 Task: Look for space in Ustka, Poland from 3rd August, 2023 to 17th August, 2023 for 3 adults, 1 child in price range Rs.3000 to Rs.15000. Place can be entire place with 3 bedrooms having 4 beds and 2 bathrooms. Property type can be house, flat, guest house. Amenities needed are: wifi, washing machine. Booking option can be shelf check-in. Required host language is English.
Action: Mouse pressed left at (428, 77)
Screenshot: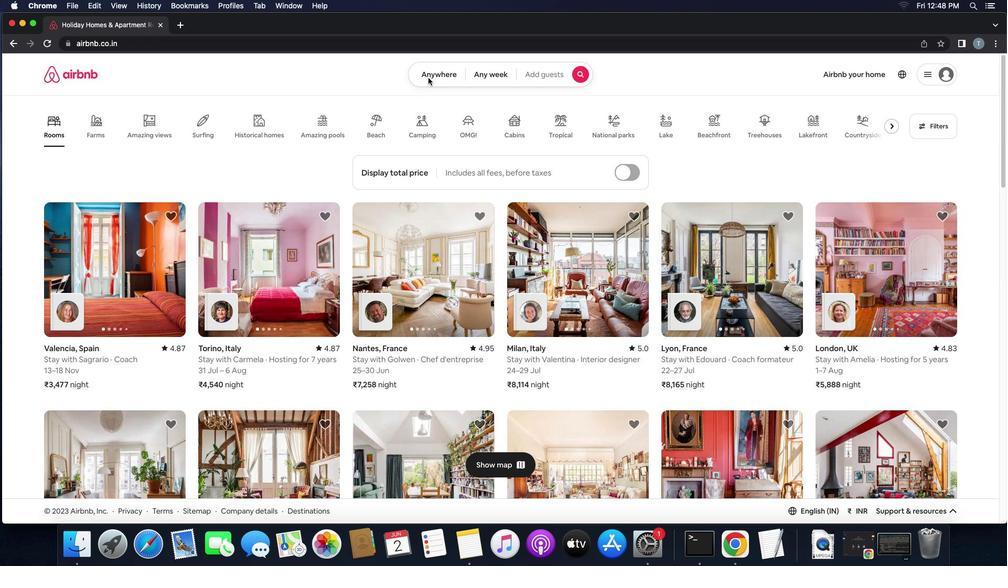 
Action: Mouse pressed left at (428, 77)
Screenshot: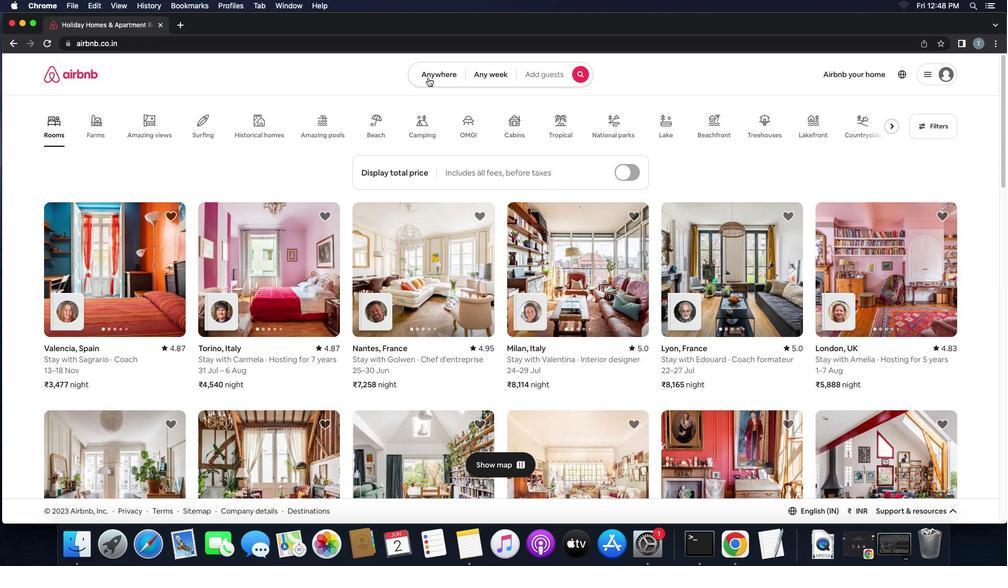 
Action: Mouse moved to (341, 119)
Screenshot: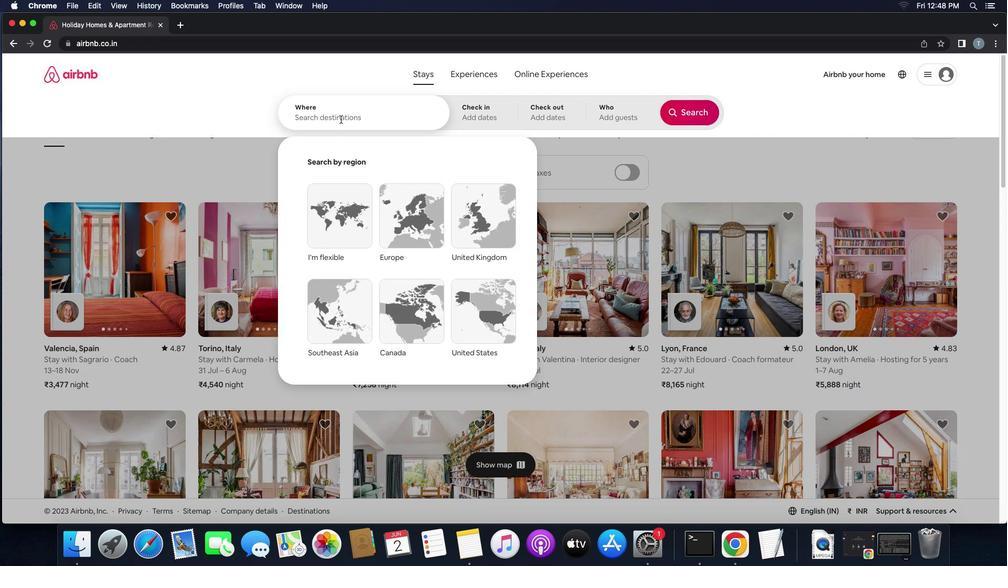 
Action: Mouse pressed left at (341, 119)
Screenshot: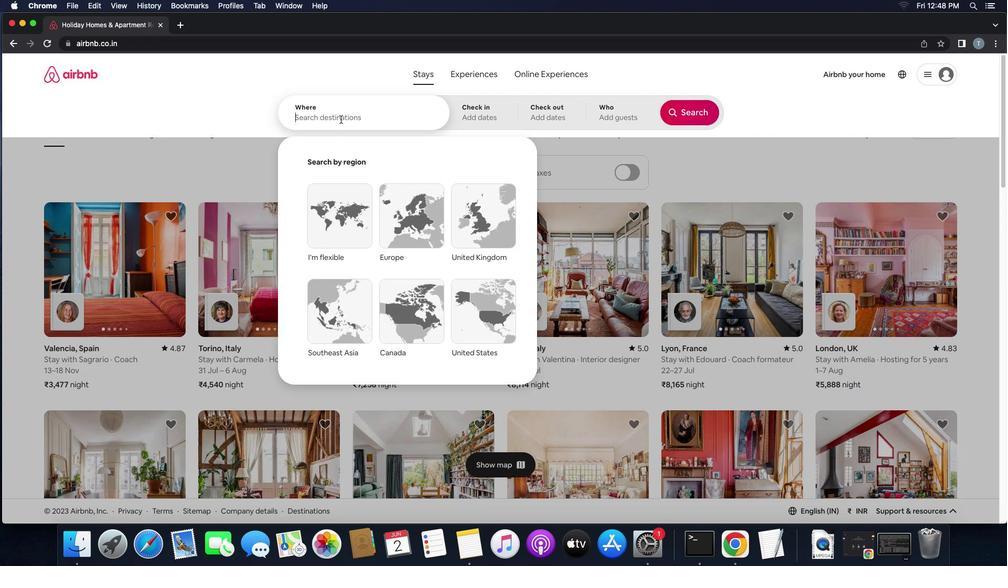 
Action: Key pressed 'u''a''t''k''a'',''p''o''l''a''n''d'
Screenshot: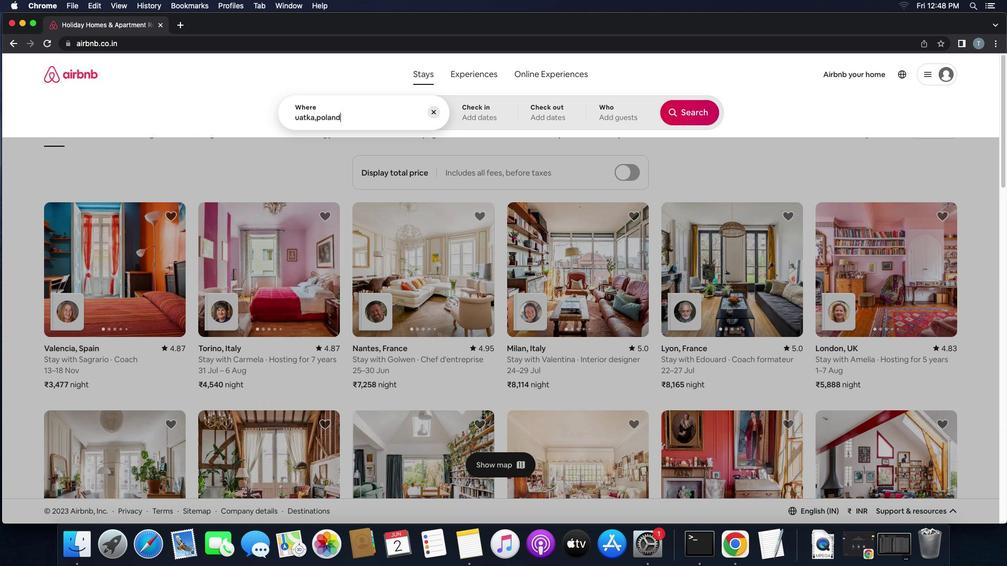 
Action: Mouse moved to (343, 166)
Screenshot: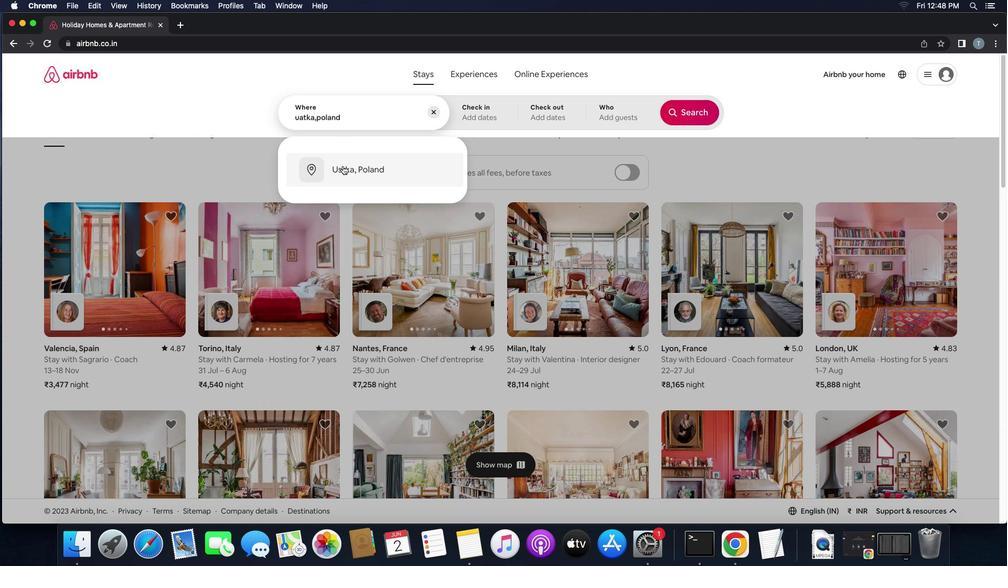 
Action: Mouse pressed left at (343, 166)
Screenshot: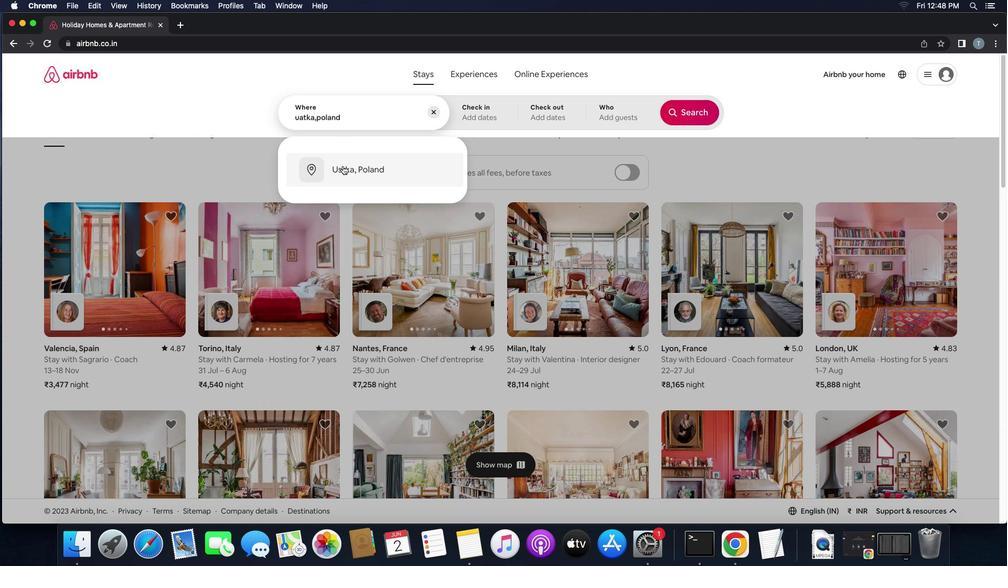 
Action: Mouse moved to (686, 196)
Screenshot: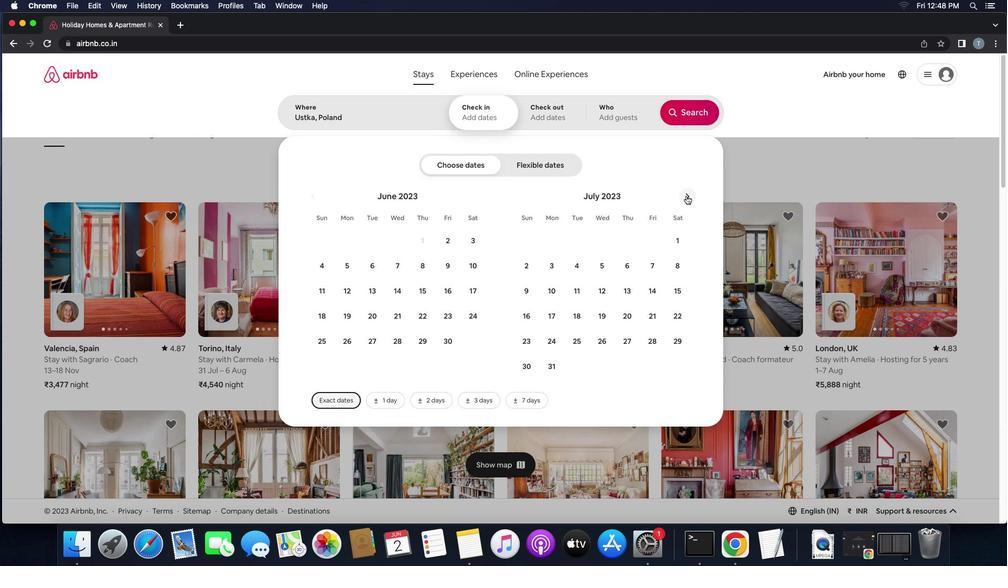 
Action: Mouse pressed left at (686, 196)
Screenshot: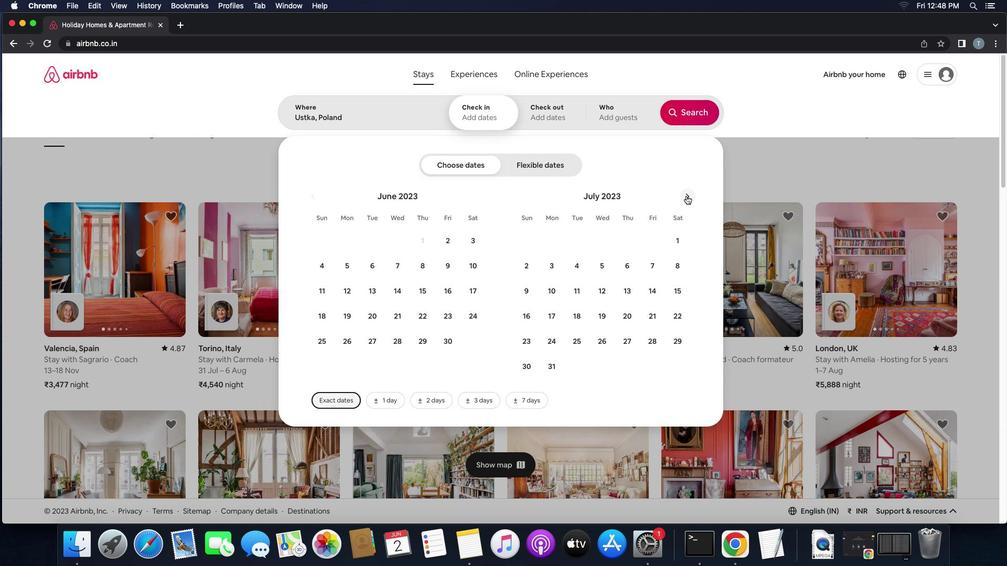 
Action: Mouse pressed left at (686, 196)
Screenshot: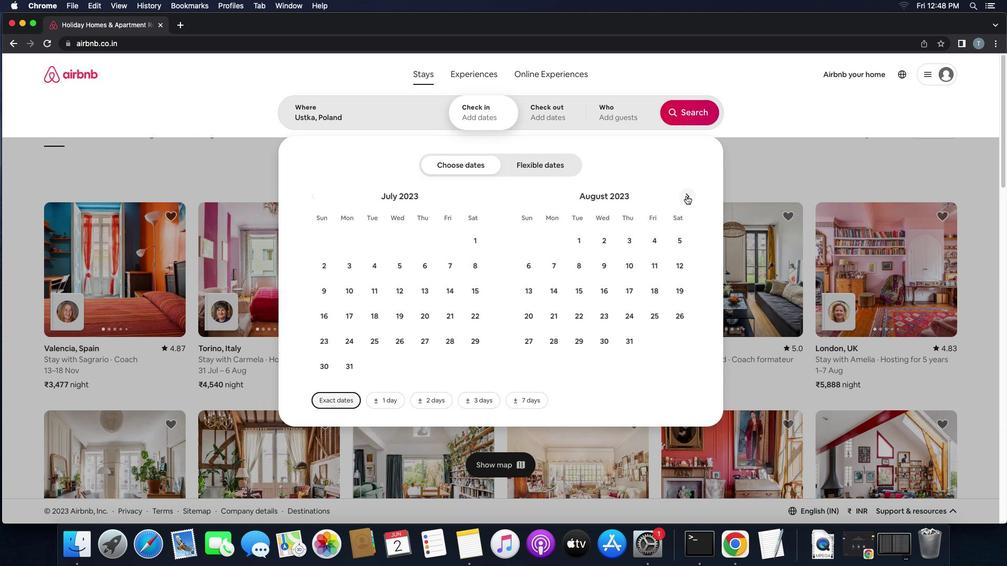 
Action: Mouse moved to (421, 240)
Screenshot: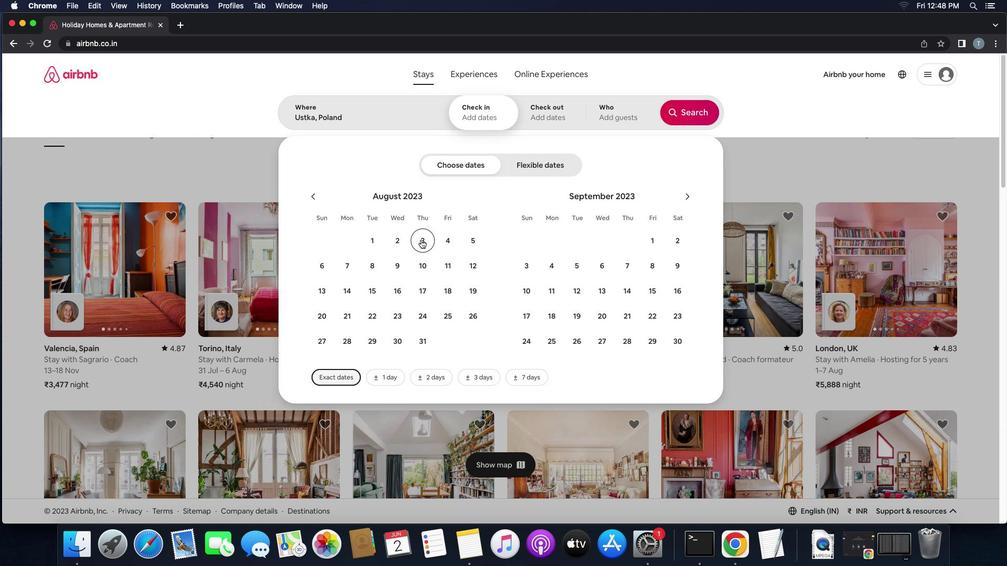 
Action: Mouse pressed left at (421, 240)
Screenshot: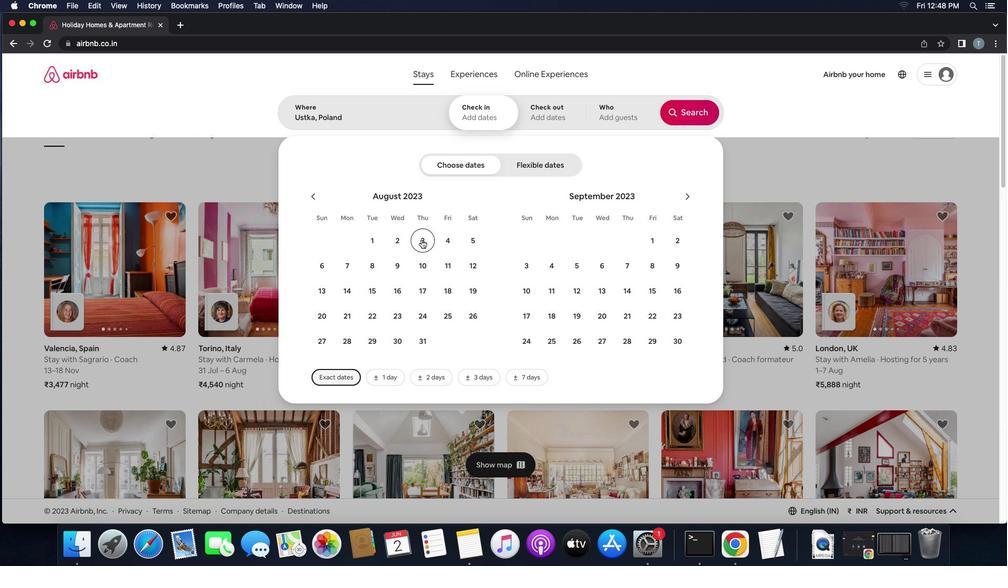 
Action: Mouse moved to (430, 289)
Screenshot: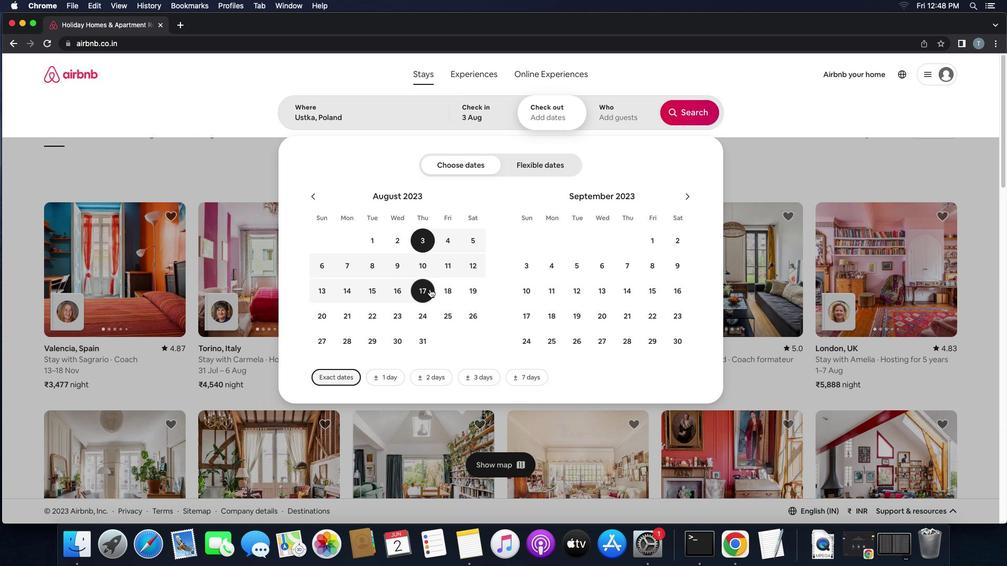 
Action: Mouse pressed left at (430, 289)
Screenshot: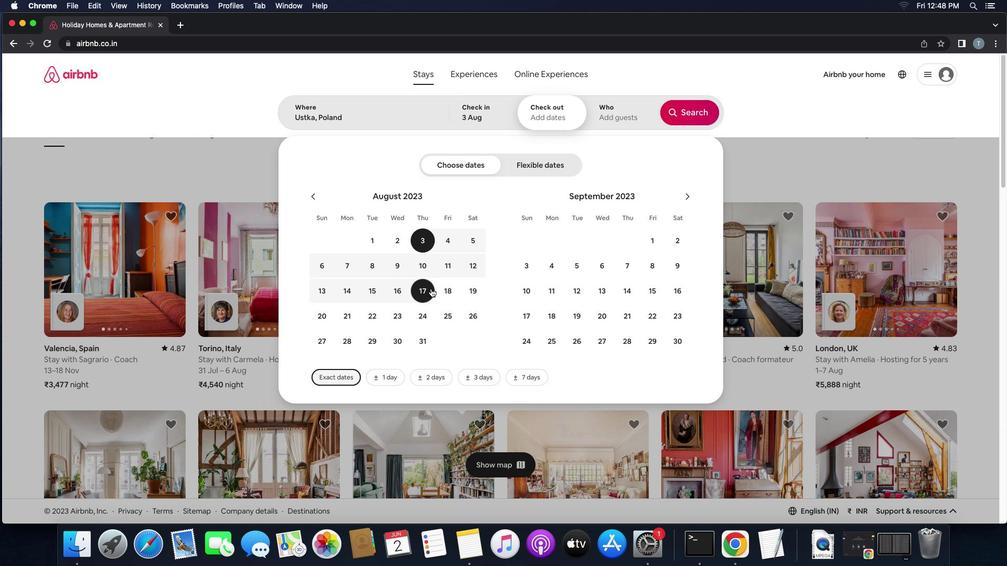
Action: Mouse moved to (617, 111)
Screenshot: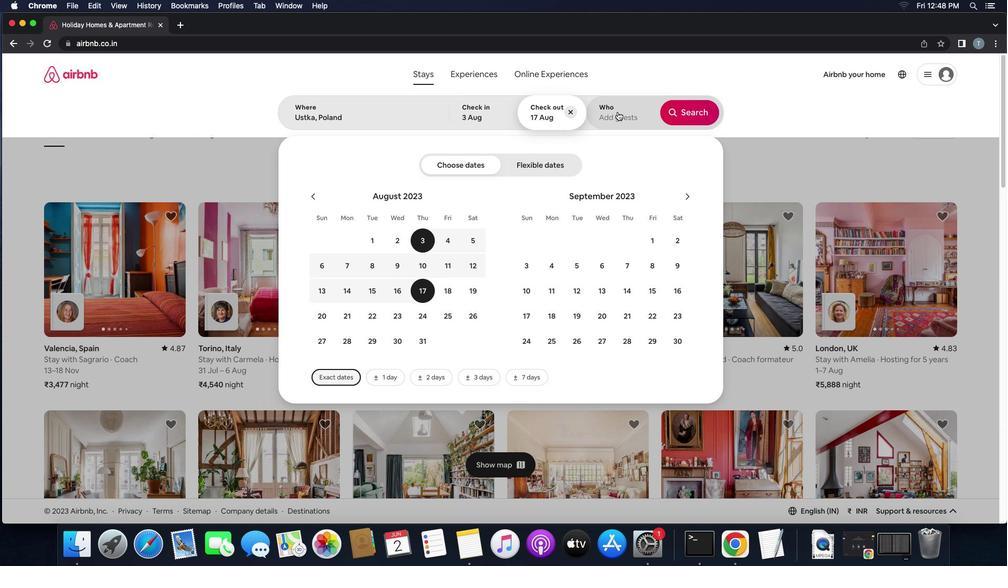 
Action: Mouse pressed left at (617, 111)
Screenshot: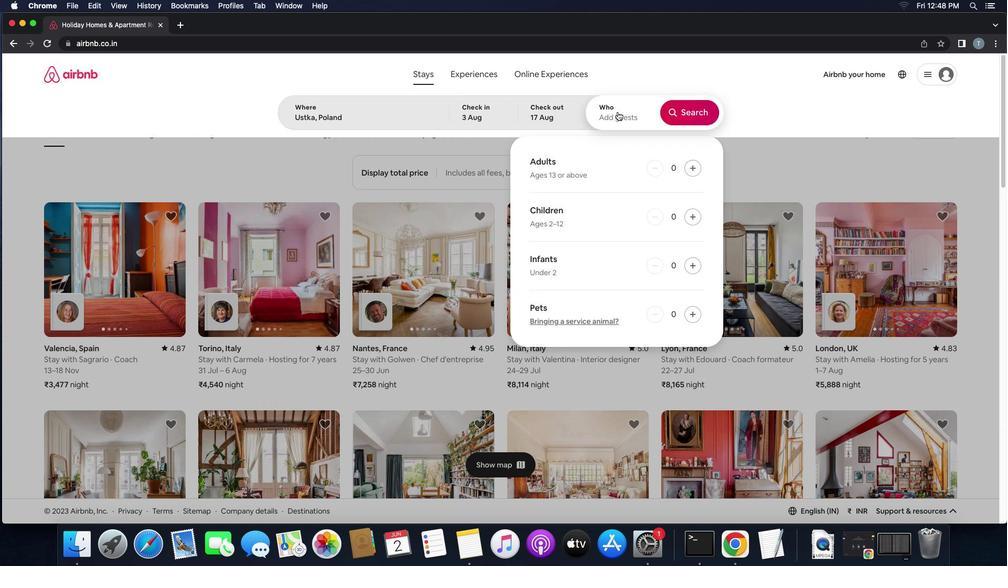
Action: Mouse moved to (690, 167)
Screenshot: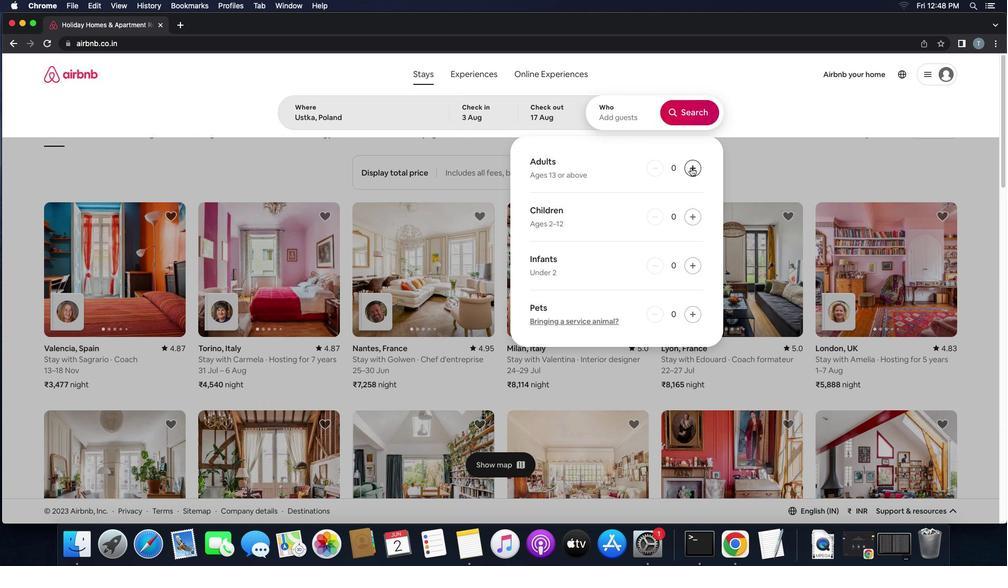 
Action: Mouse pressed left at (690, 167)
Screenshot: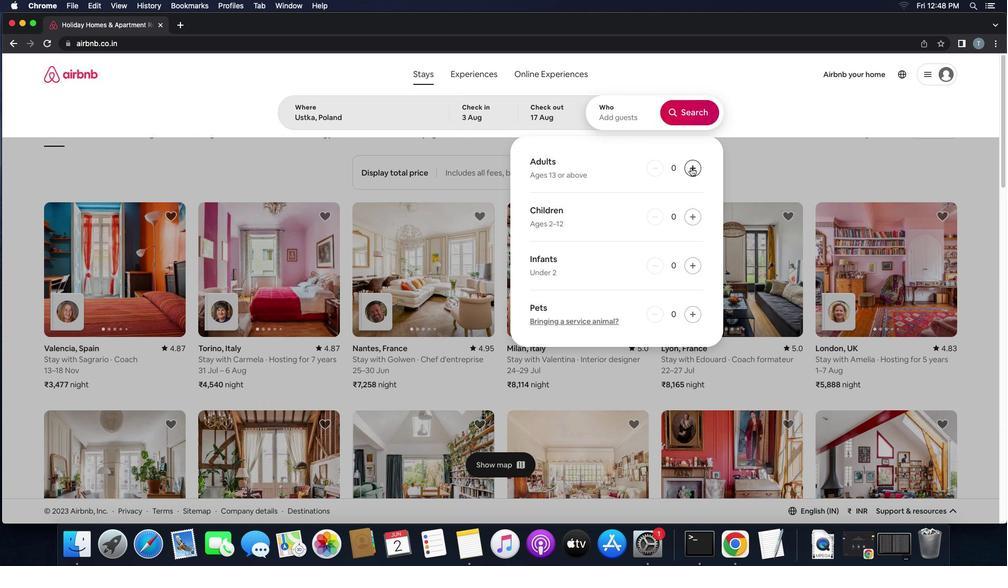 
Action: Mouse pressed left at (690, 167)
Screenshot: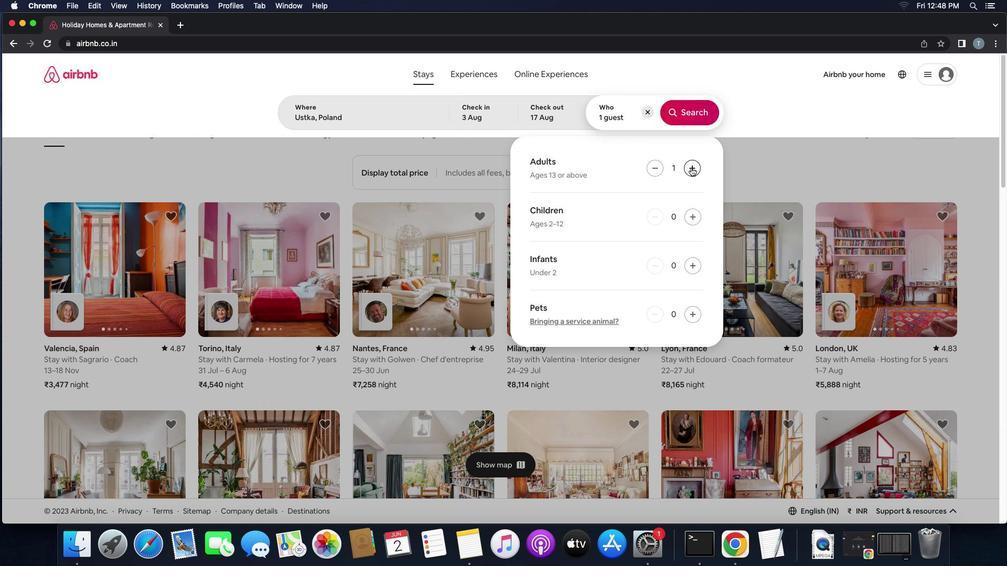 
Action: Mouse pressed left at (690, 167)
Screenshot: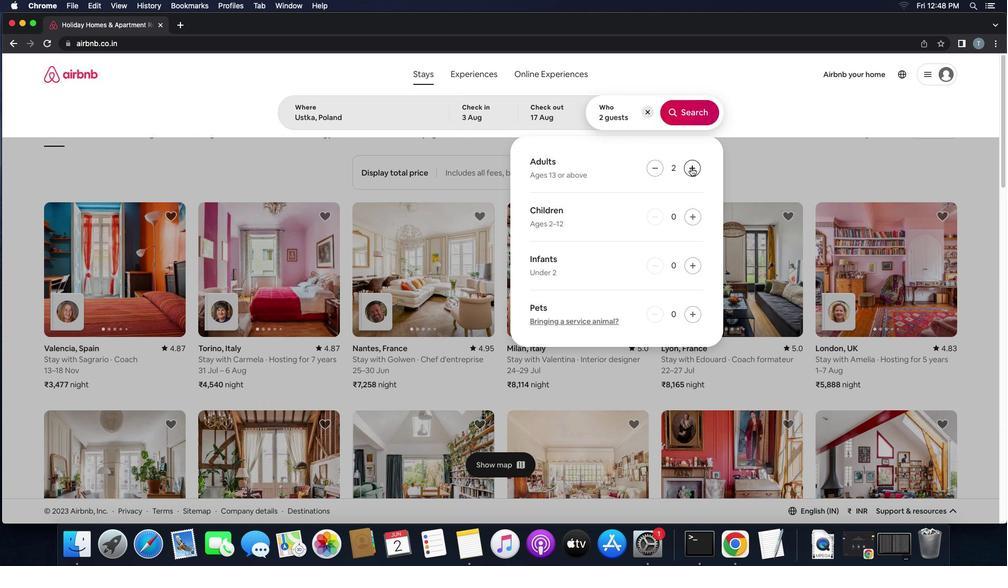 
Action: Mouse moved to (689, 221)
Screenshot: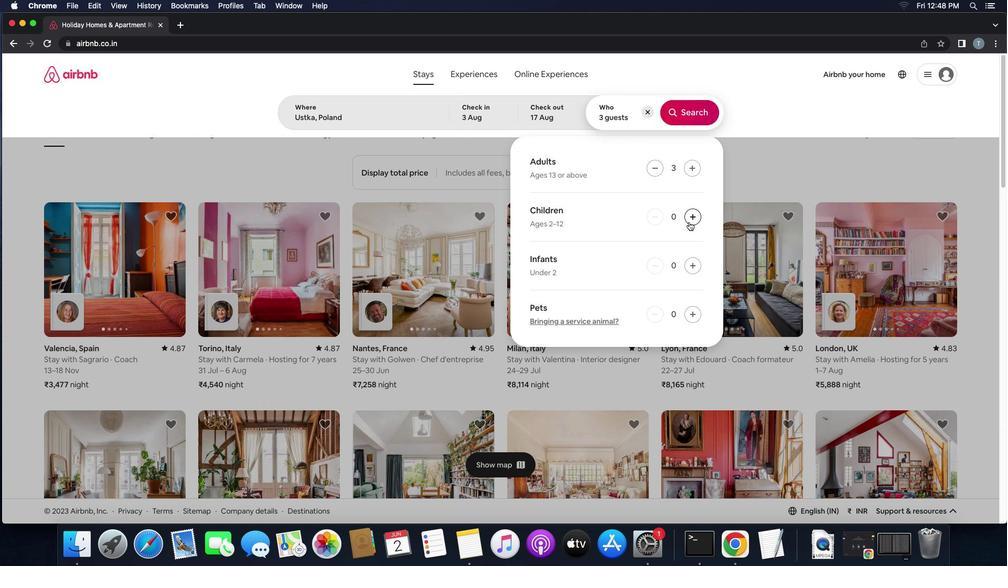 
Action: Mouse pressed left at (689, 221)
Screenshot: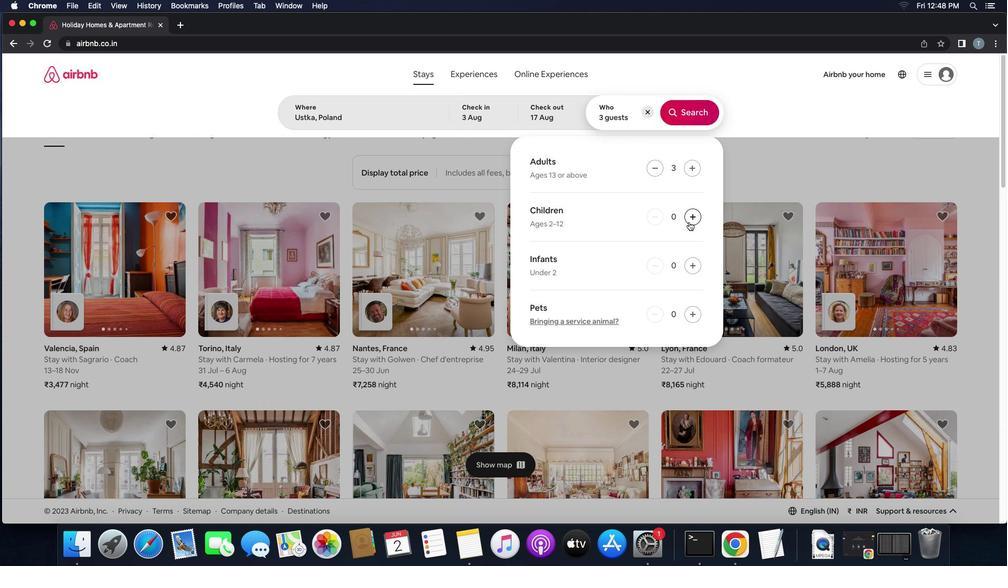 
Action: Mouse moved to (694, 125)
Screenshot: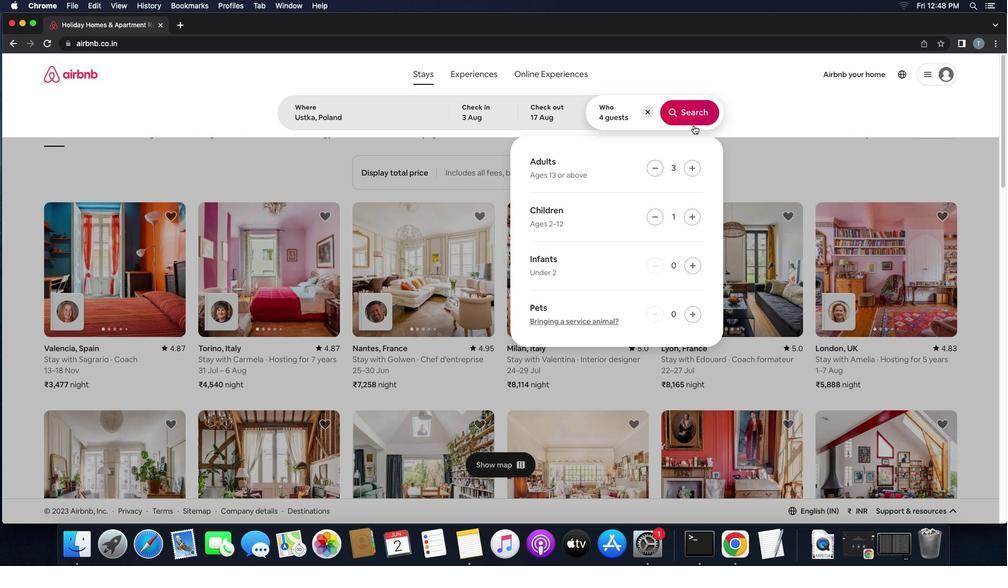 
Action: Mouse pressed left at (694, 125)
Screenshot: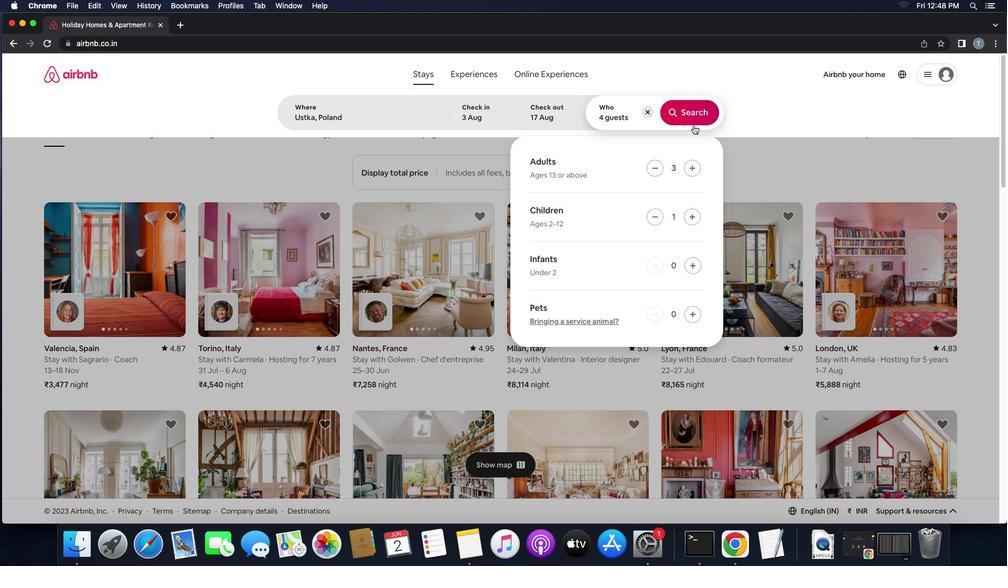 
Action: Mouse moved to (694, 115)
Screenshot: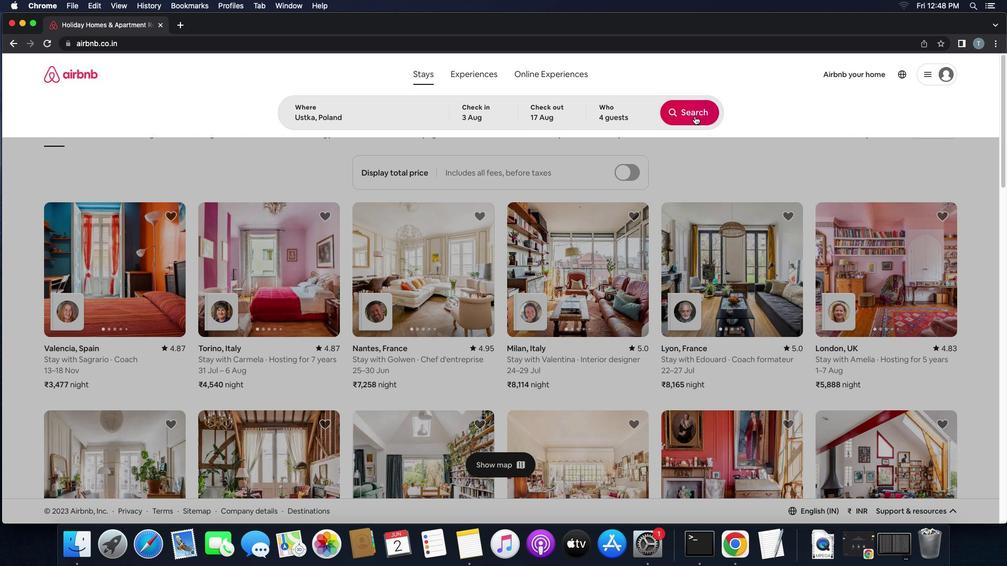 
Action: Mouse pressed left at (694, 115)
Screenshot: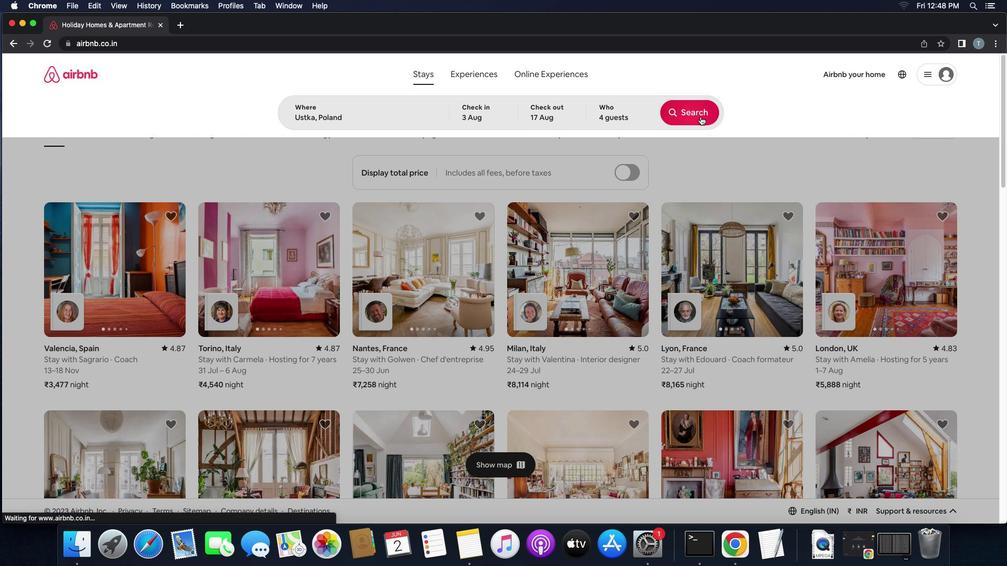 
Action: Mouse moved to (972, 121)
Screenshot: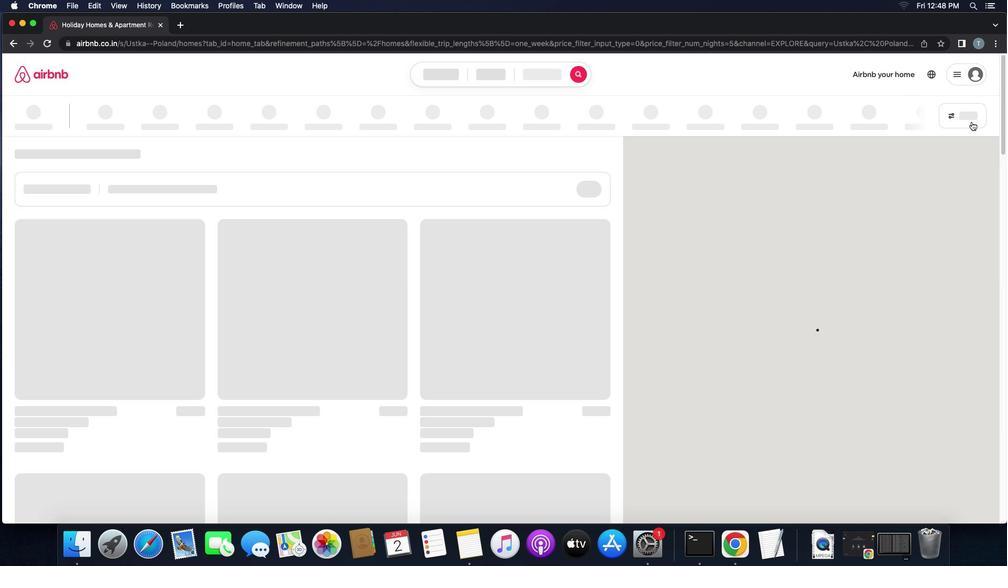 
Action: Mouse pressed left at (972, 121)
Screenshot: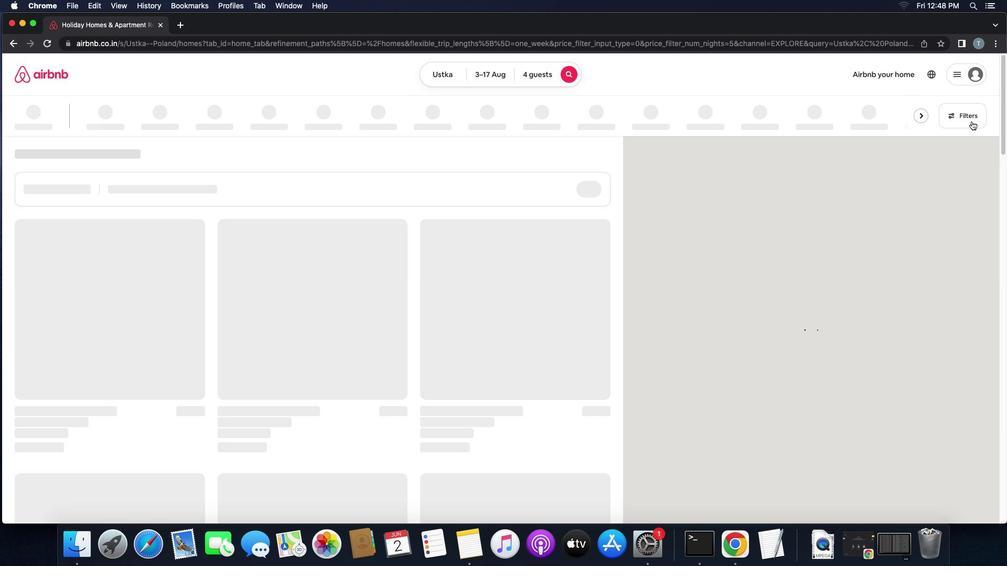 
Action: Mouse moved to (423, 380)
Screenshot: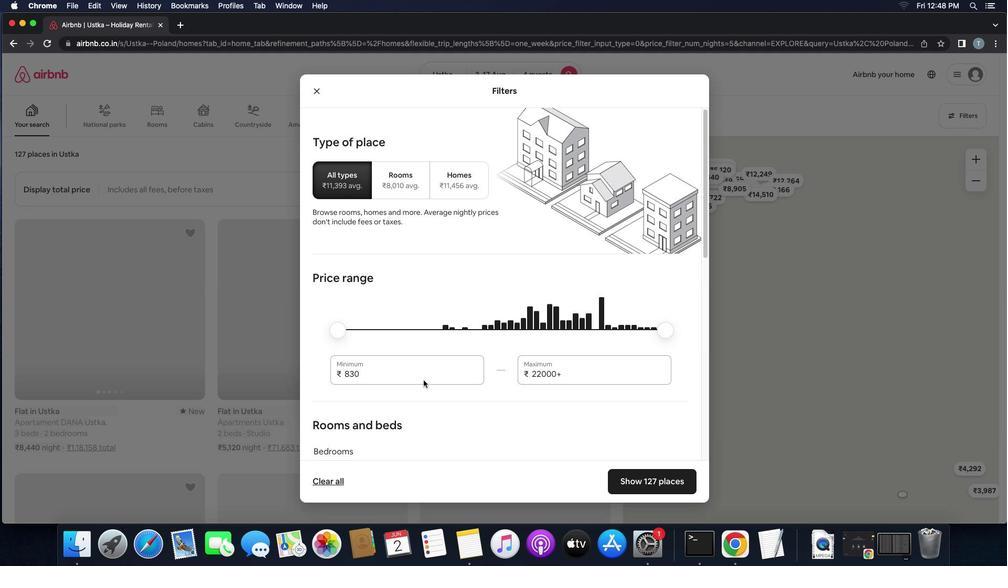 
Action: Mouse pressed left at (423, 380)
Screenshot: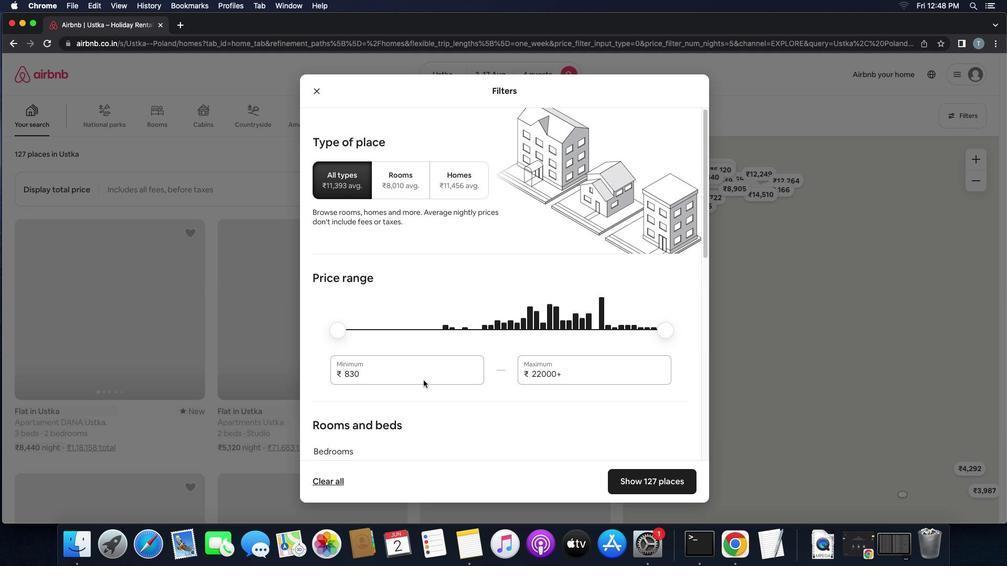 
Action: Key pressed Key.backspaceKey.backspaceKey.backspace'3''0''0''0'
Screenshot: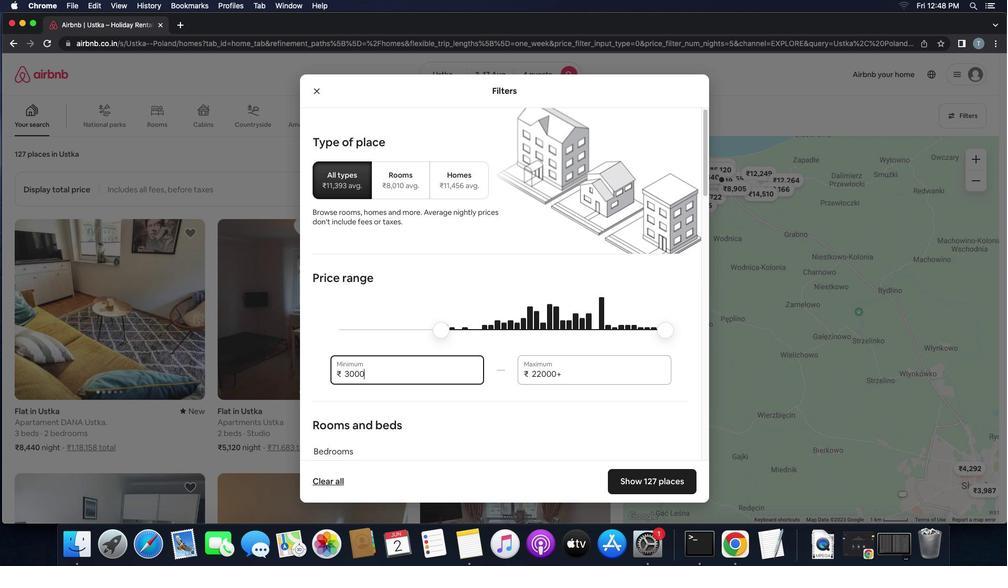 
Action: Mouse moved to (590, 372)
Screenshot: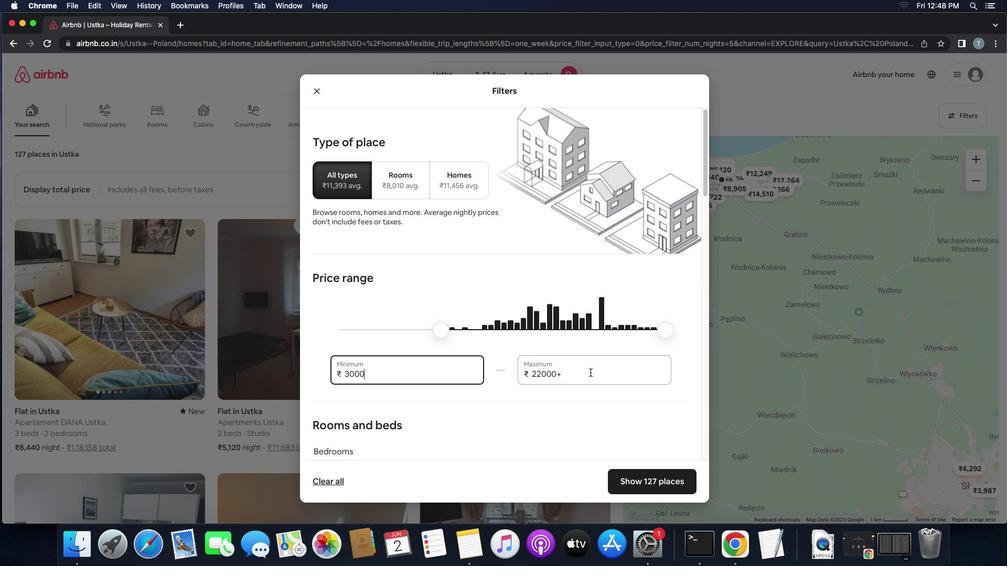 
Action: Mouse pressed left at (590, 372)
Screenshot: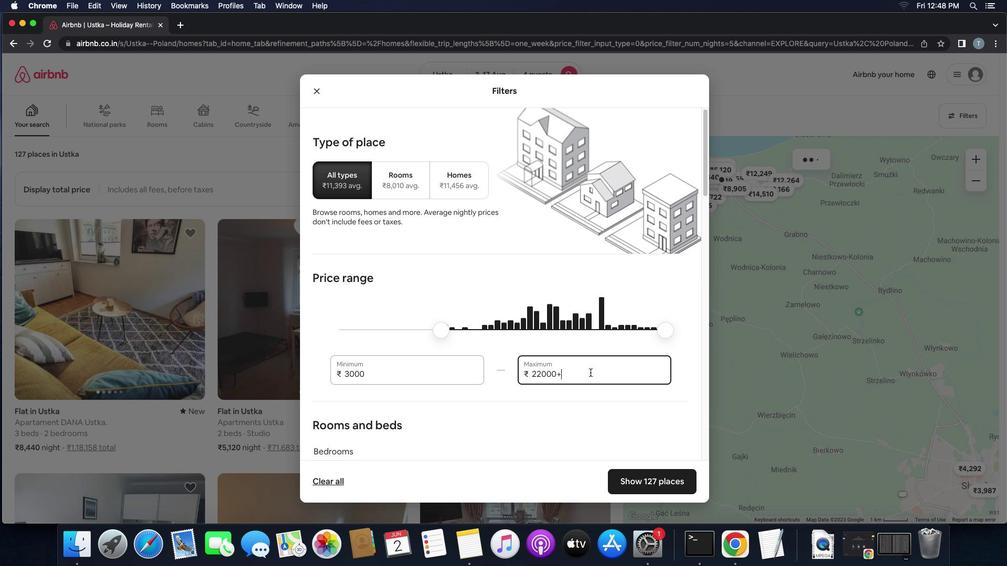 
Action: Key pressed Key.backspaceKey.backspaceKey.backspaceKey.backspaceKey.backspaceKey.backspace'1''5'
Screenshot: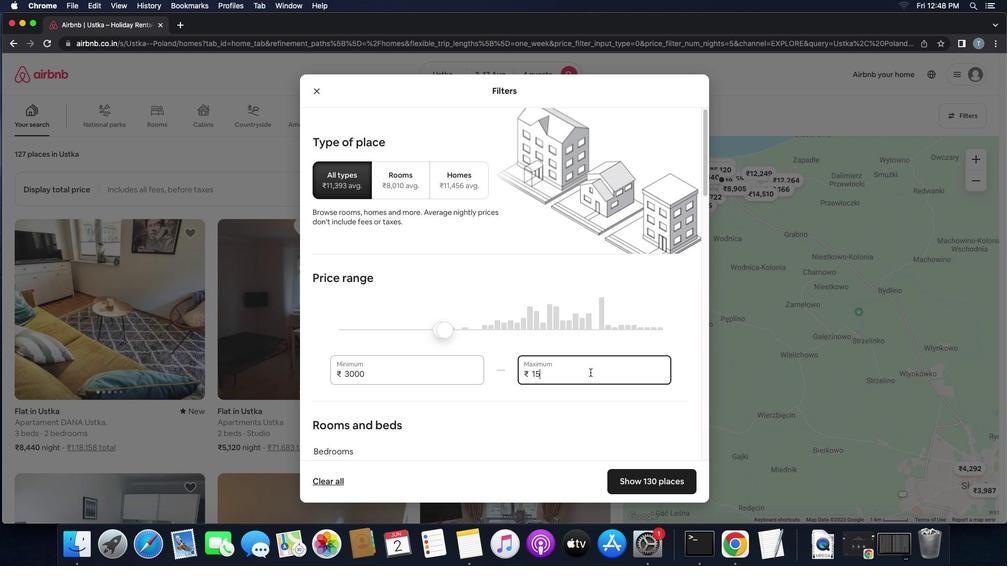 
Action: Mouse moved to (590, 373)
Screenshot: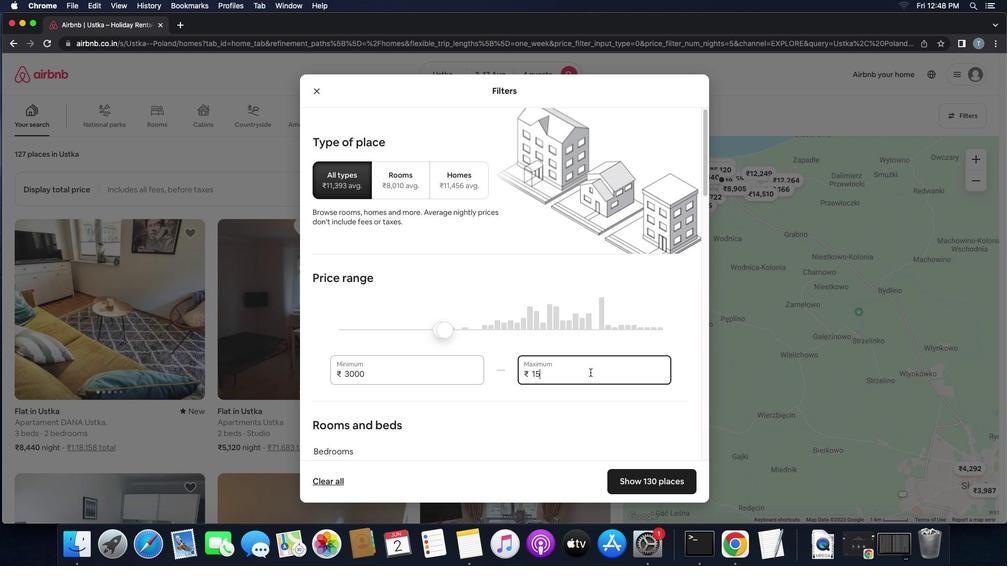 
Action: Key pressed '0''0''0'
Screenshot: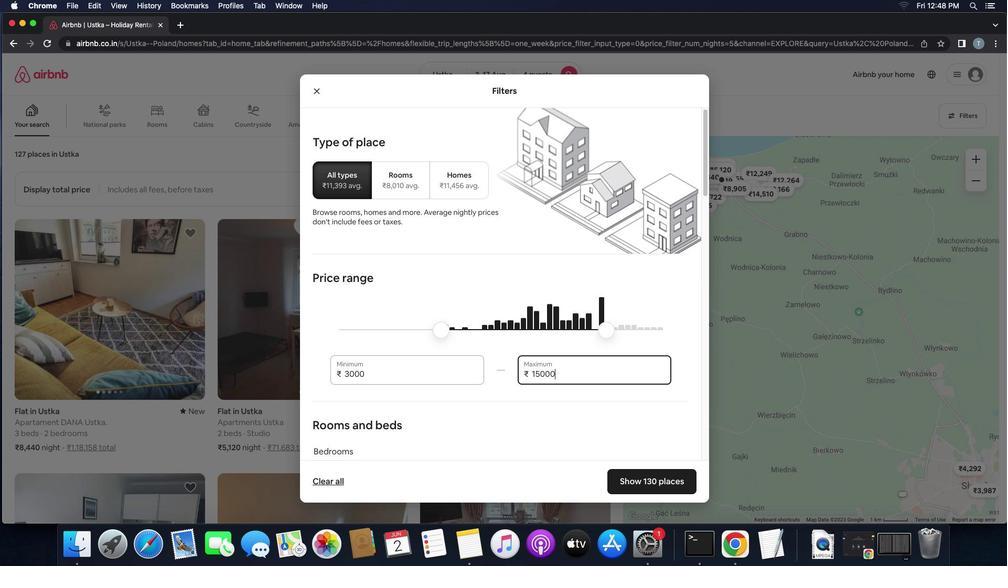 
Action: Mouse moved to (587, 364)
Screenshot: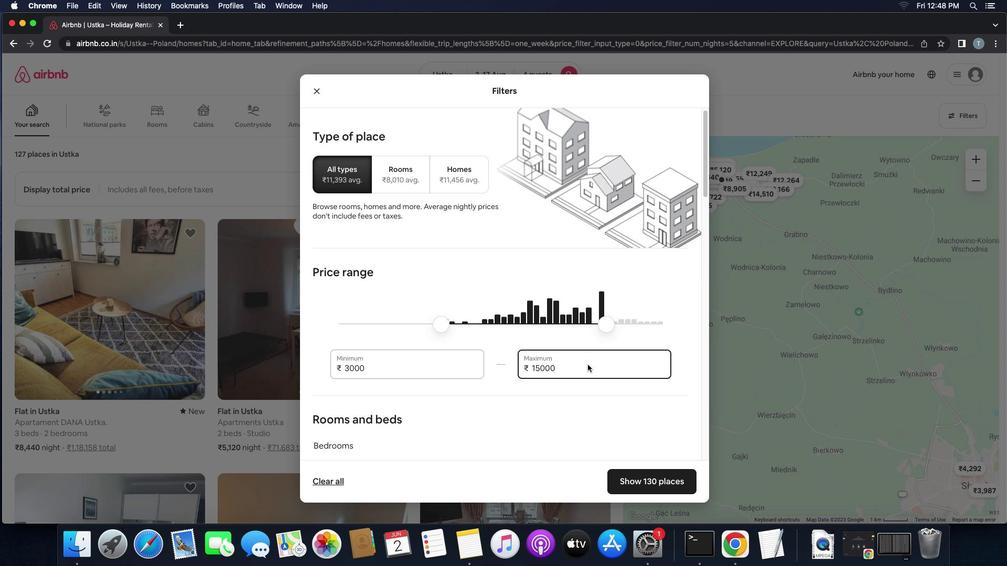 
Action: Mouse scrolled (587, 364) with delta (0, 0)
Screenshot: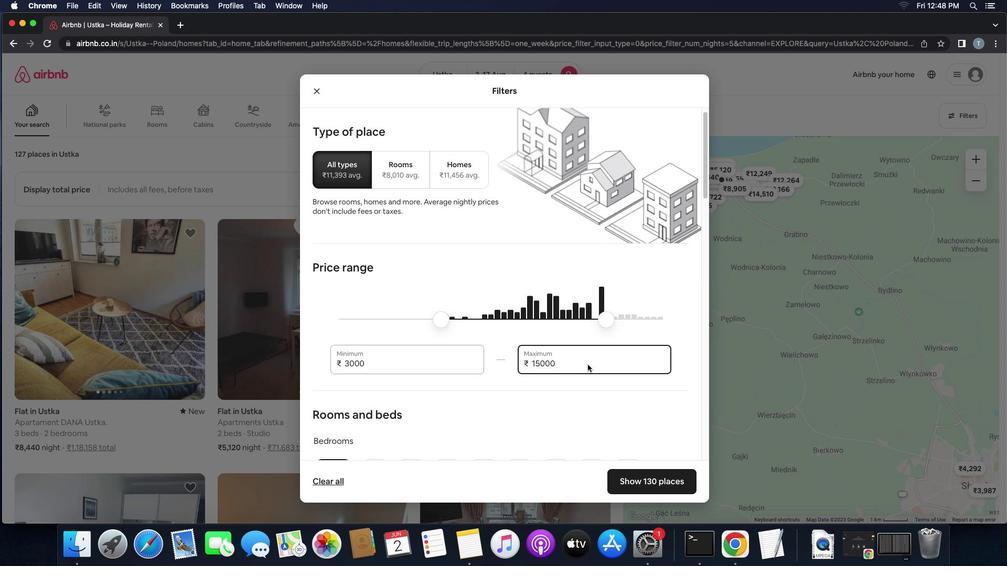 
Action: Mouse scrolled (587, 364) with delta (0, 0)
Screenshot: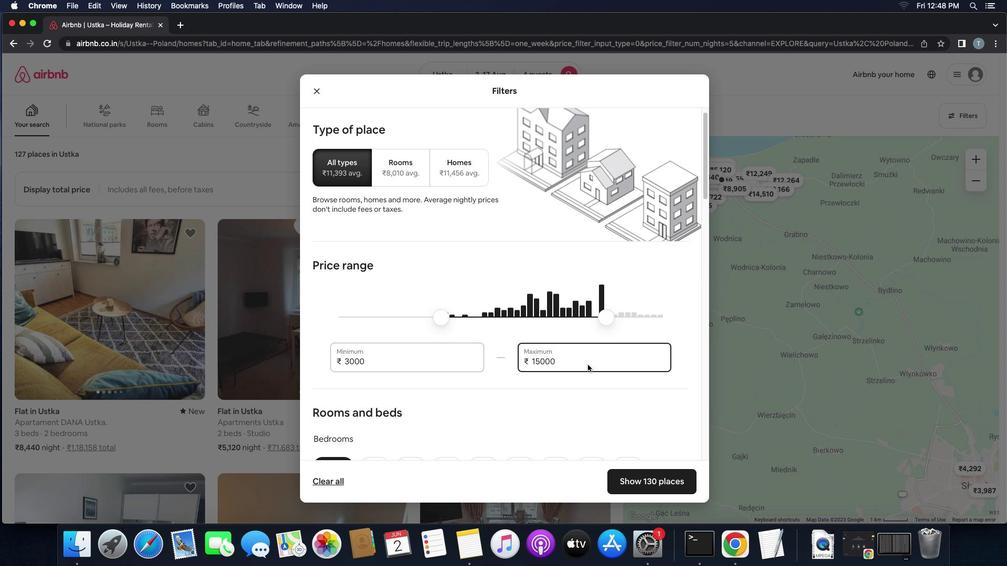 
Action: Mouse scrolled (587, 364) with delta (0, 0)
Screenshot: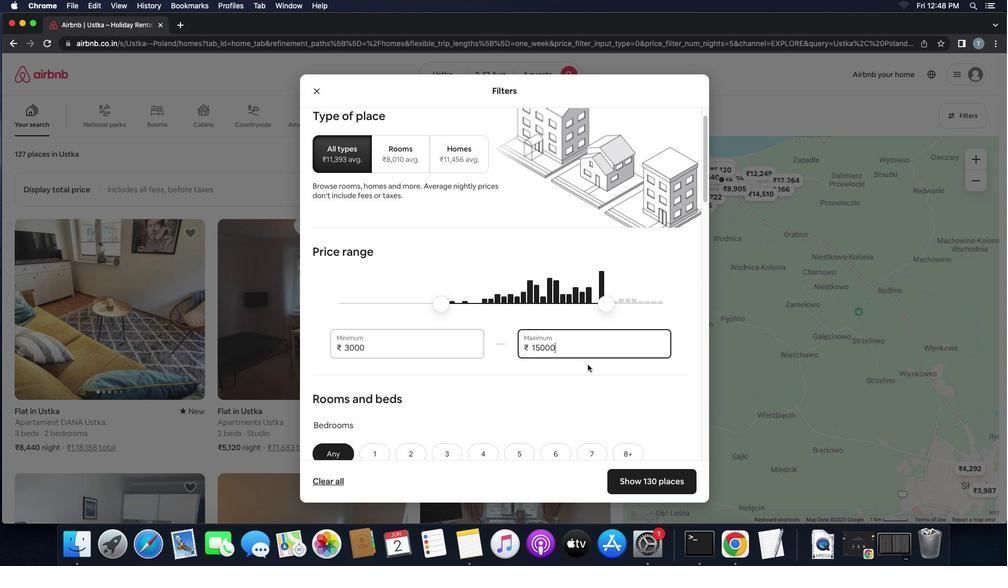 
Action: Mouse scrolled (587, 364) with delta (0, 0)
Screenshot: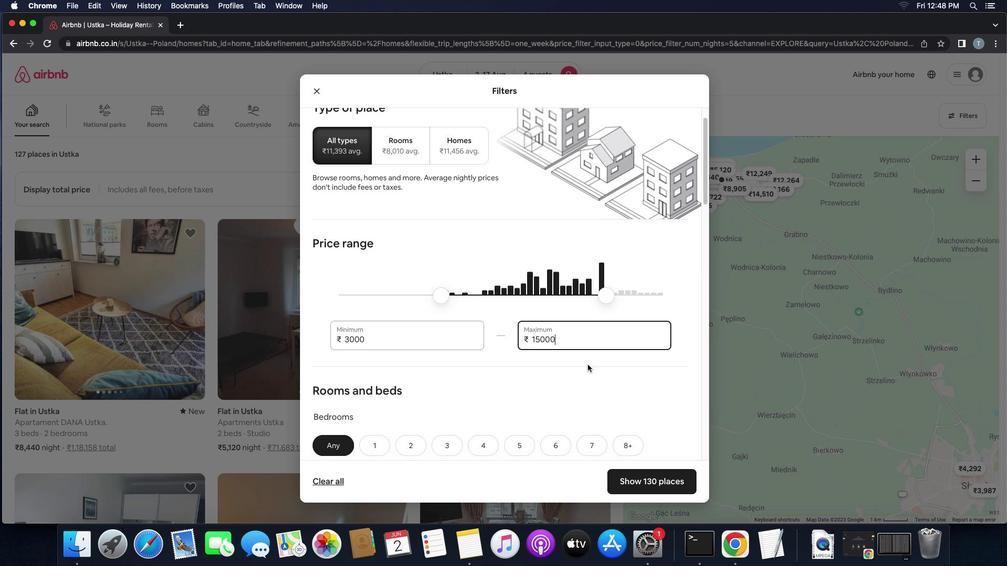 
Action: Mouse scrolled (587, 364) with delta (0, 0)
Screenshot: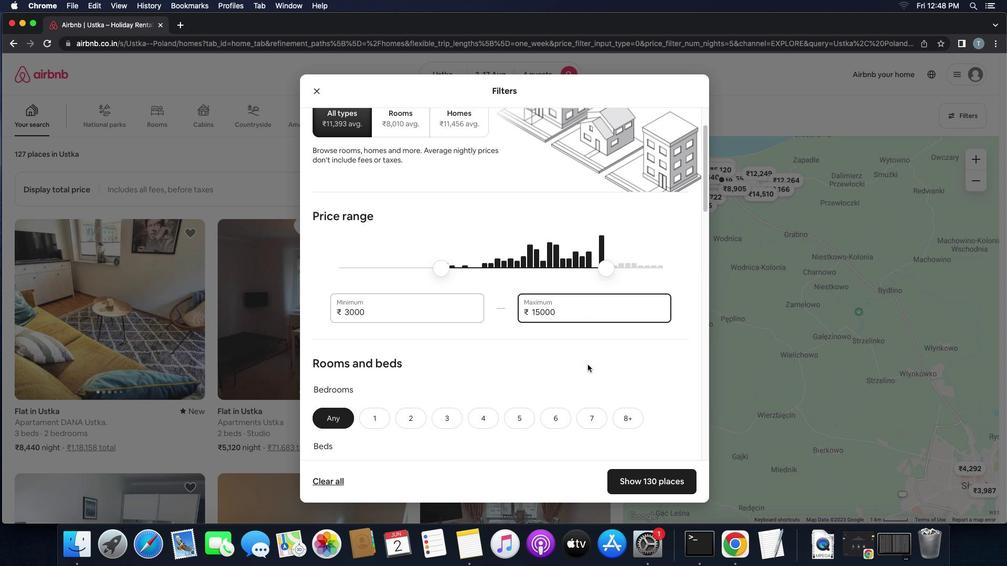 
Action: Mouse moved to (585, 363)
Screenshot: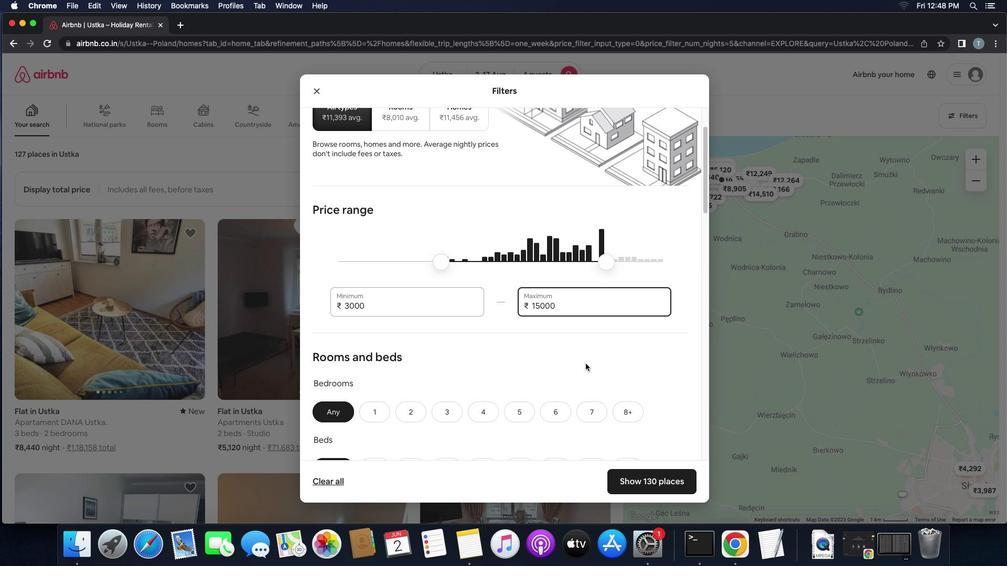 
Action: Mouse scrolled (585, 363) with delta (0, 0)
Screenshot: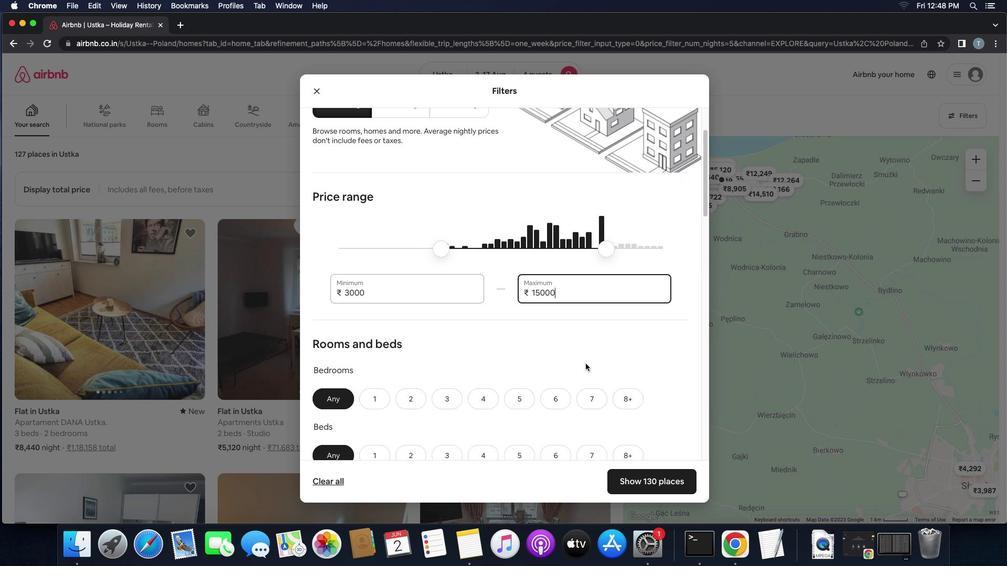 
Action: Mouse scrolled (585, 363) with delta (0, 0)
Screenshot: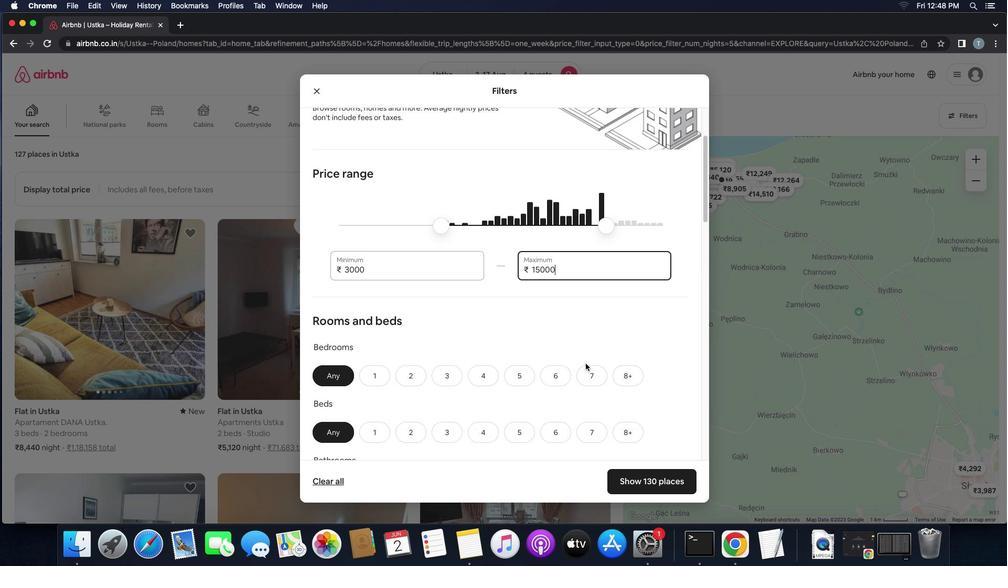 
Action: Mouse scrolled (585, 363) with delta (0, -1)
Screenshot: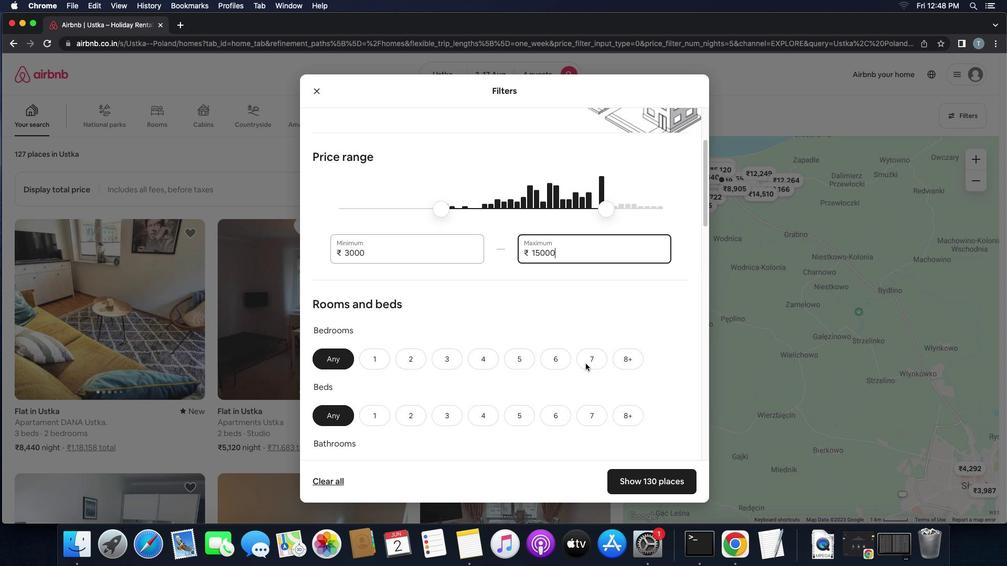 
Action: Mouse scrolled (585, 363) with delta (0, 0)
Screenshot: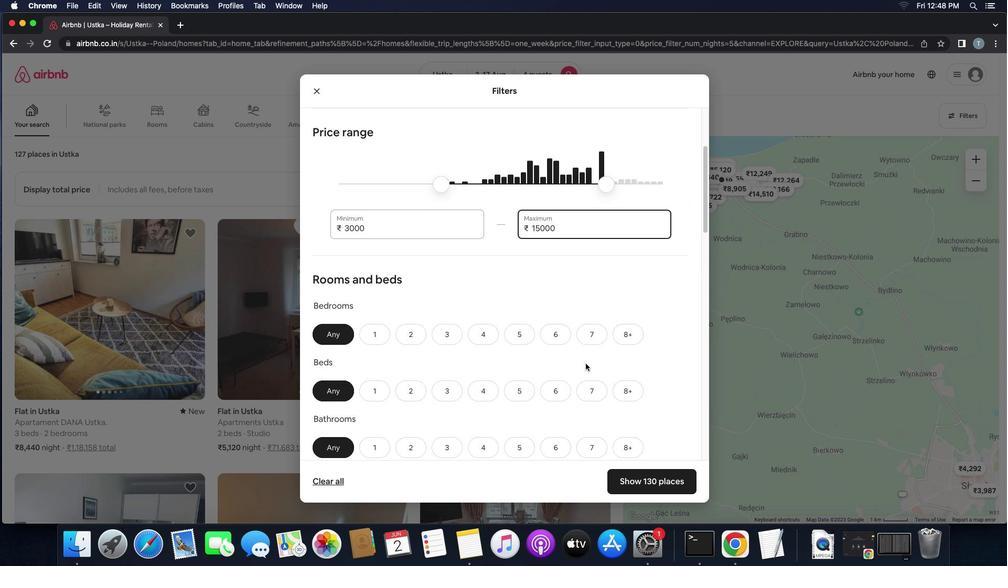
Action: Mouse scrolled (585, 363) with delta (0, 0)
Screenshot: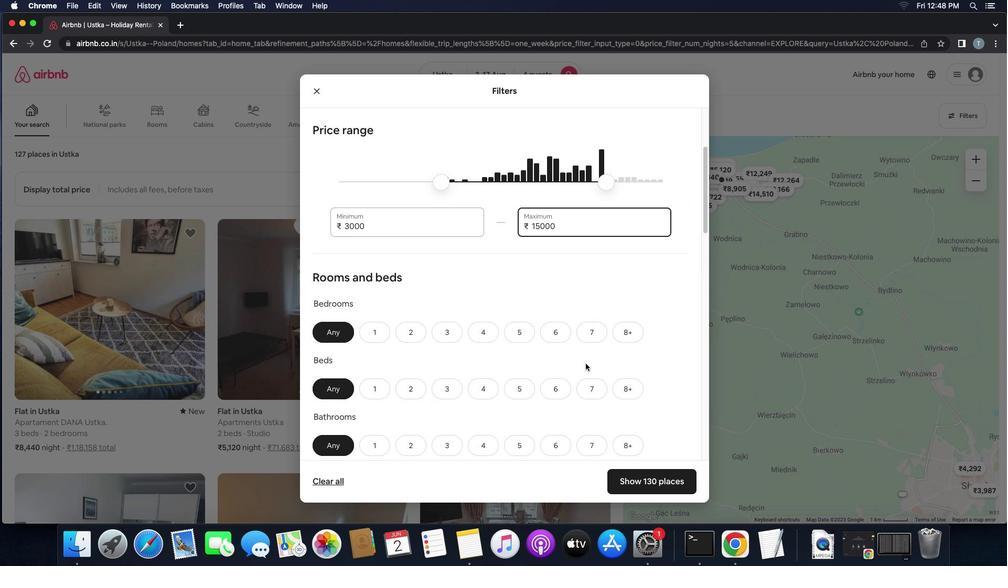 
Action: Mouse scrolled (585, 363) with delta (0, 0)
Screenshot: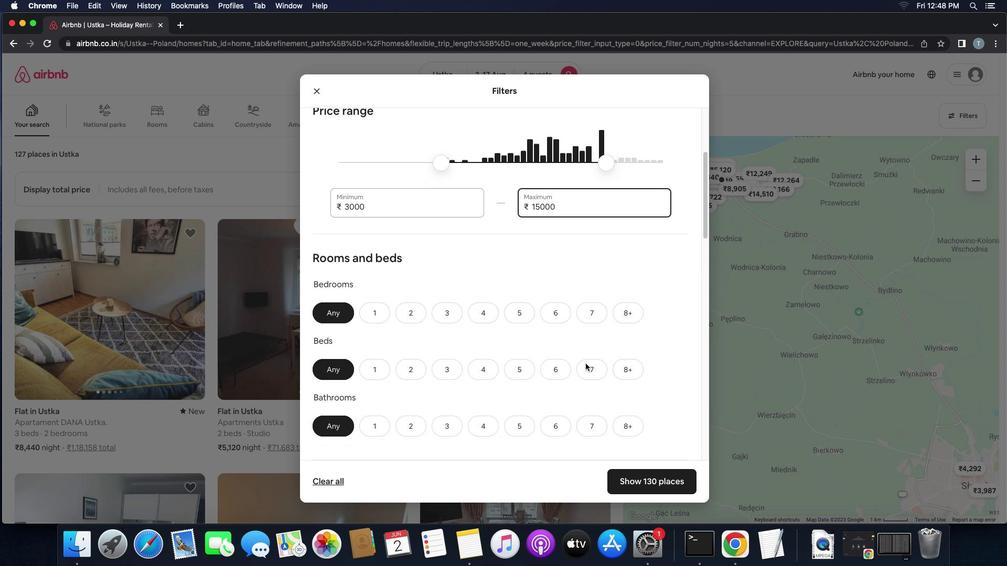 
Action: Mouse scrolled (585, 363) with delta (0, 0)
Screenshot: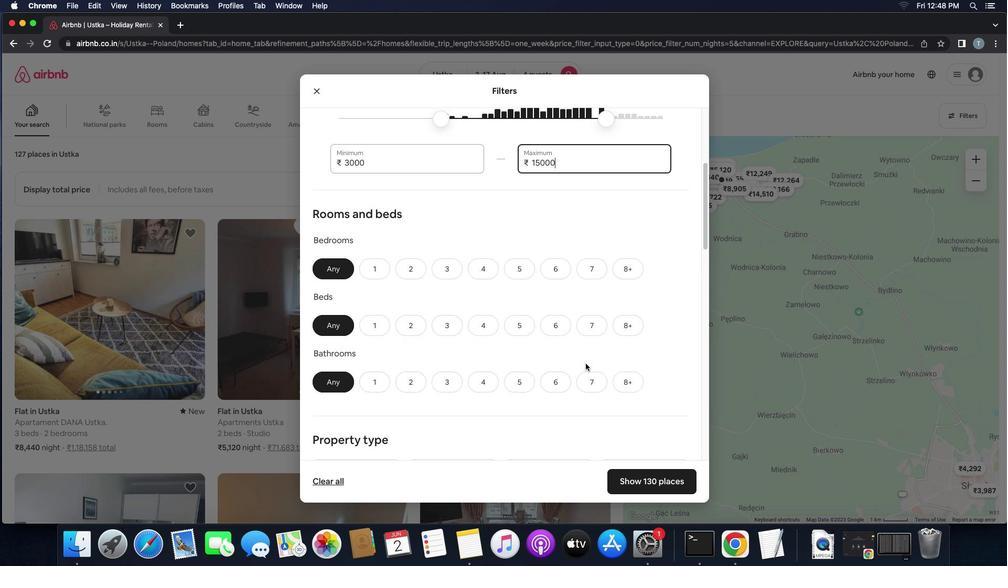
Action: Mouse scrolled (585, 363) with delta (0, 0)
Screenshot: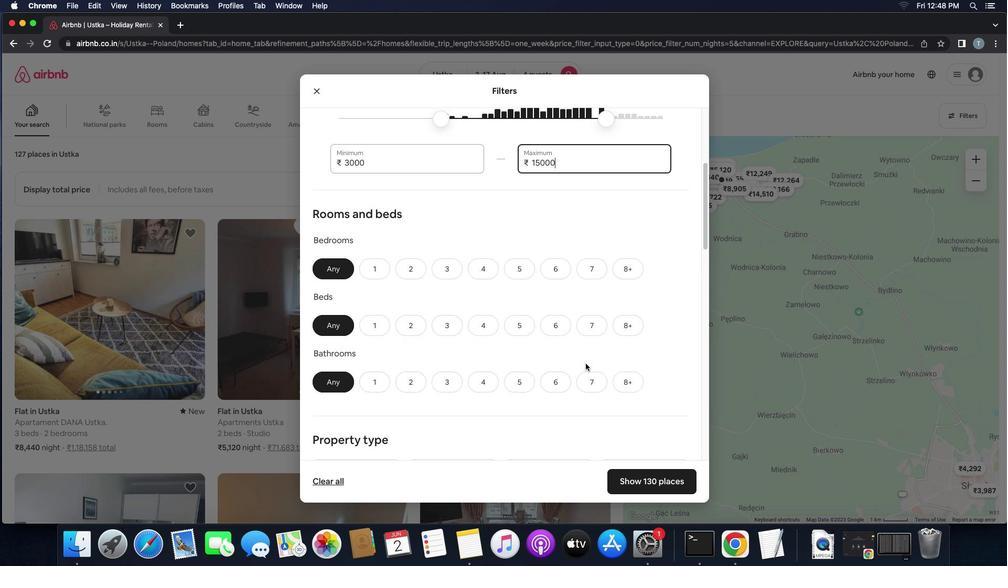 
Action: Mouse scrolled (585, 363) with delta (0, -1)
Screenshot: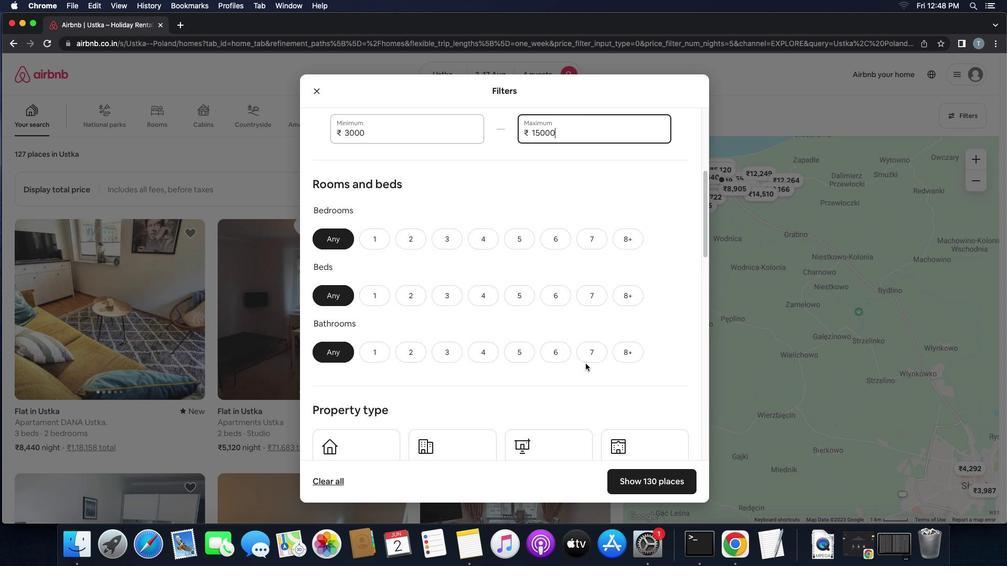 
Action: Mouse scrolled (585, 363) with delta (0, 0)
Screenshot: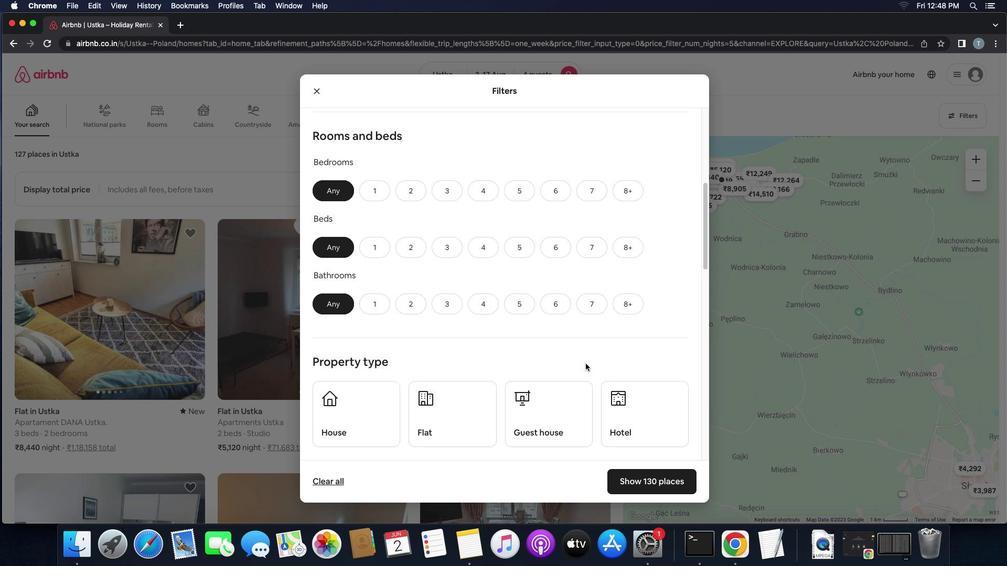 
Action: Mouse scrolled (585, 363) with delta (0, 0)
Screenshot: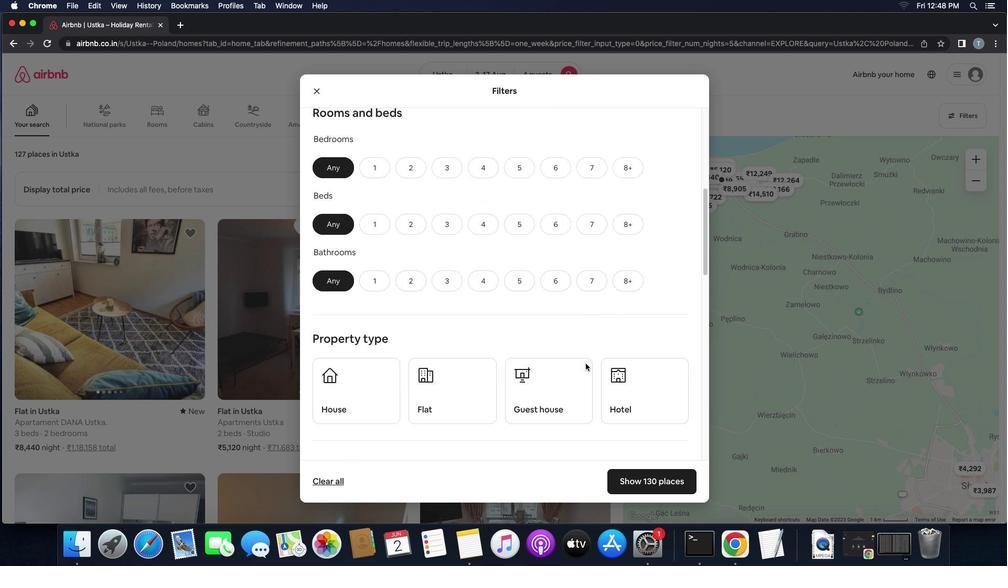 
Action: Mouse scrolled (585, 363) with delta (0, -1)
Screenshot: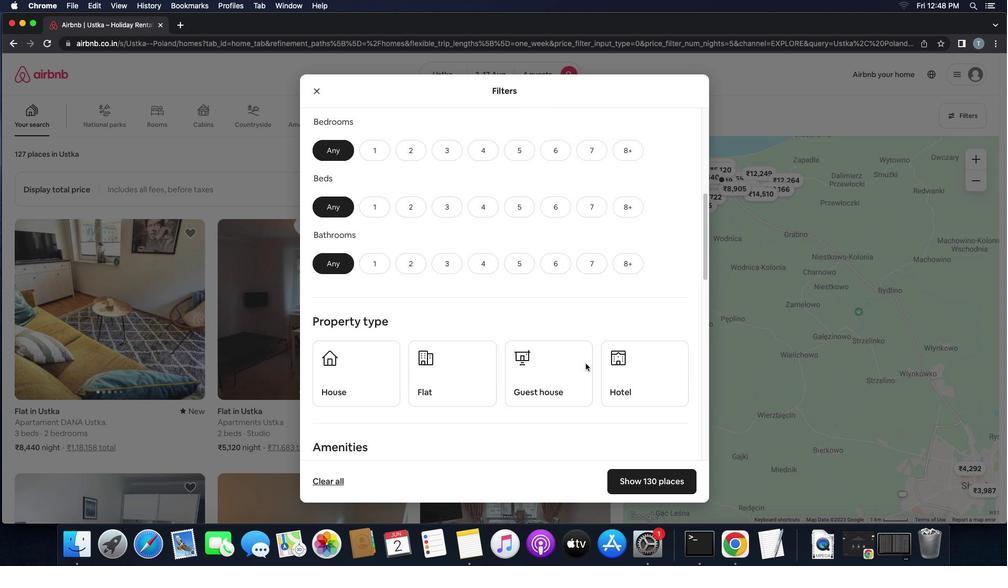 
Action: Mouse scrolled (585, 363) with delta (0, 0)
Screenshot: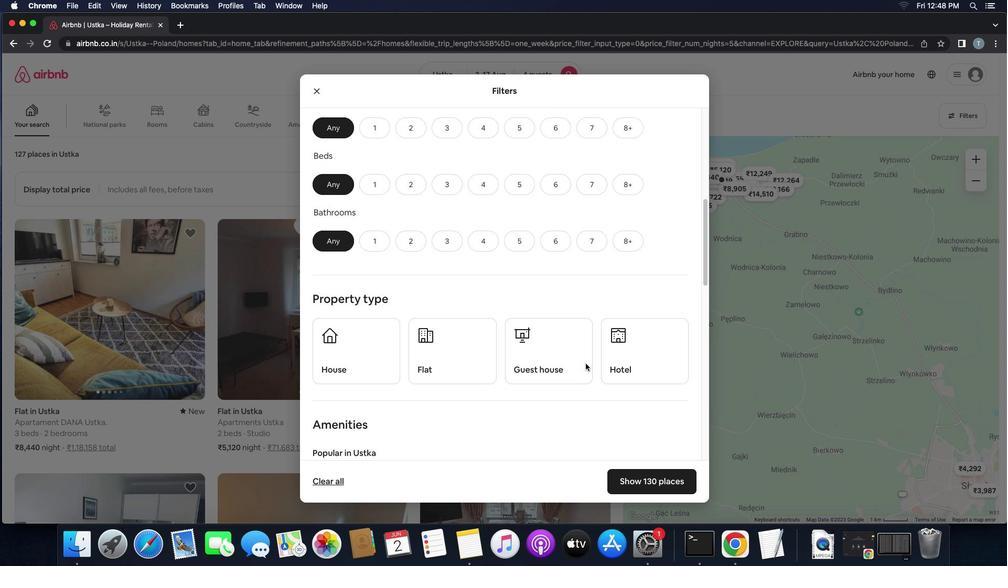 
Action: Mouse scrolled (585, 363) with delta (0, 0)
Screenshot: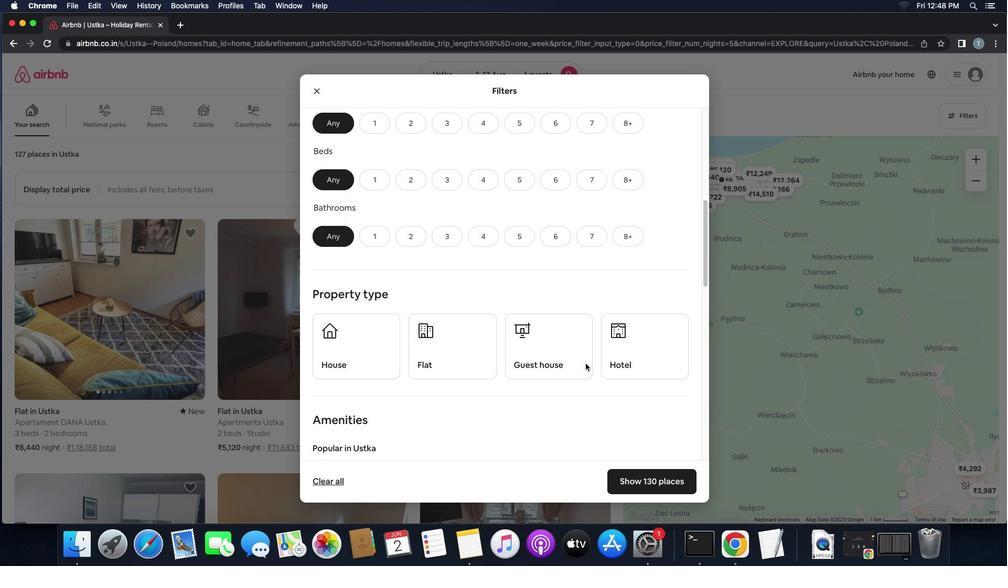 
Action: Mouse moved to (445, 119)
Screenshot: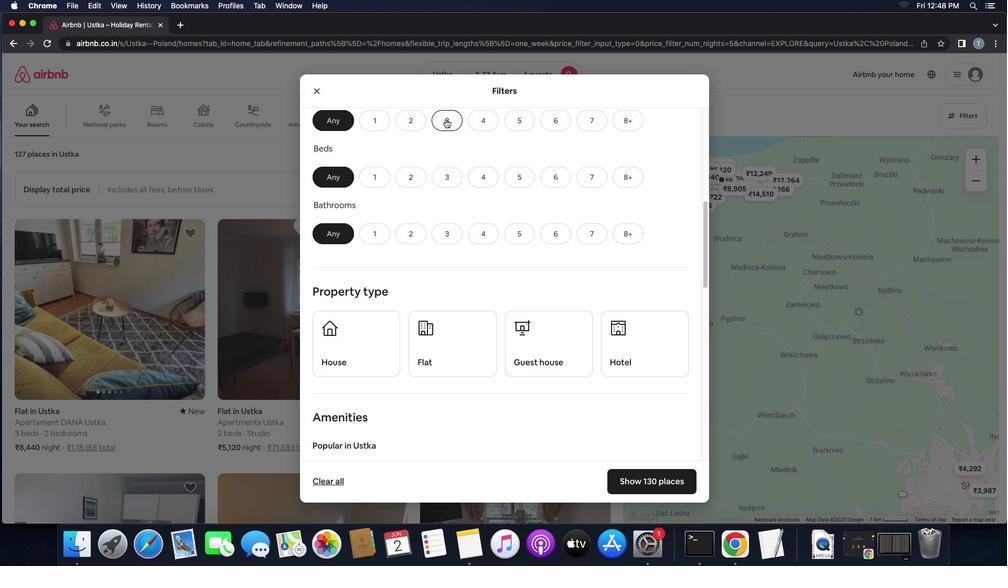 
Action: Mouse pressed left at (445, 119)
Screenshot: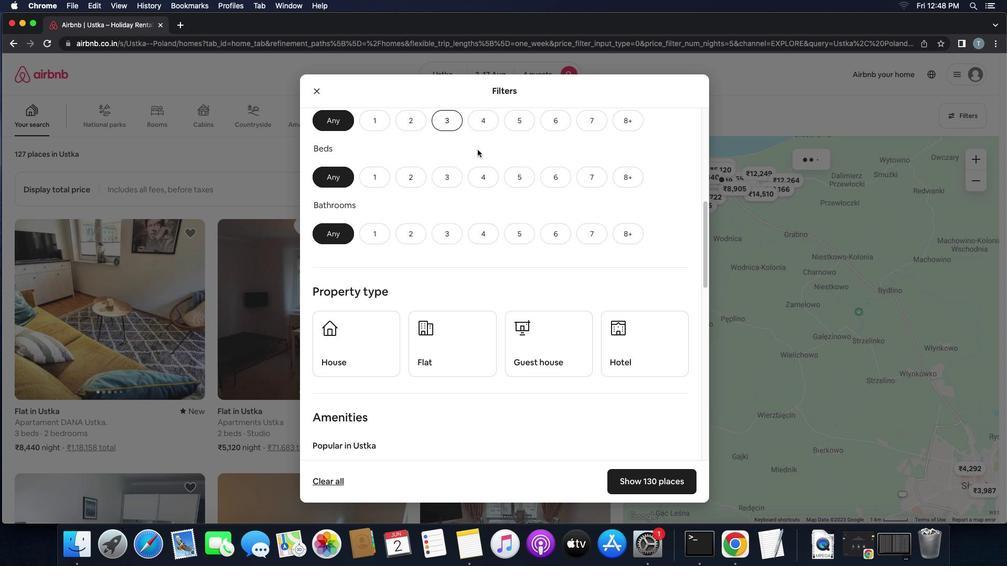 
Action: Mouse moved to (490, 174)
Screenshot: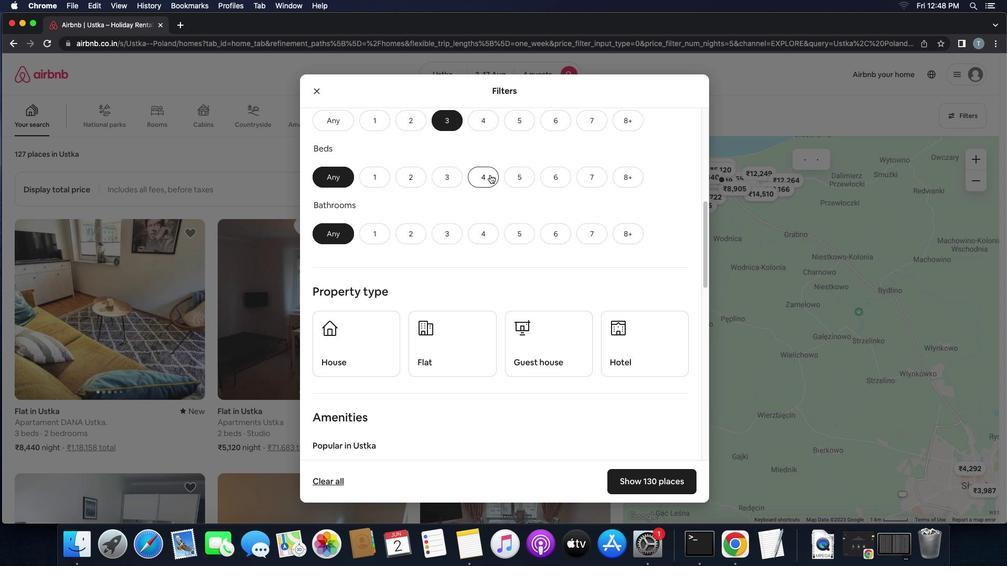 
Action: Mouse pressed left at (490, 174)
Screenshot: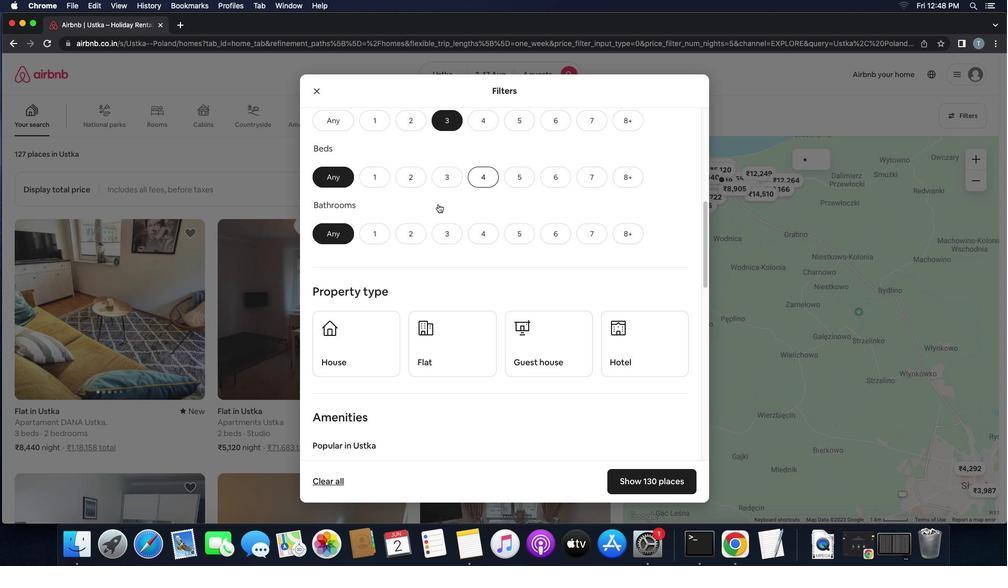 
Action: Mouse moved to (417, 233)
Screenshot: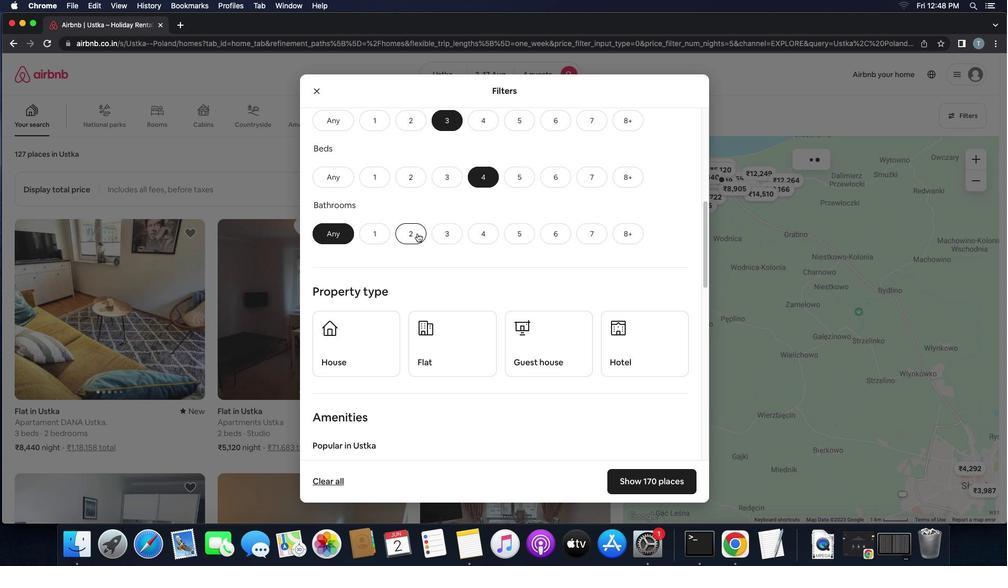 
Action: Mouse pressed left at (417, 233)
Screenshot: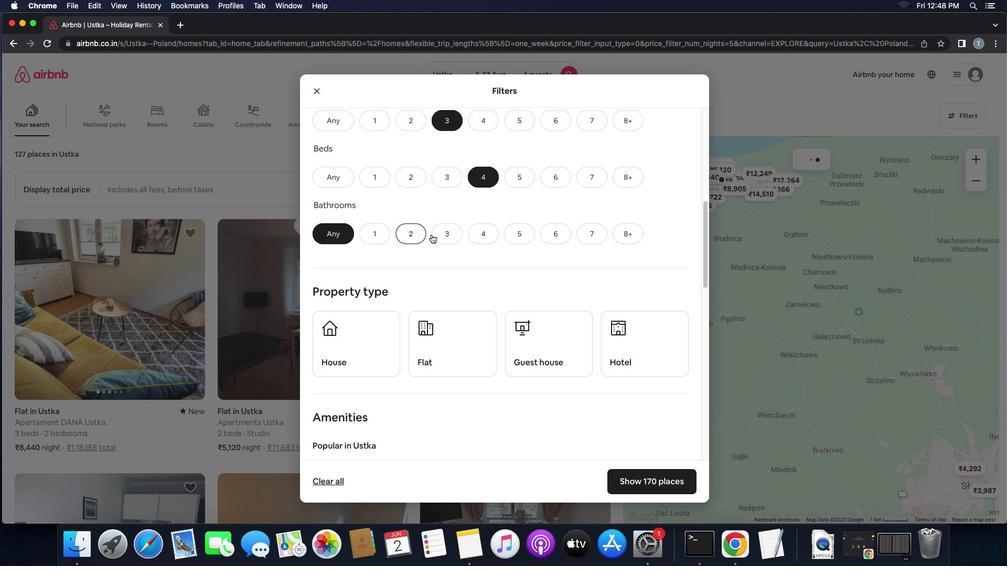 
Action: Mouse moved to (500, 245)
Screenshot: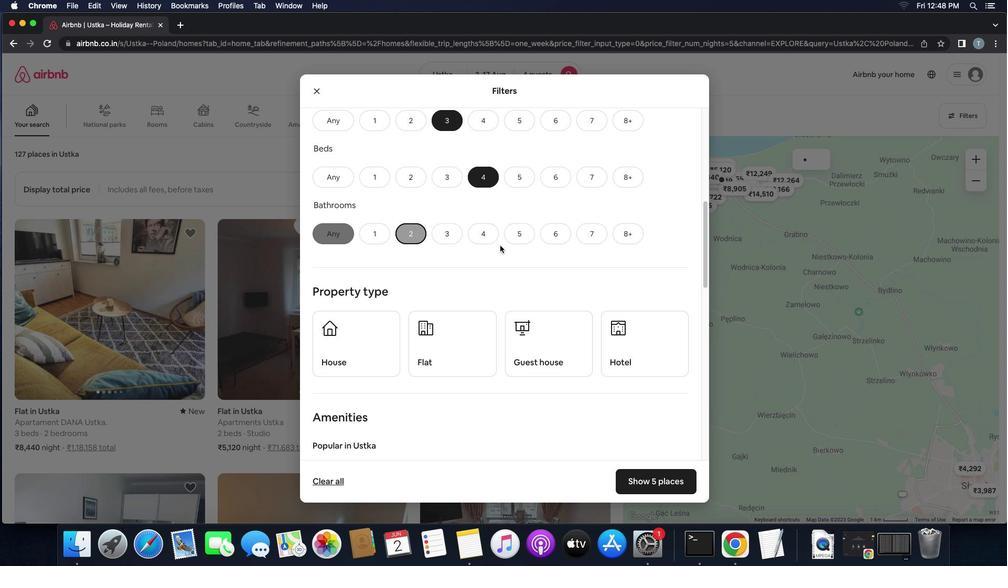 
Action: Mouse scrolled (500, 245) with delta (0, 0)
Screenshot: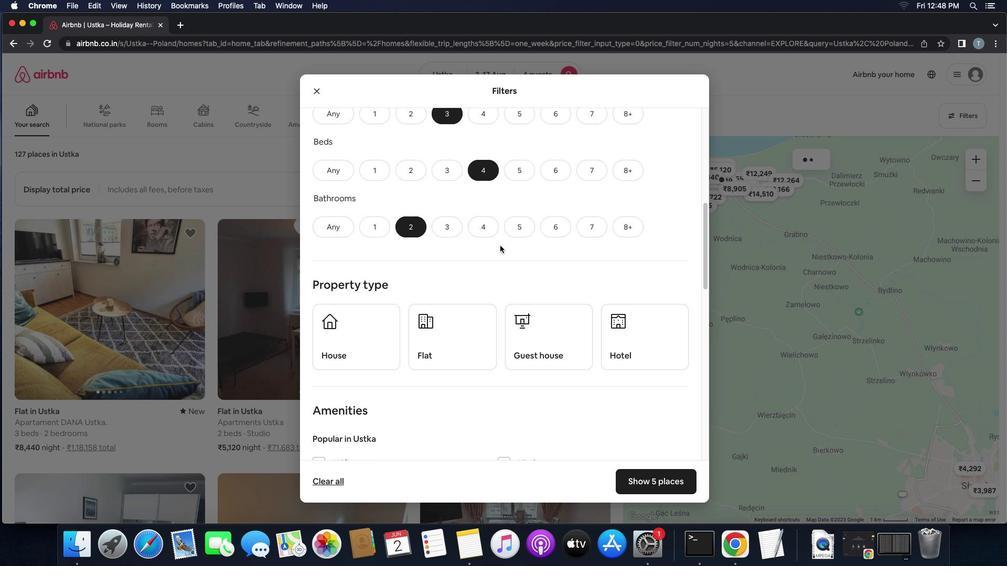 
Action: Mouse scrolled (500, 245) with delta (0, 0)
Screenshot: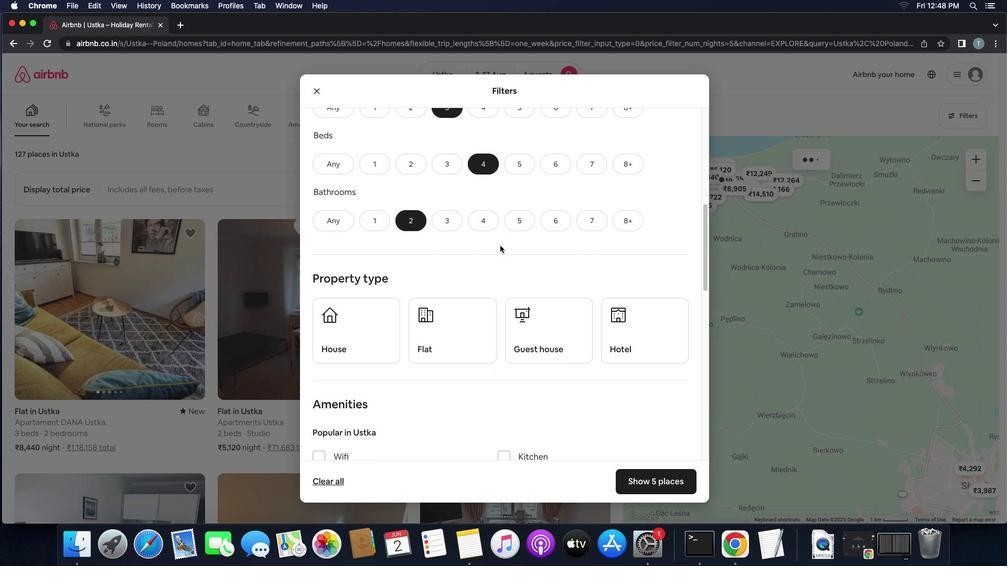 
Action: Mouse scrolled (500, 245) with delta (0, 0)
Screenshot: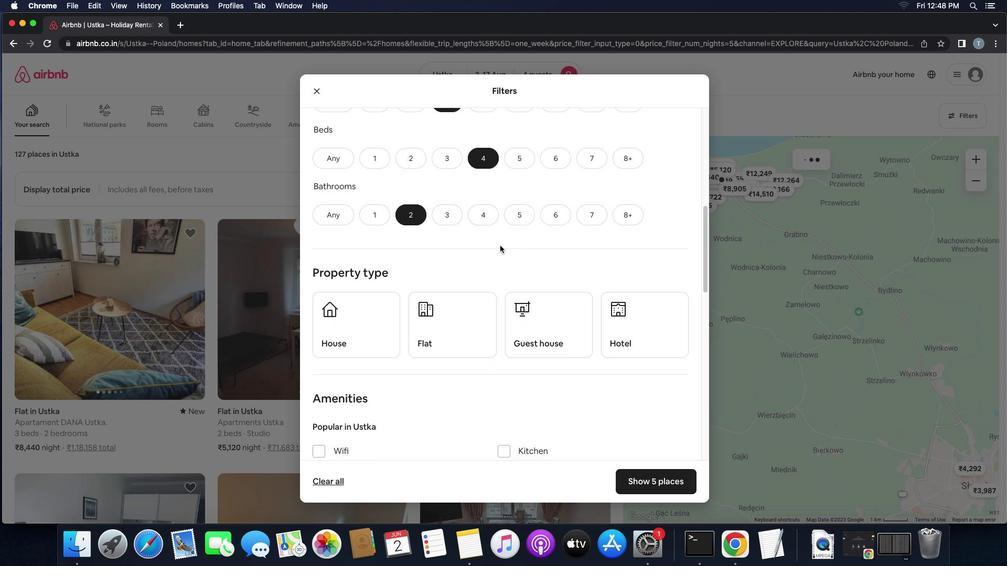 
Action: Mouse scrolled (500, 245) with delta (0, 0)
Screenshot: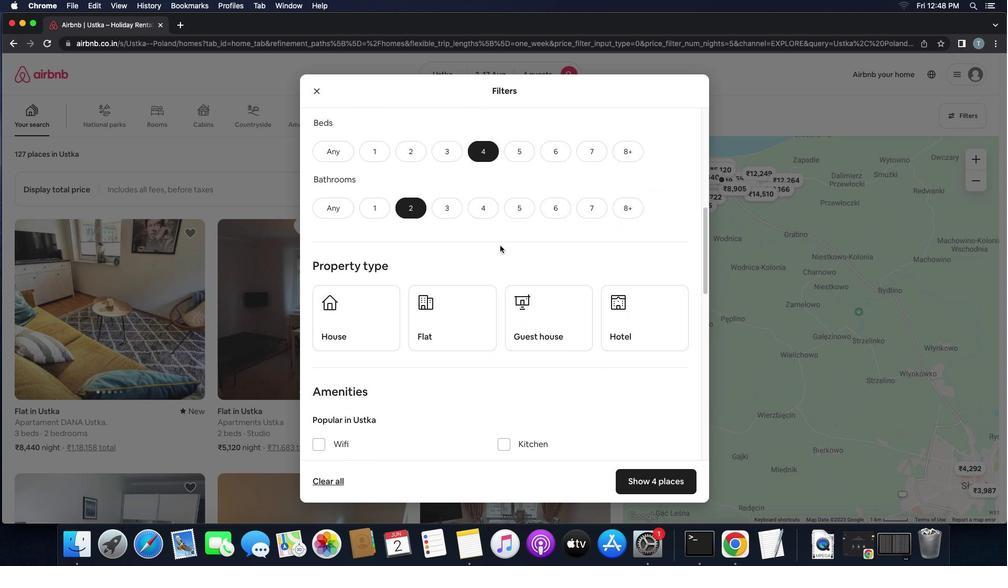 
Action: Mouse scrolled (500, 245) with delta (0, 0)
Screenshot: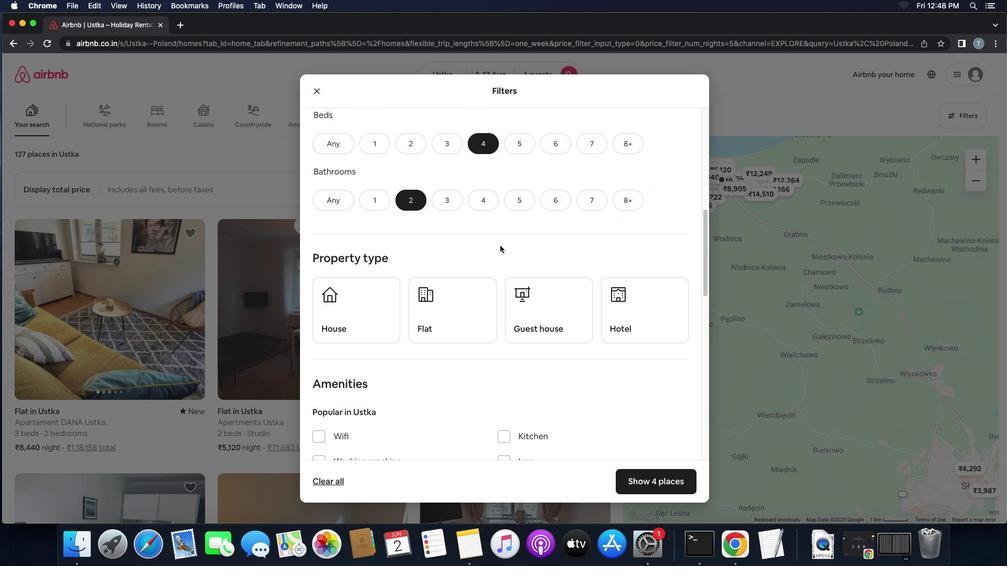 
Action: Mouse scrolled (500, 245) with delta (0, 0)
Screenshot: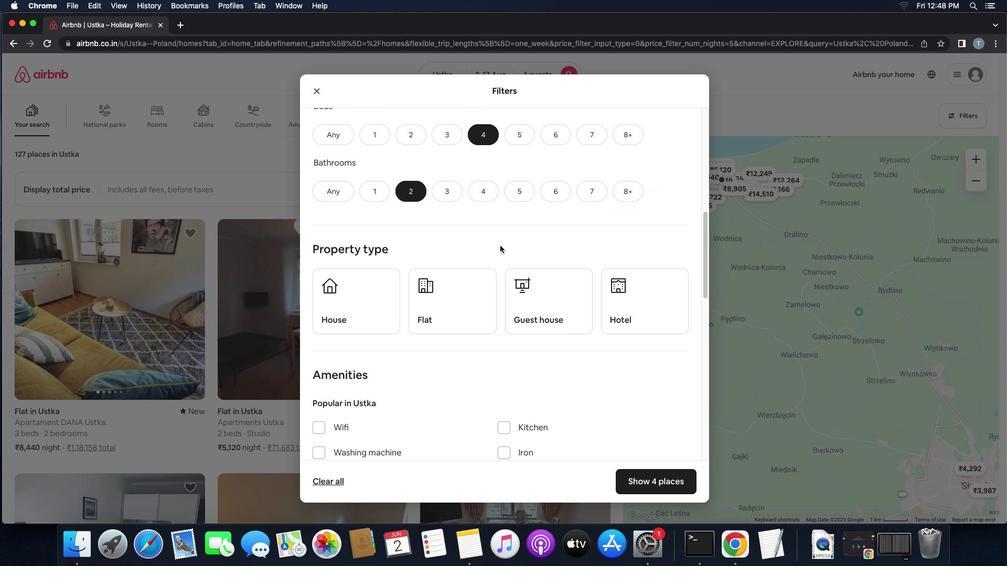 
Action: Mouse scrolled (500, 245) with delta (0, 0)
Screenshot: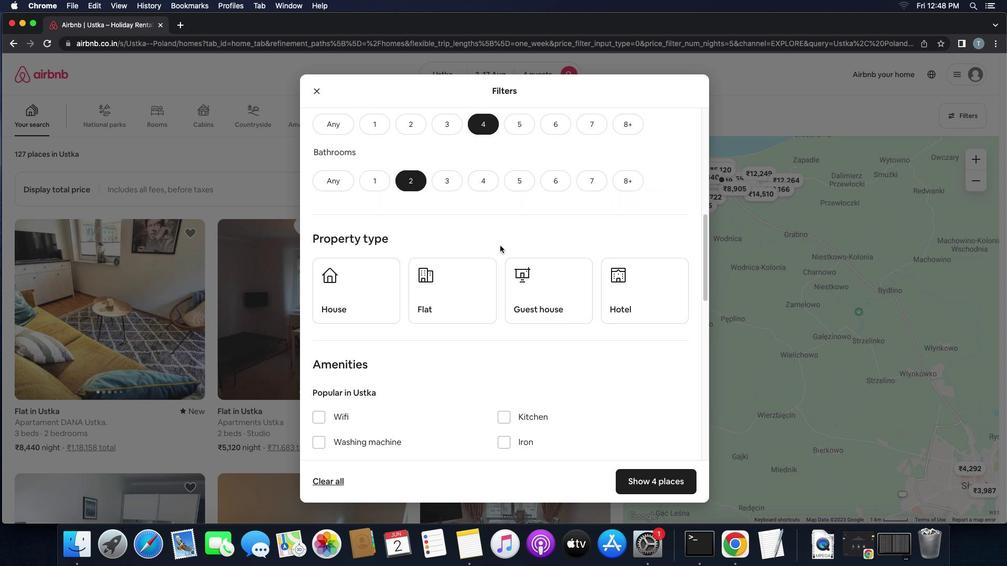 
Action: Mouse scrolled (500, 245) with delta (0, 0)
Screenshot: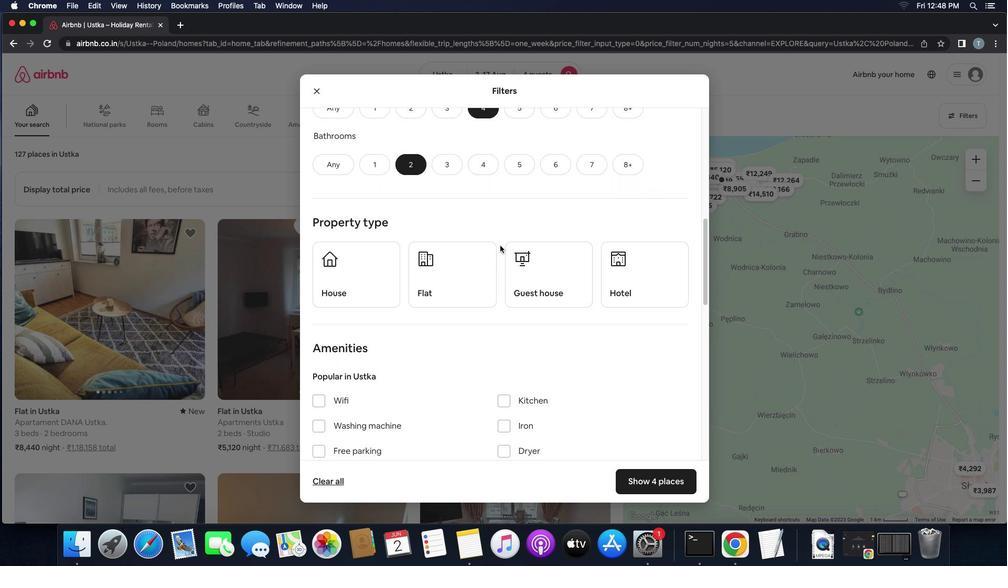 
Action: Mouse scrolled (500, 245) with delta (0, 0)
Screenshot: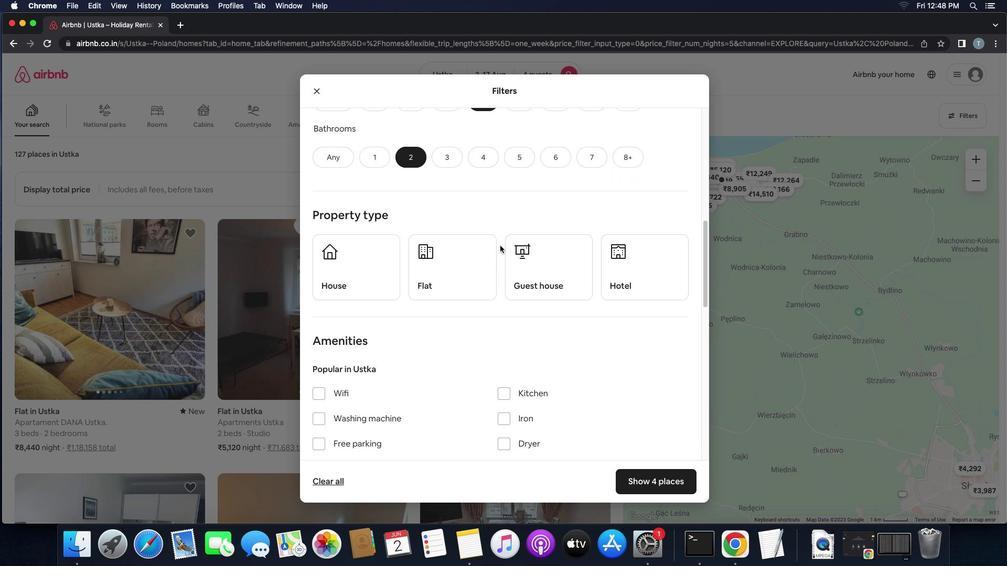 
Action: Mouse scrolled (500, 245) with delta (0, 0)
Screenshot: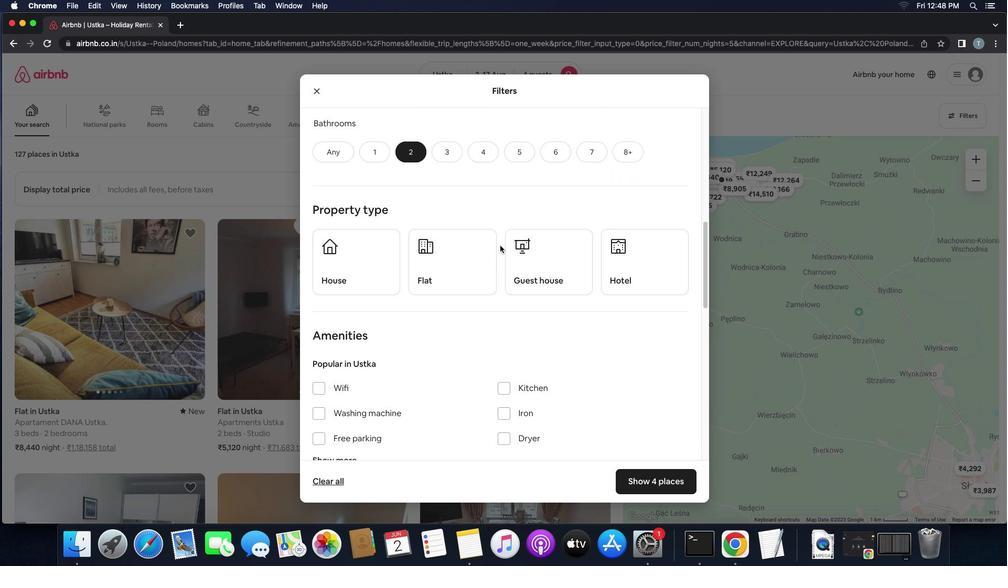 
Action: Mouse moved to (373, 235)
Screenshot: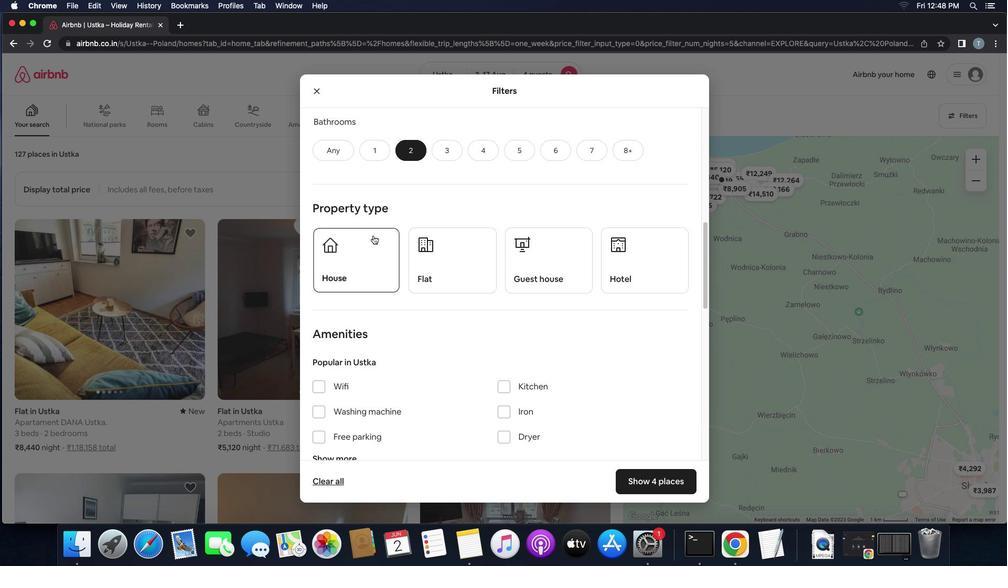 
Action: Mouse pressed left at (373, 235)
Screenshot: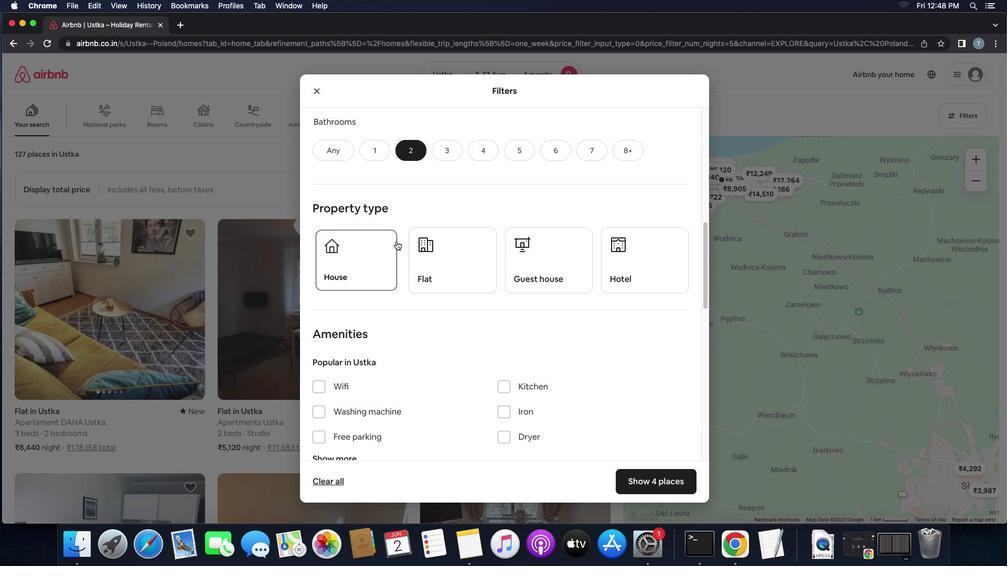 
Action: Mouse moved to (435, 247)
Screenshot: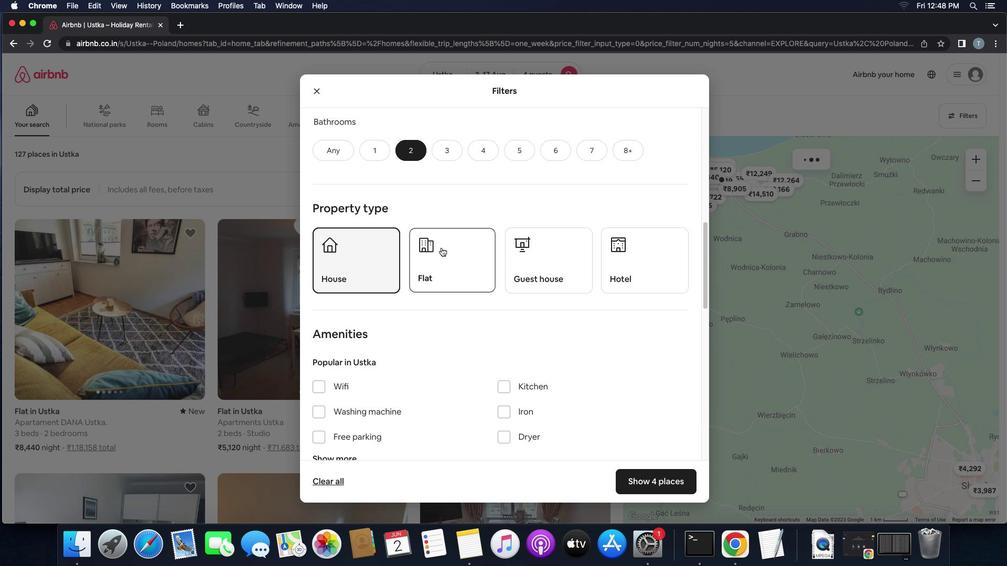 
Action: Mouse pressed left at (435, 247)
Screenshot: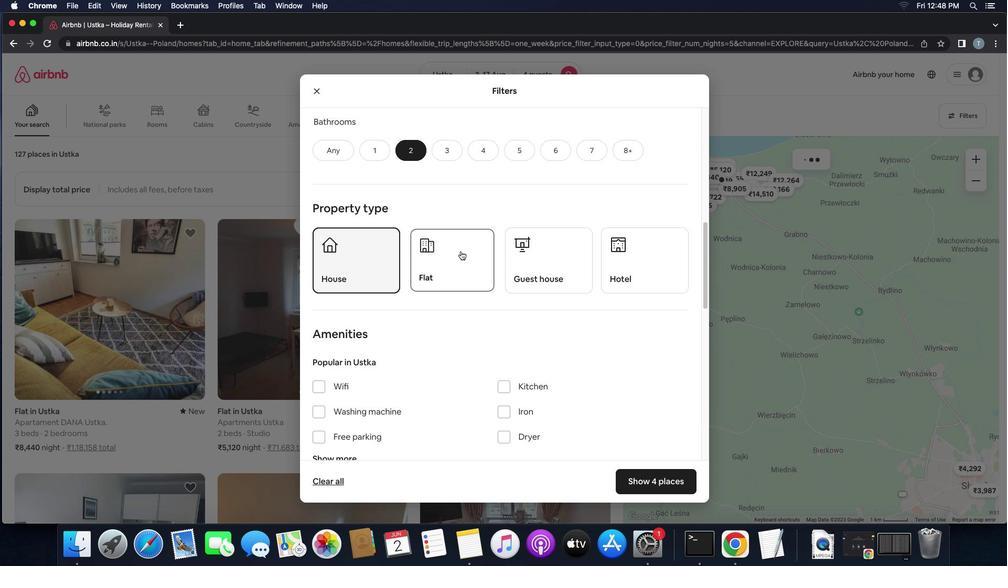 
Action: Mouse moved to (534, 262)
Screenshot: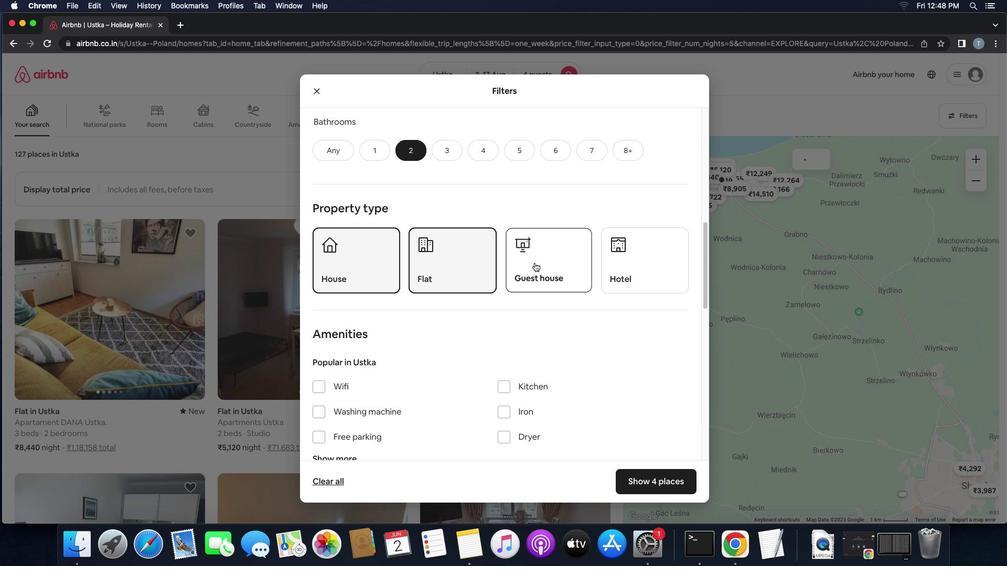 
Action: Mouse pressed left at (534, 262)
Screenshot: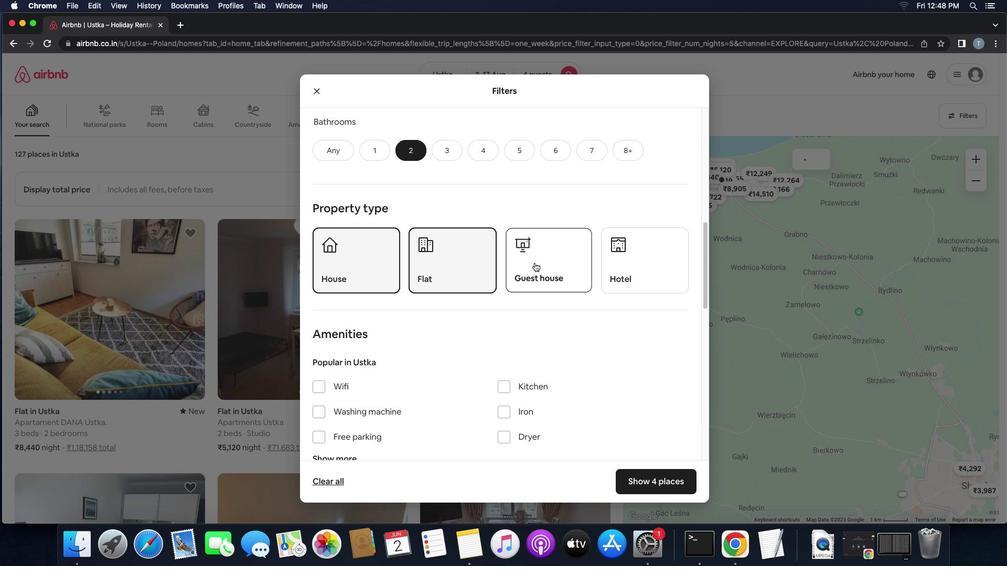 
Action: Mouse moved to (533, 266)
Screenshot: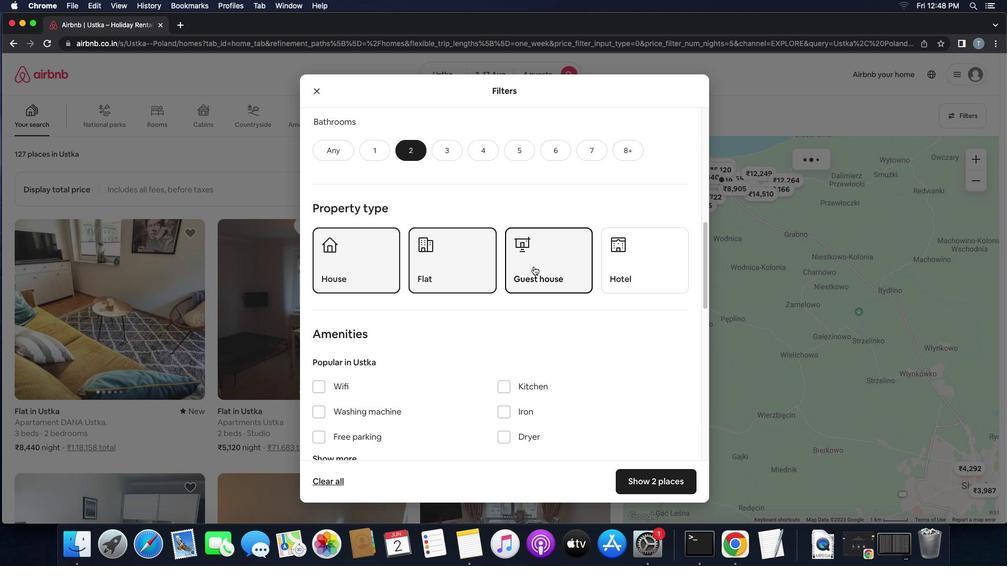 
Action: Mouse scrolled (533, 266) with delta (0, 0)
Screenshot: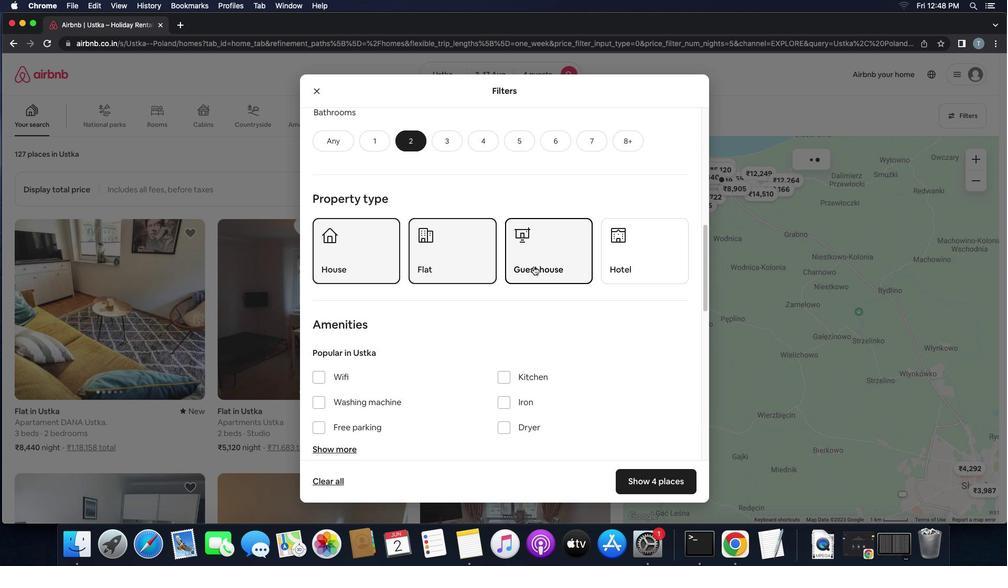 
Action: Mouse scrolled (533, 266) with delta (0, 0)
Screenshot: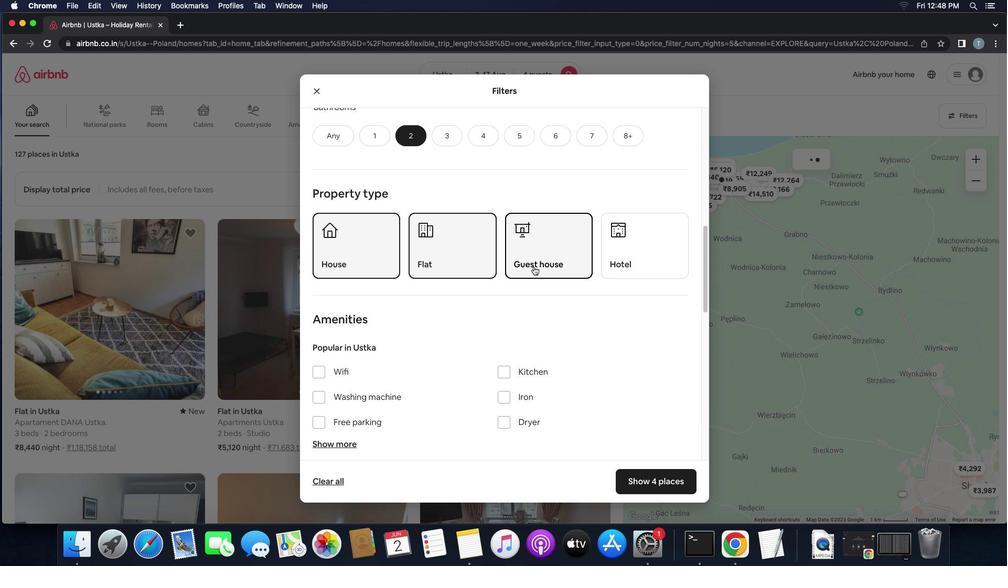 
Action: Mouse scrolled (533, 266) with delta (0, 0)
Screenshot: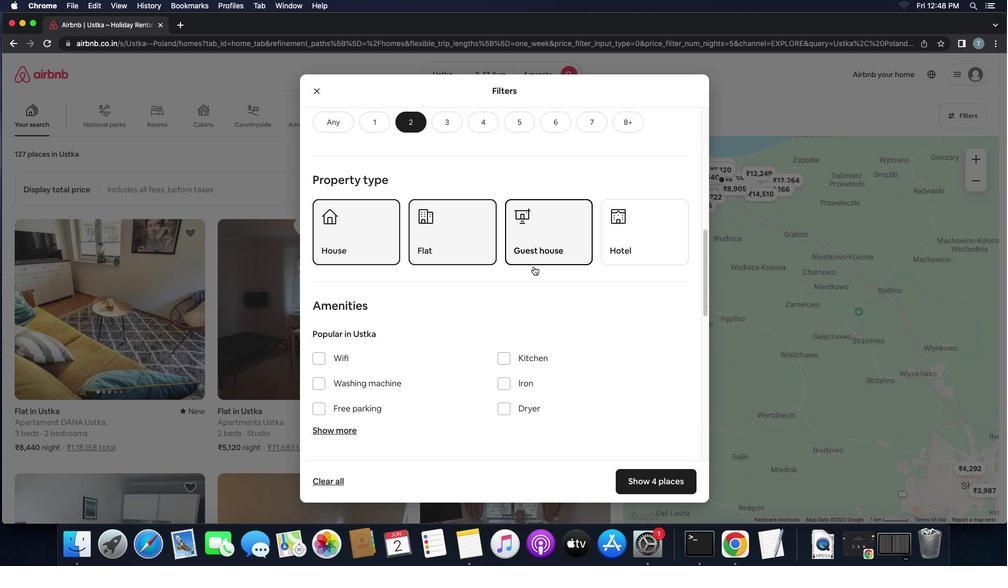 
Action: Mouse scrolled (533, 266) with delta (0, 0)
Screenshot: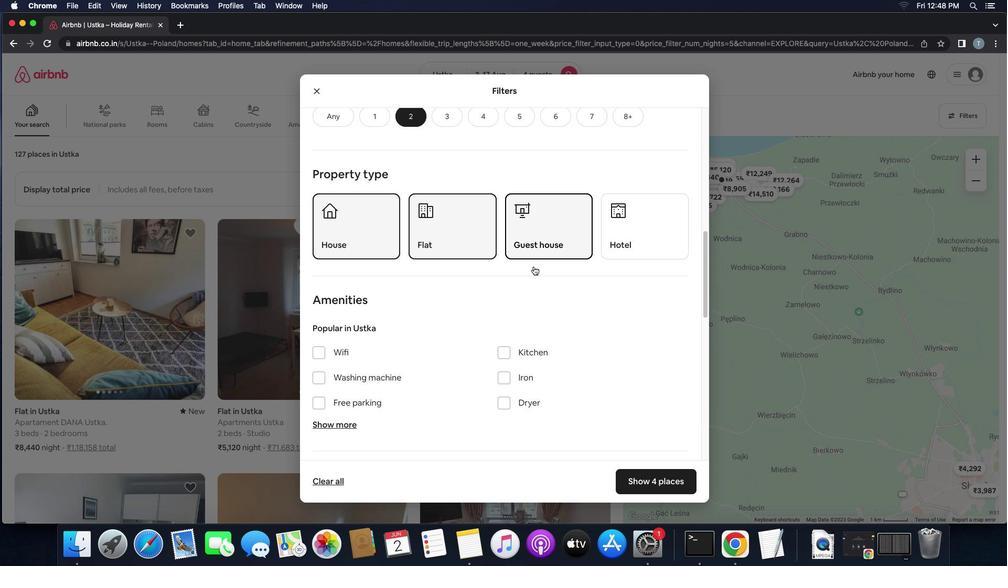 
Action: Mouse moved to (531, 268)
Screenshot: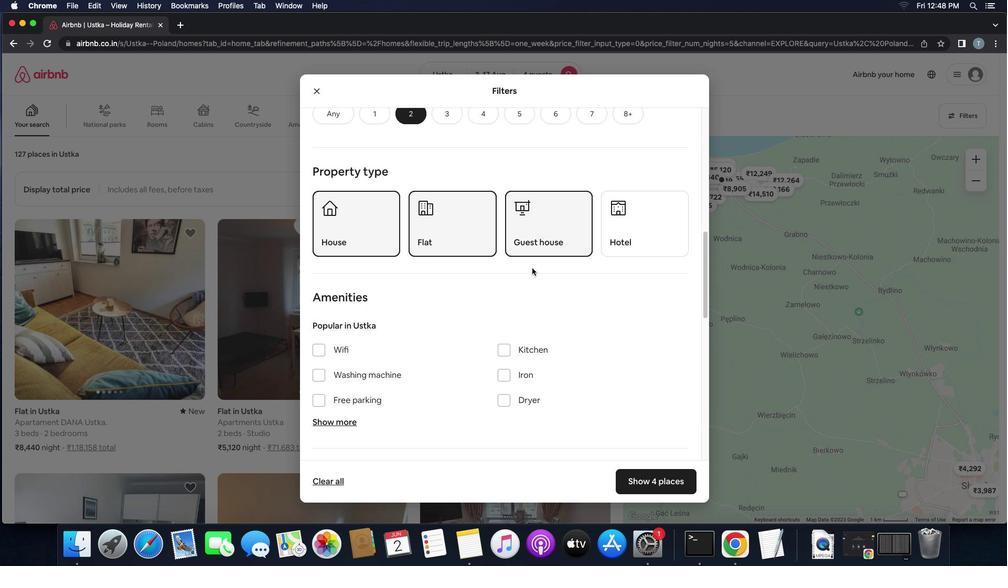 
Action: Mouse scrolled (531, 268) with delta (0, 0)
Screenshot: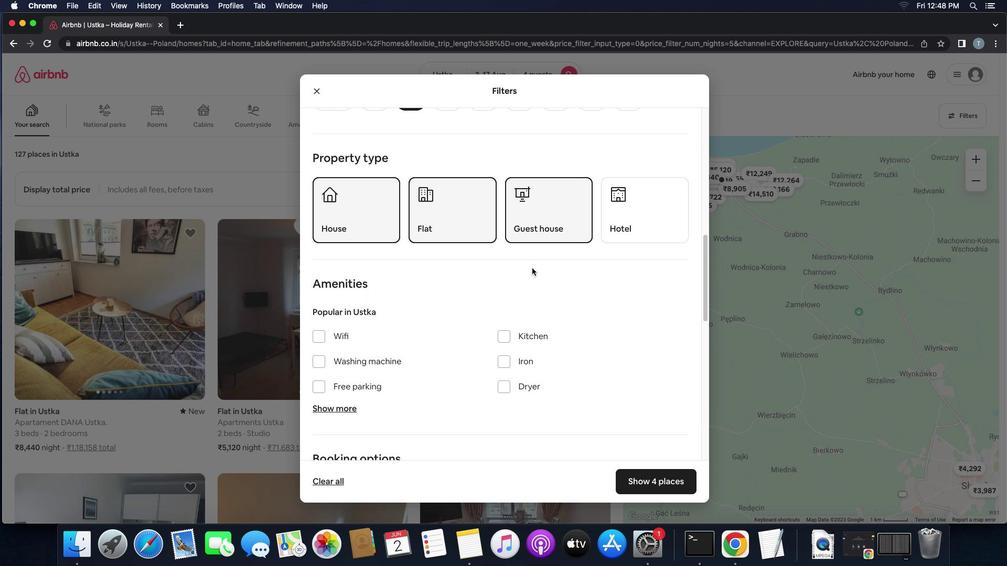 
Action: Mouse scrolled (531, 268) with delta (0, 0)
Screenshot: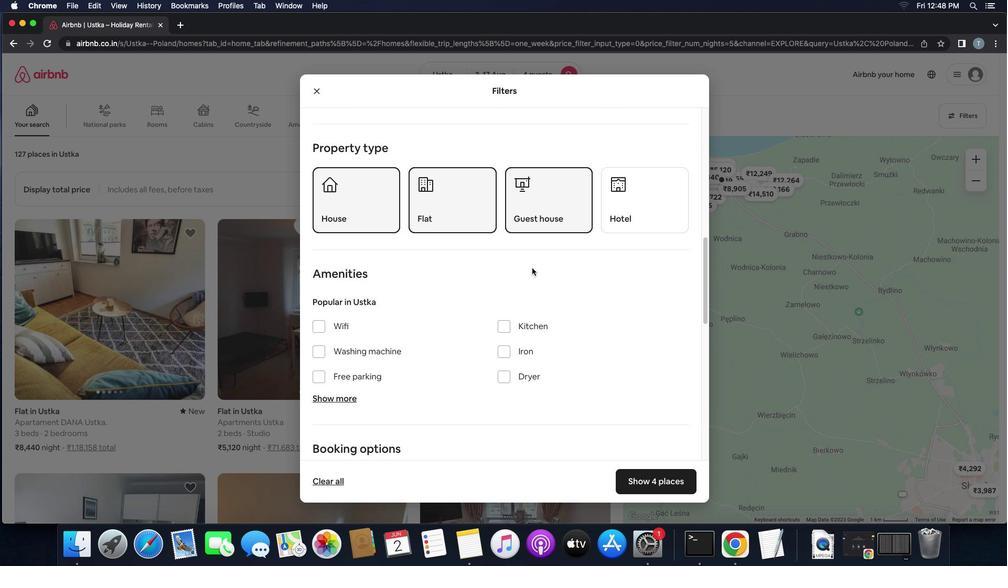 
Action: Mouse scrolled (531, 268) with delta (0, 0)
Screenshot: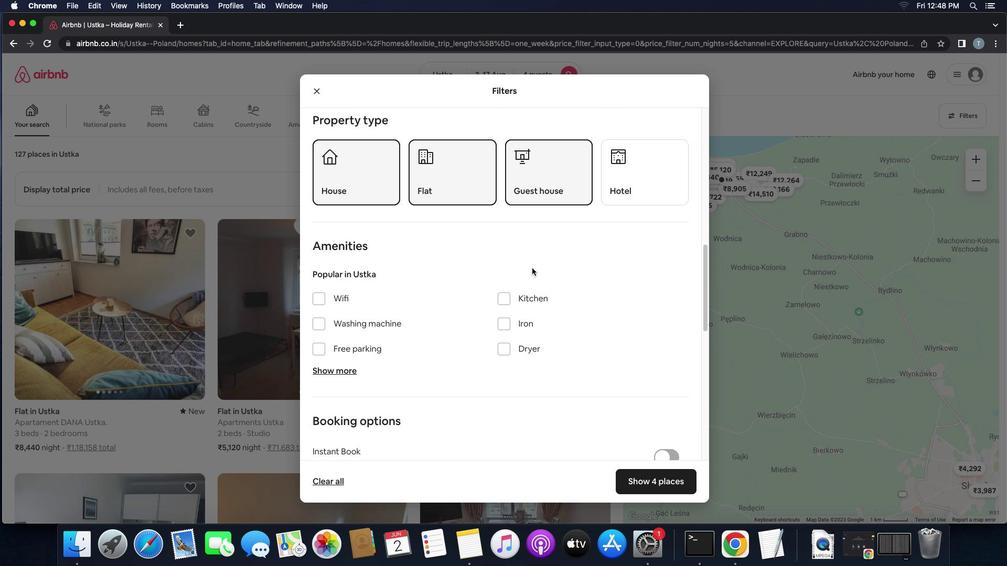 
Action: Mouse scrolled (531, 268) with delta (0, 0)
Screenshot: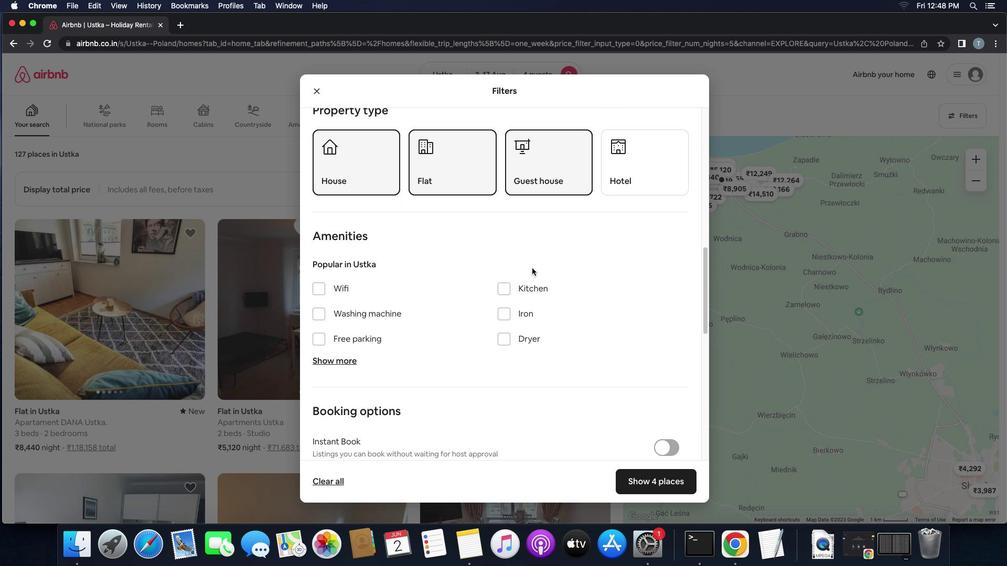 
Action: Mouse scrolled (531, 268) with delta (0, 0)
Screenshot: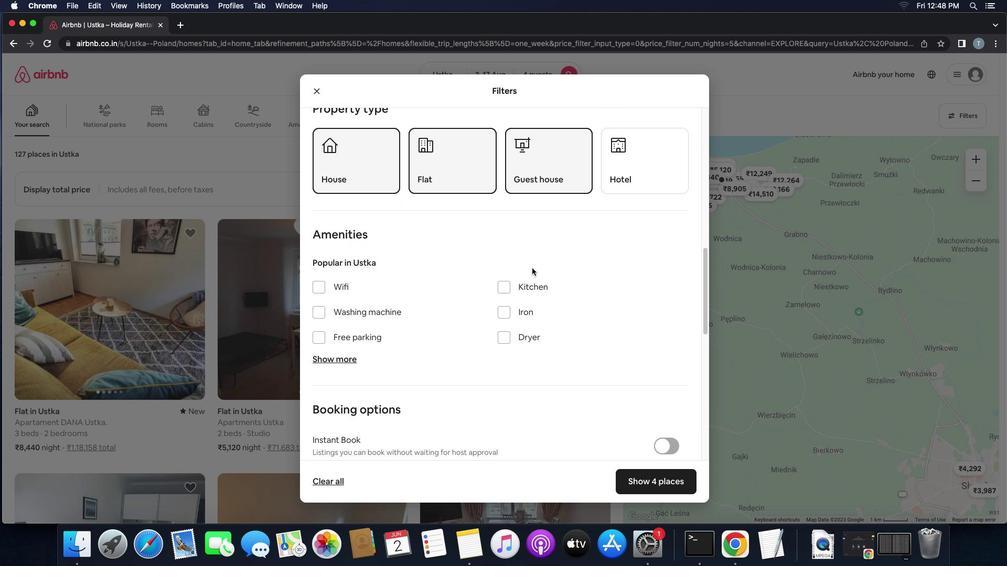 
Action: Mouse scrolled (531, 268) with delta (0, 0)
Screenshot: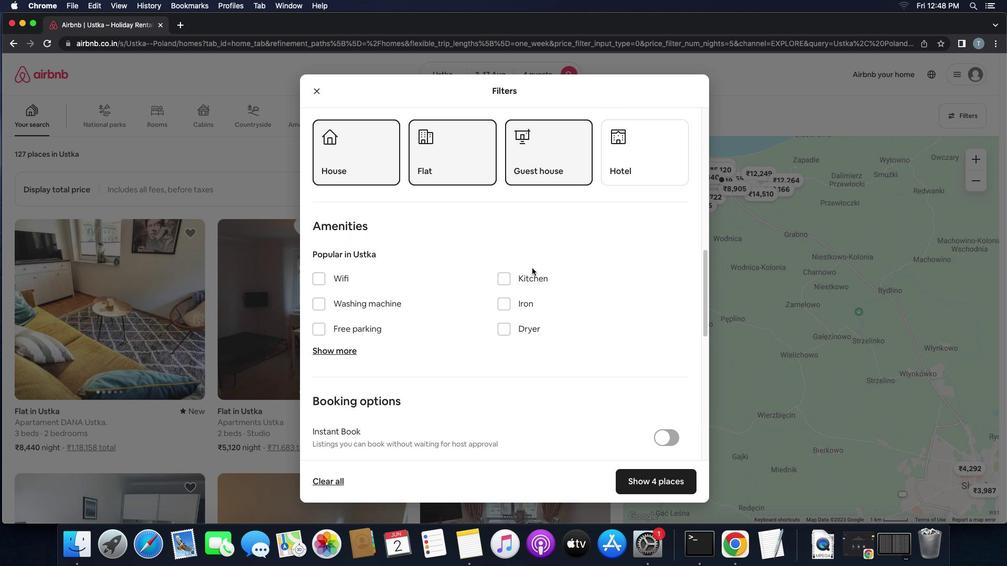 
Action: Mouse scrolled (531, 268) with delta (0, 0)
Screenshot: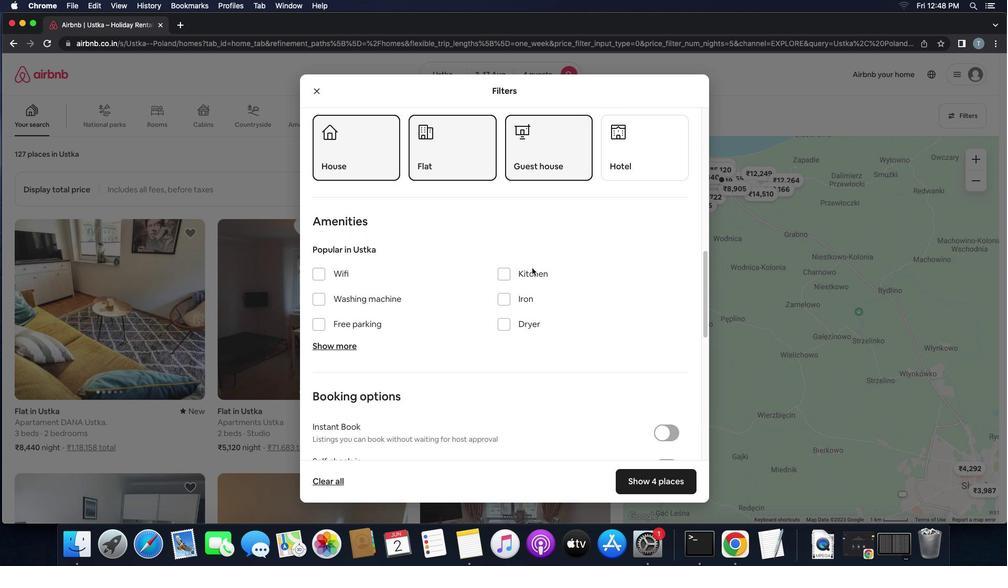 
Action: Mouse scrolled (531, 268) with delta (0, 0)
Screenshot: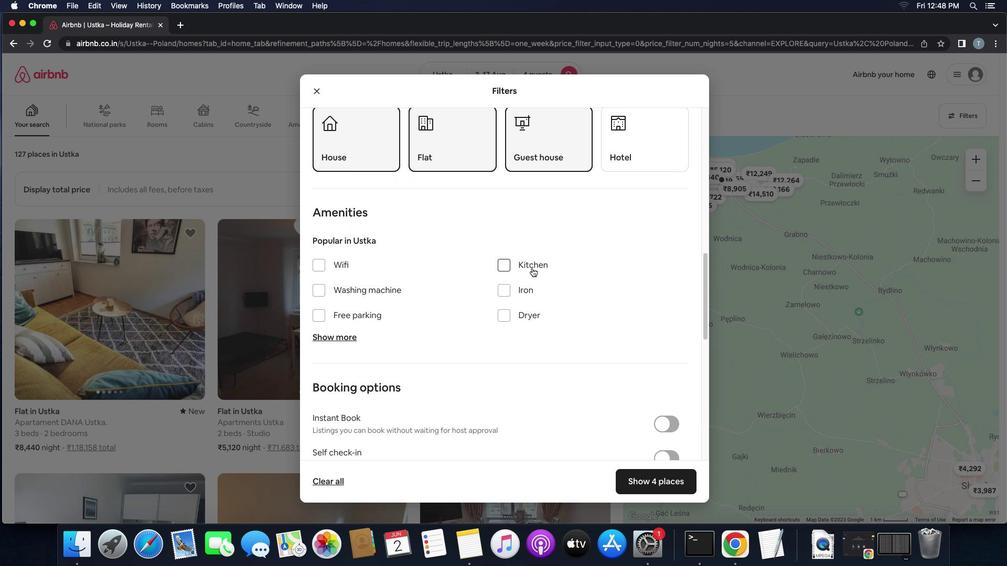 
Action: Mouse scrolled (531, 268) with delta (0, 0)
Screenshot: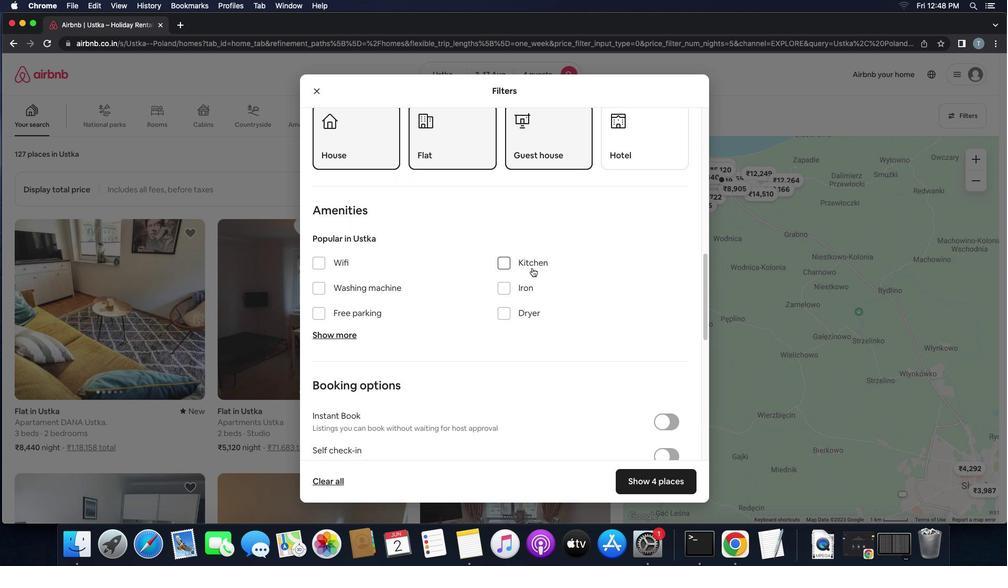 
Action: Mouse scrolled (531, 268) with delta (0, 0)
Screenshot: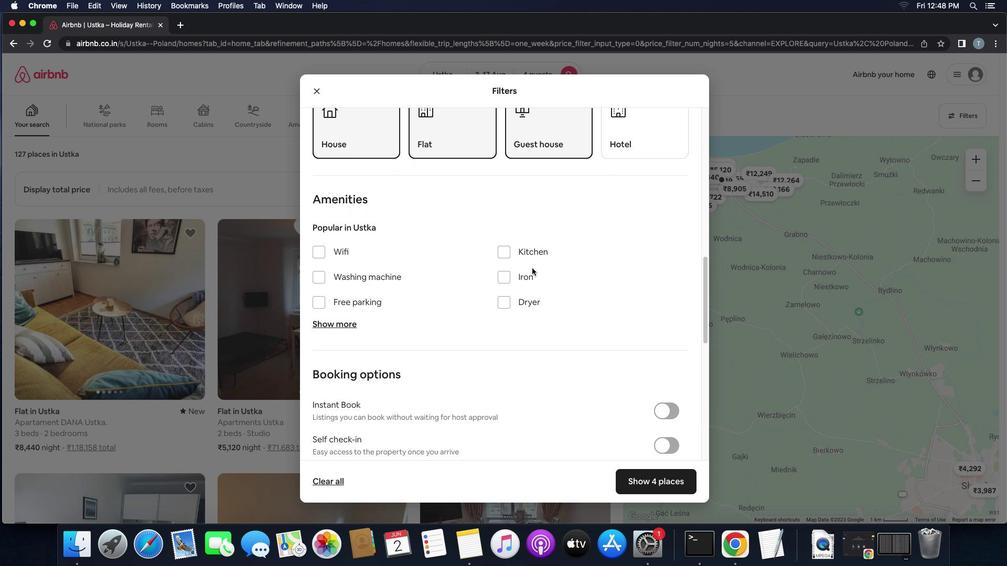 
Action: Mouse scrolled (531, 268) with delta (0, 0)
Screenshot: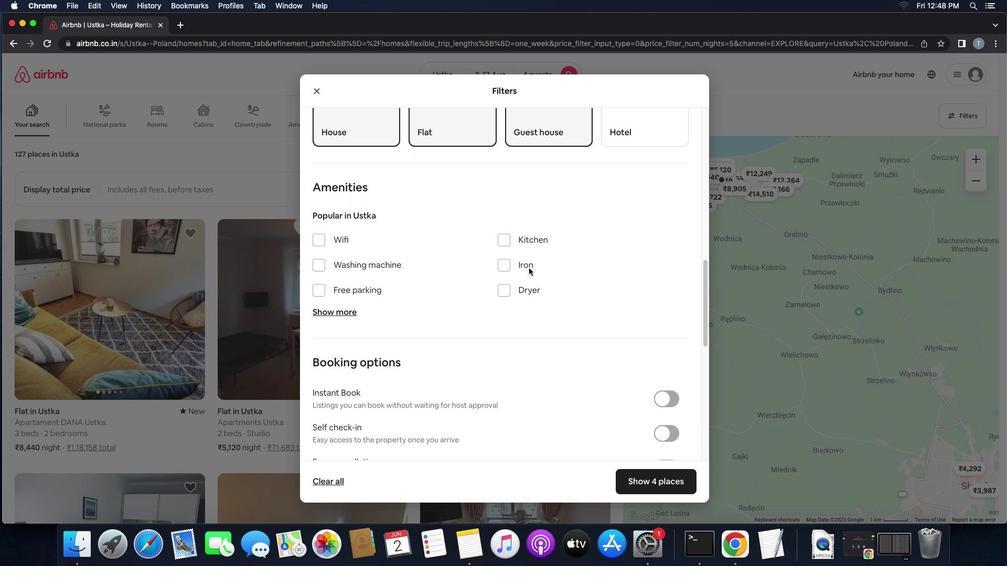
Action: Mouse scrolled (531, 268) with delta (0, 0)
Screenshot: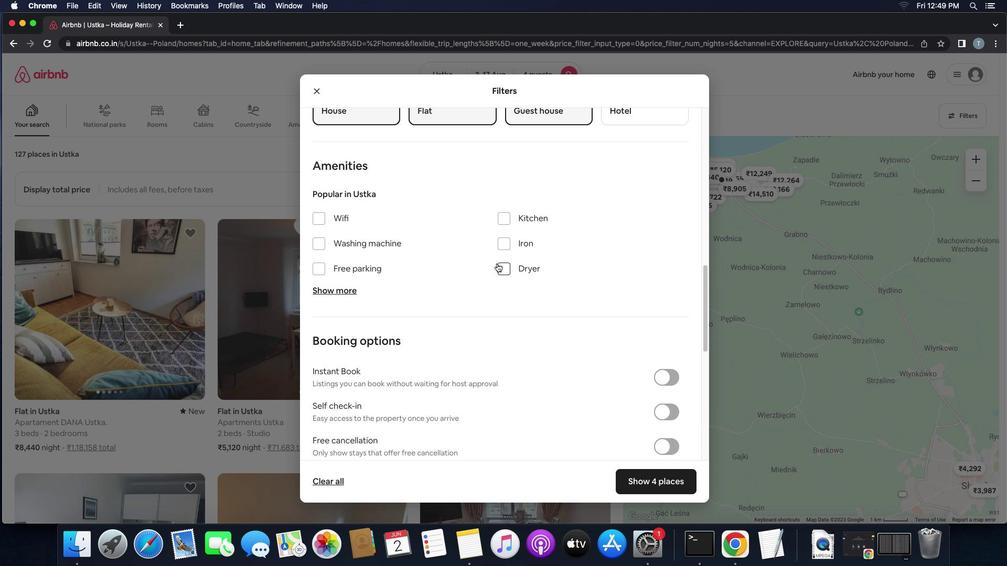 
Action: Mouse moved to (318, 217)
Screenshot: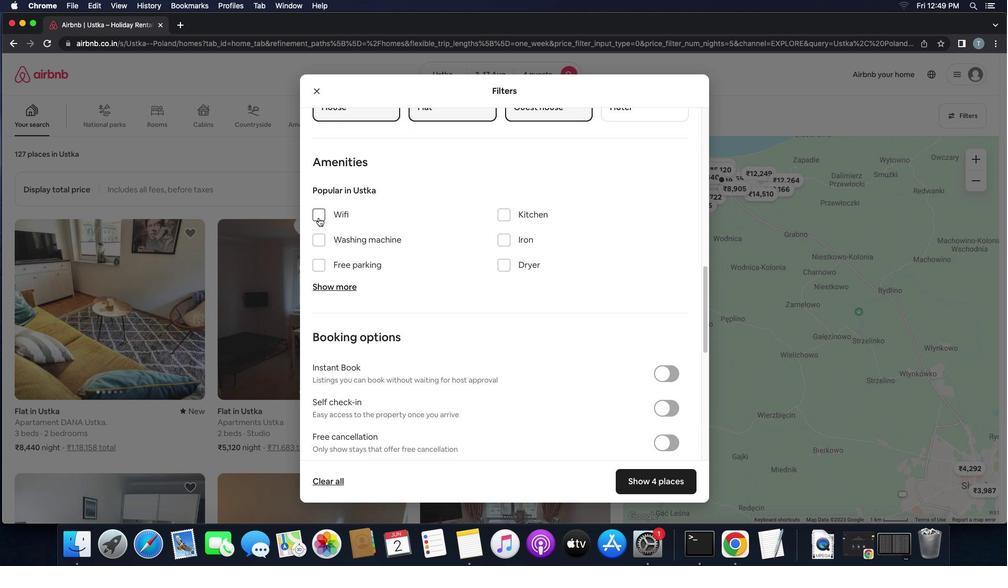 
Action: Mouse pressed left at (318, 217)
Screenshot: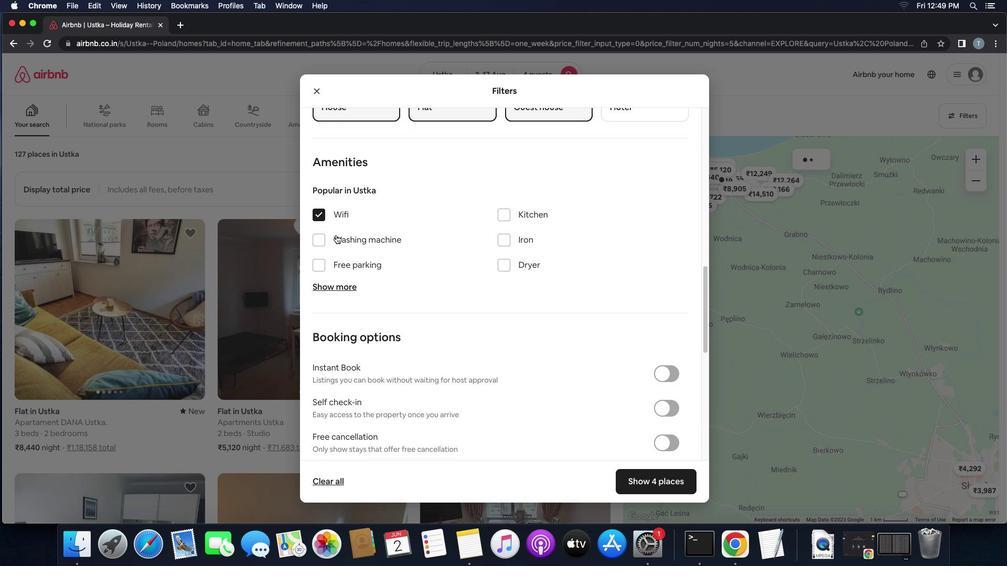 
Action: Mouse moved to (325, 242)
Screenshot: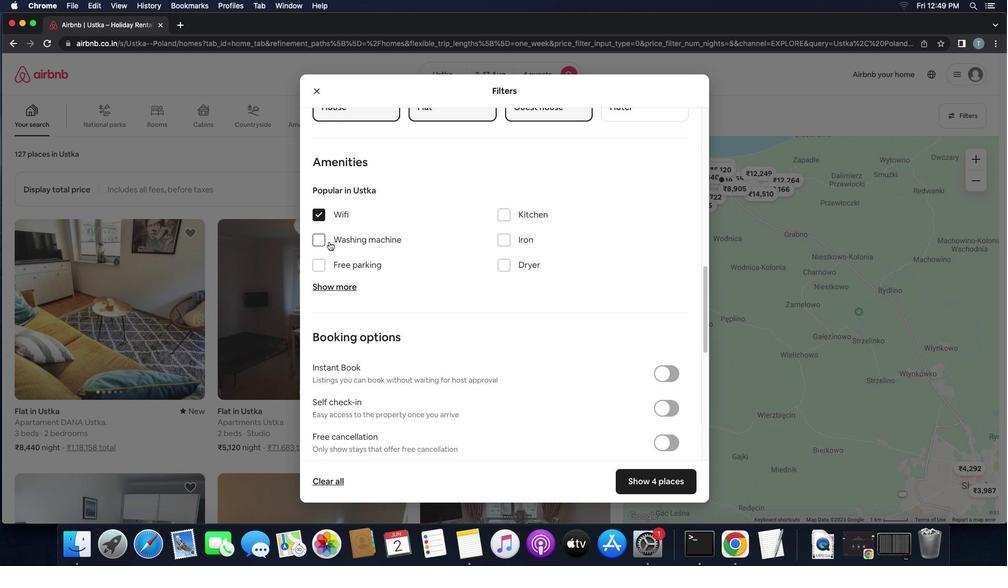 
Action: Mouse pressed left at (325, 242)
Screenshot: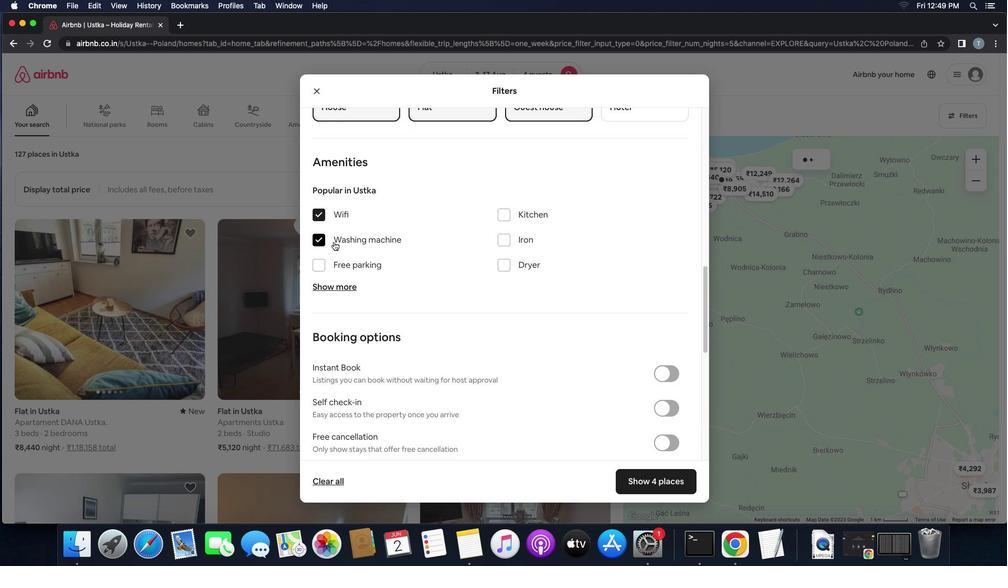 
Action: Mouse moved to (452, 252)
Screenshot: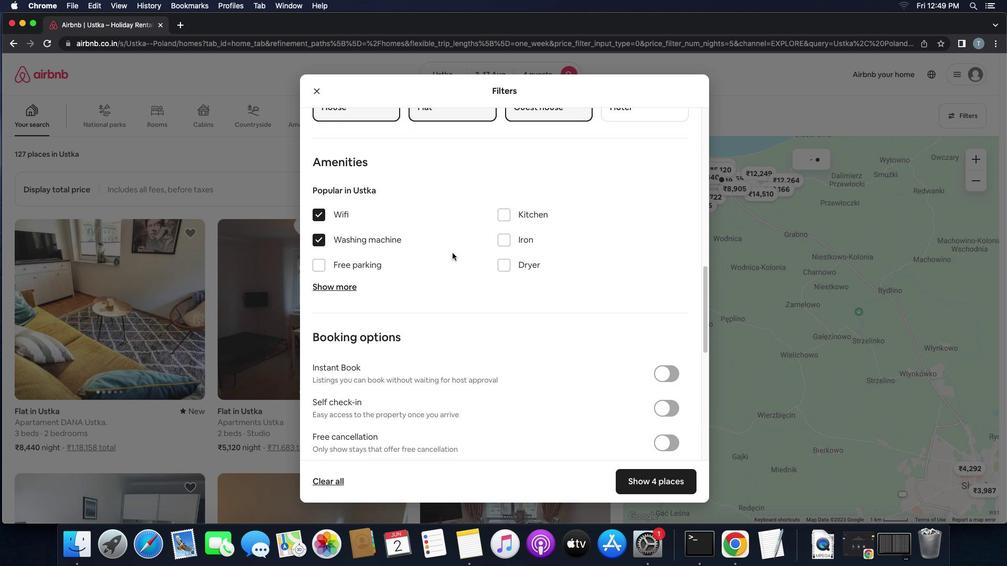 
Action: Mouse scrolled (452, 252) with delta (0, 0)
Screenshot: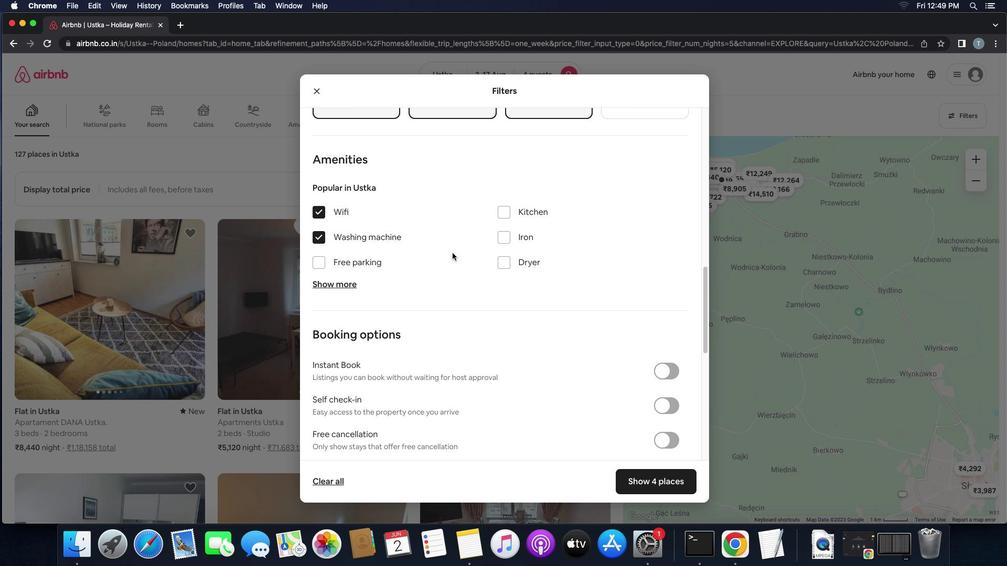 
Action: Mouse scrolled (452, 252) with delta (0, 0)
Screenshot: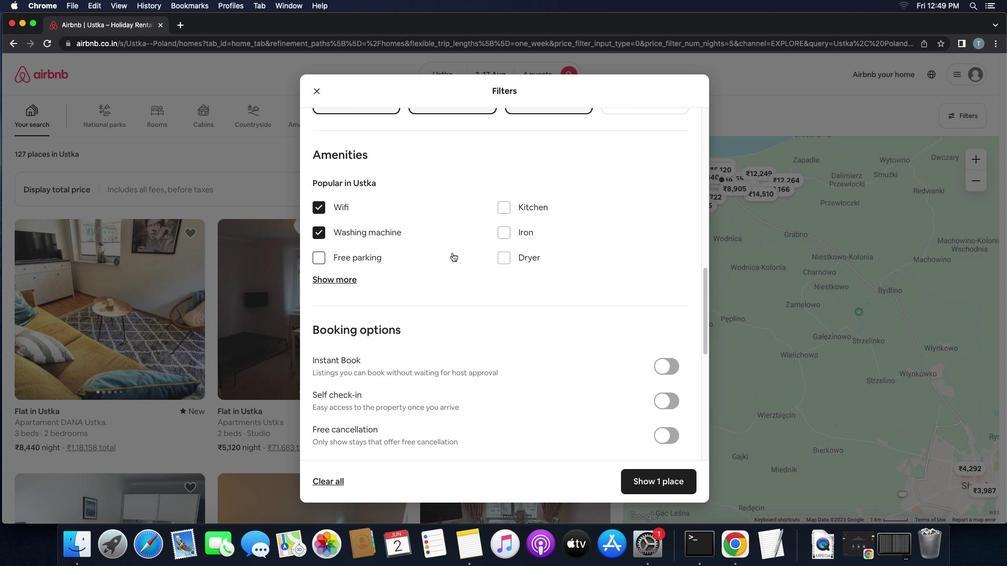 
Action: Mouse scrolled (452, 252) with delta (0, 0)
Screenshot: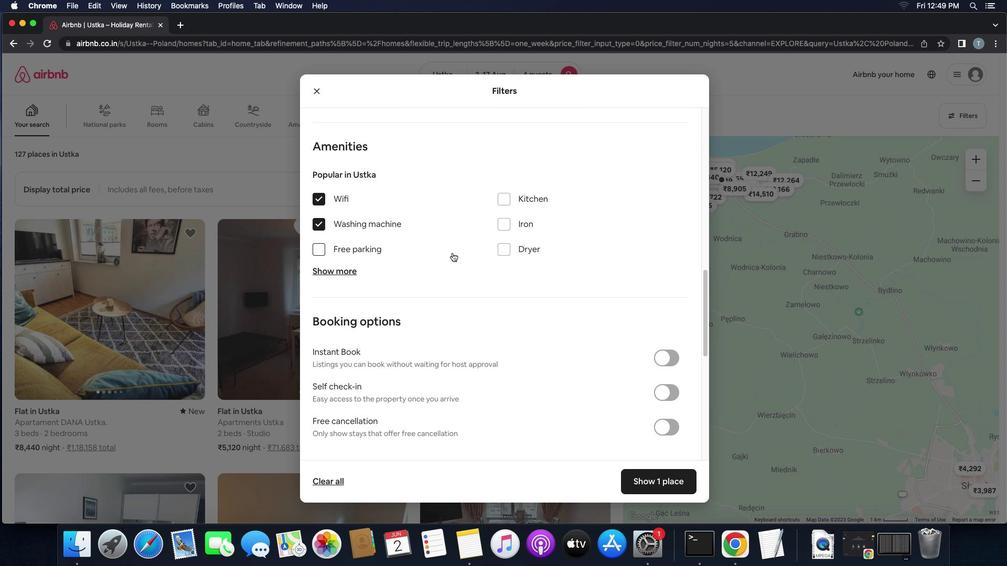 
Action: Mouse scrolled (452, 252) with delta (0, 0)
Screenshot: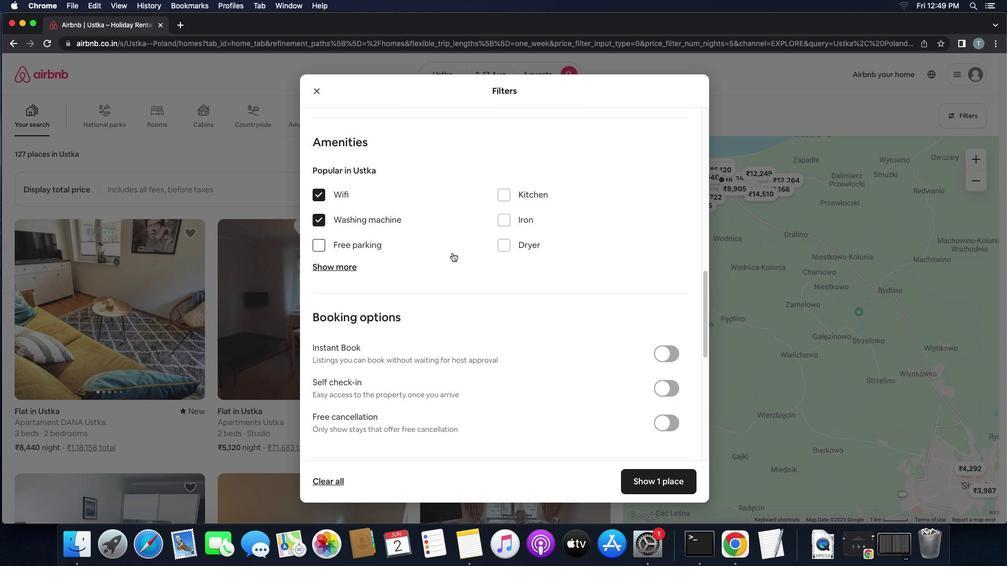 
Action: Mouse scrolled (452, 252) with delta (0, 0)
Screenshot: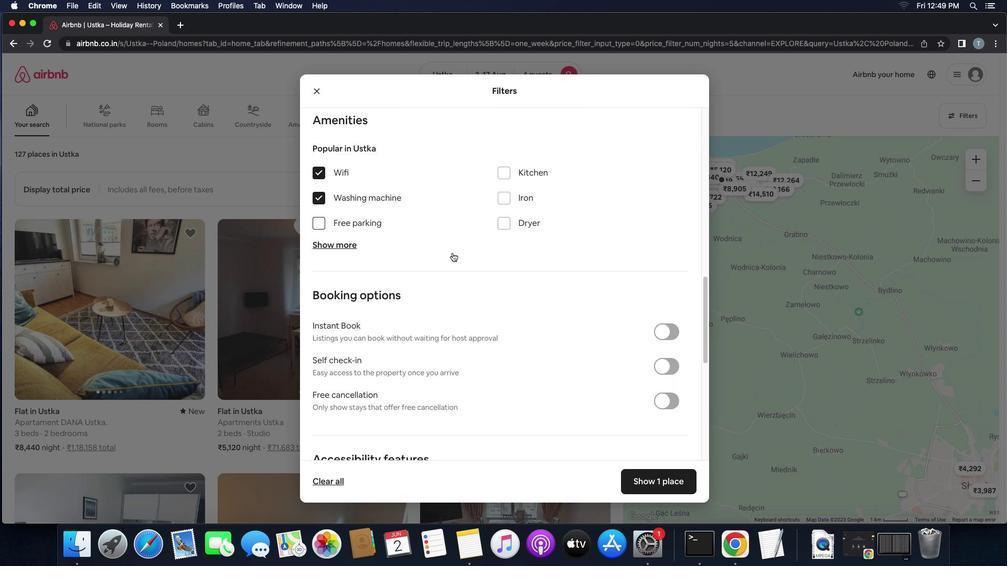 
Action: Mouse scrolled (452, 252) with delta (0, 0)
Screenshot: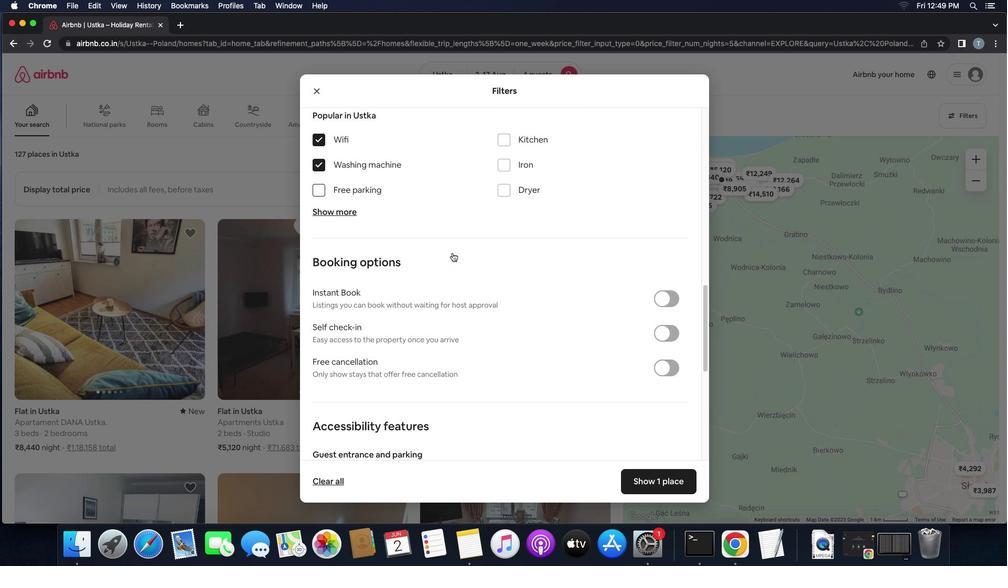 
Action: Mouse scrolled (452, 252) with delta (0, 0)
Screenshot: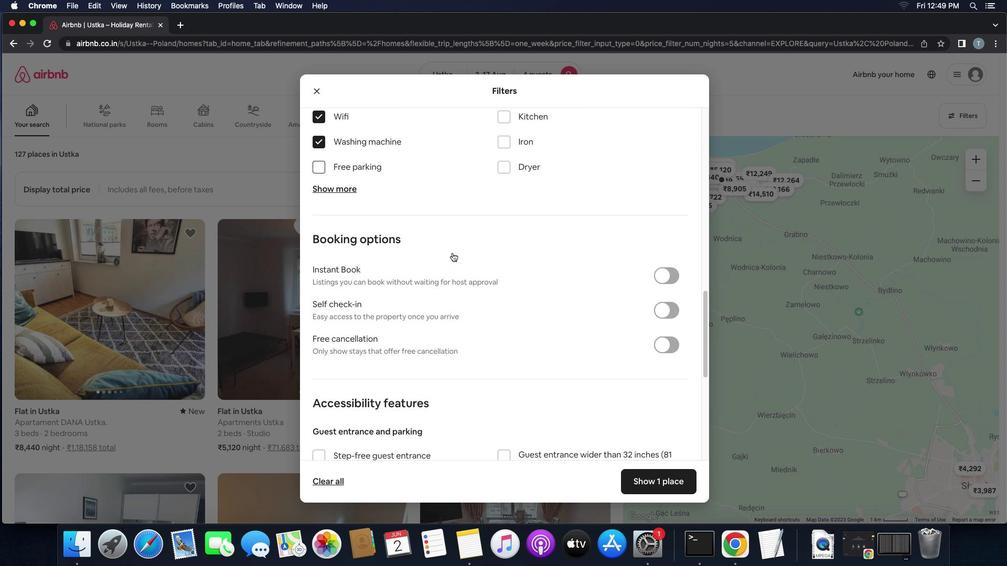 
Action: Mouse scrolled (452, 252) with delta (0, -1)
Screenshot: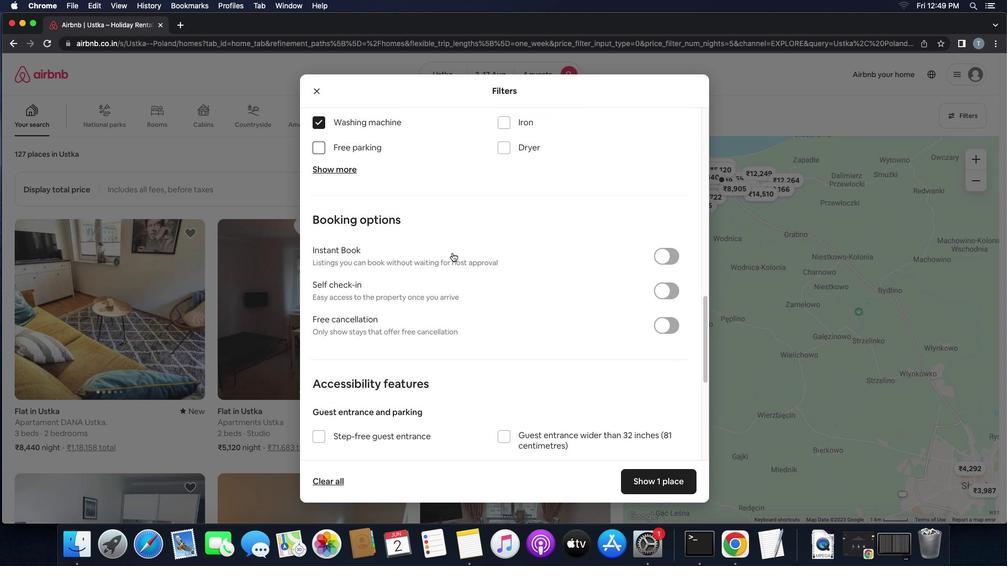 
Action: Mouse moved to (662, 272)
Screenshot: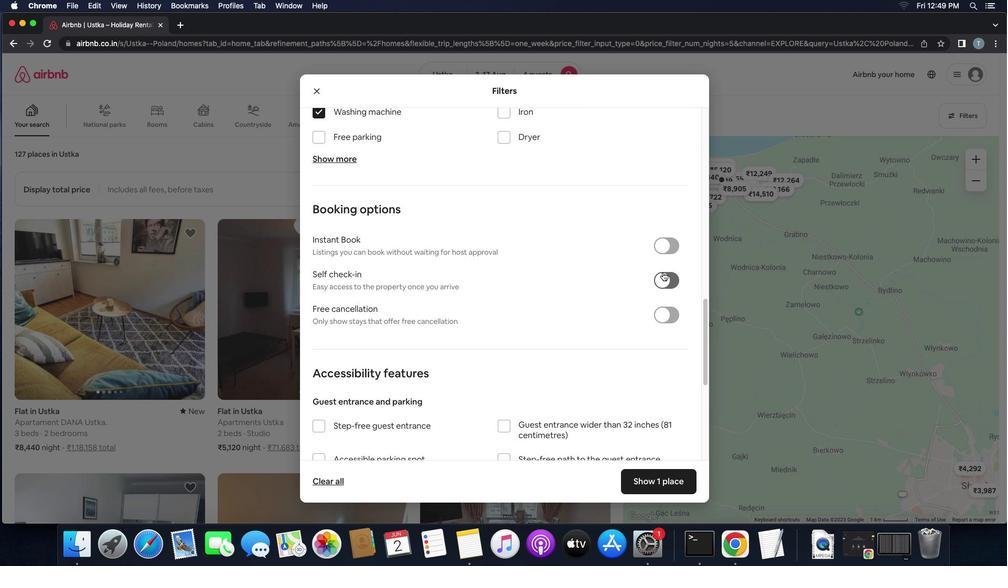 
Action: Mouse pressed left at (662, 272)
Screenshot: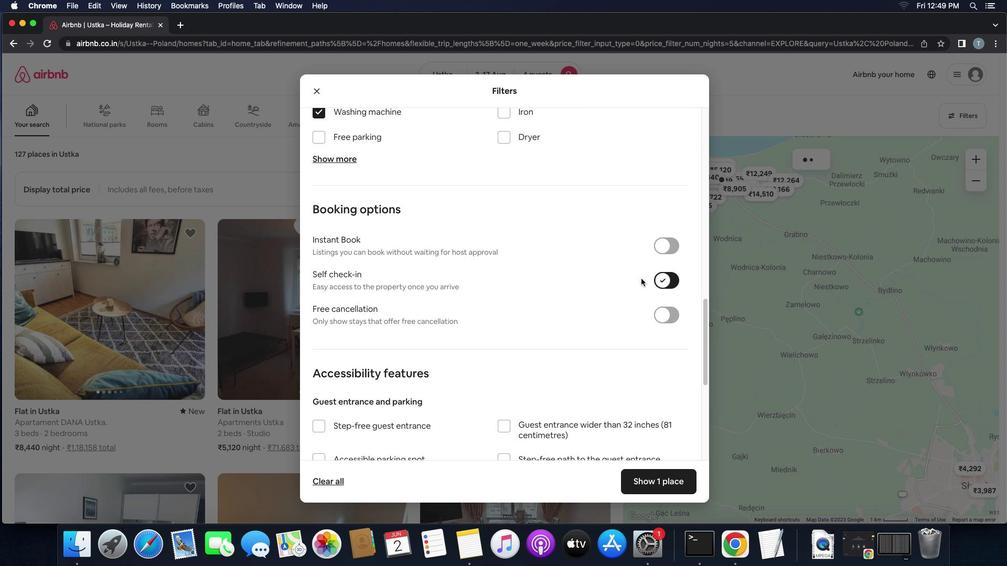 
Action: Mouse moved to (585, 279)
Screenshot: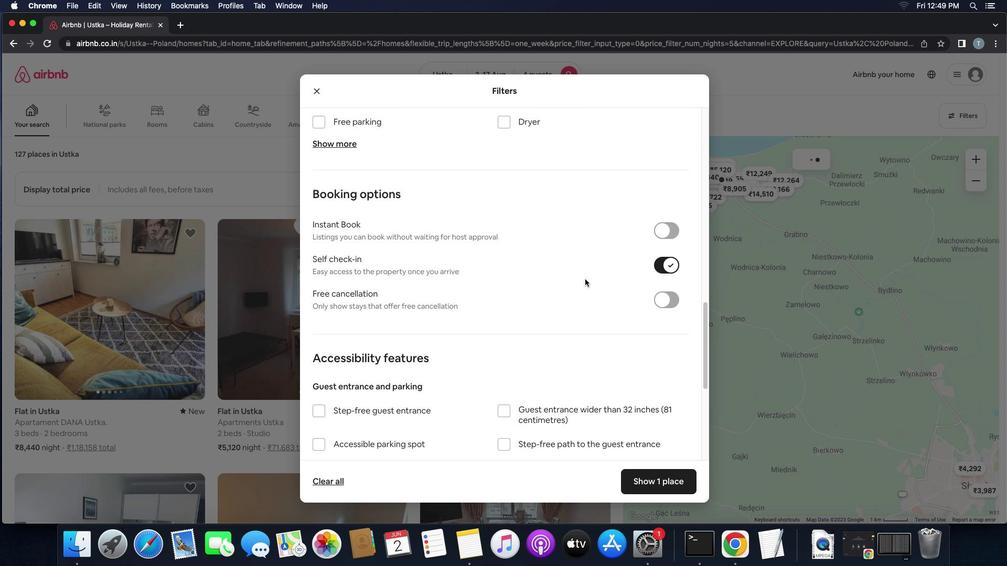 
Action: Mouse scrolled (585, 279) with delta (0, 0)
Screenshot: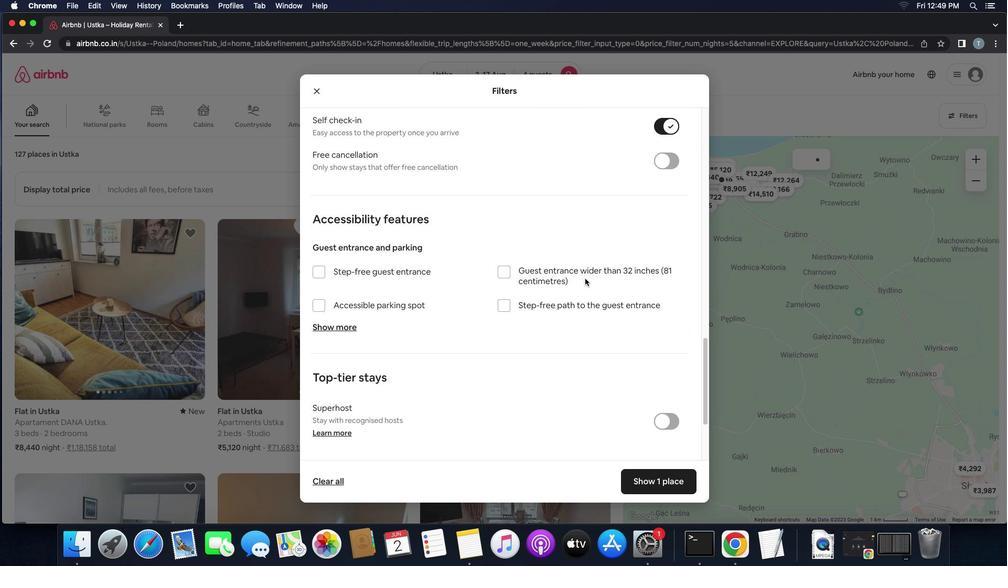 
Action: Mouse scrolled (585, 279) with delta (0, 0)
Screenshot: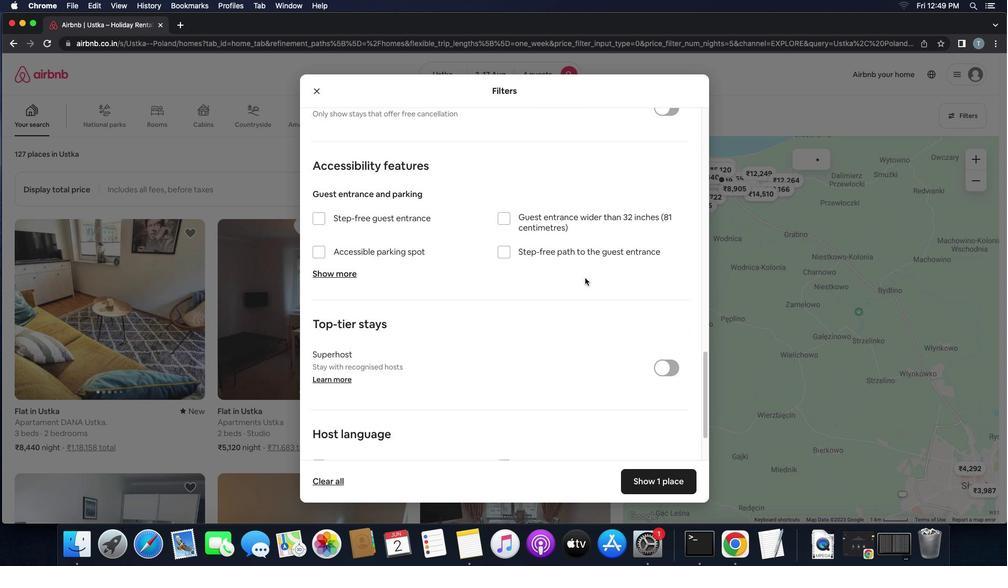 
Action: Mouse scrolled (585, 279) with delta (0, -1)
Screenshot: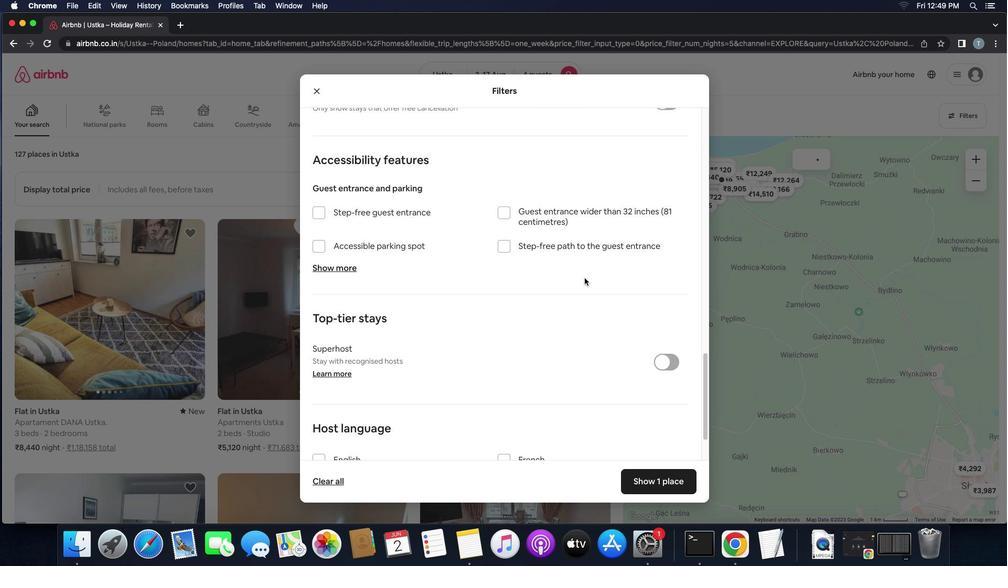 
Action: Mouse scrolled (585, 279) with delta (0, -2)
Screenshot: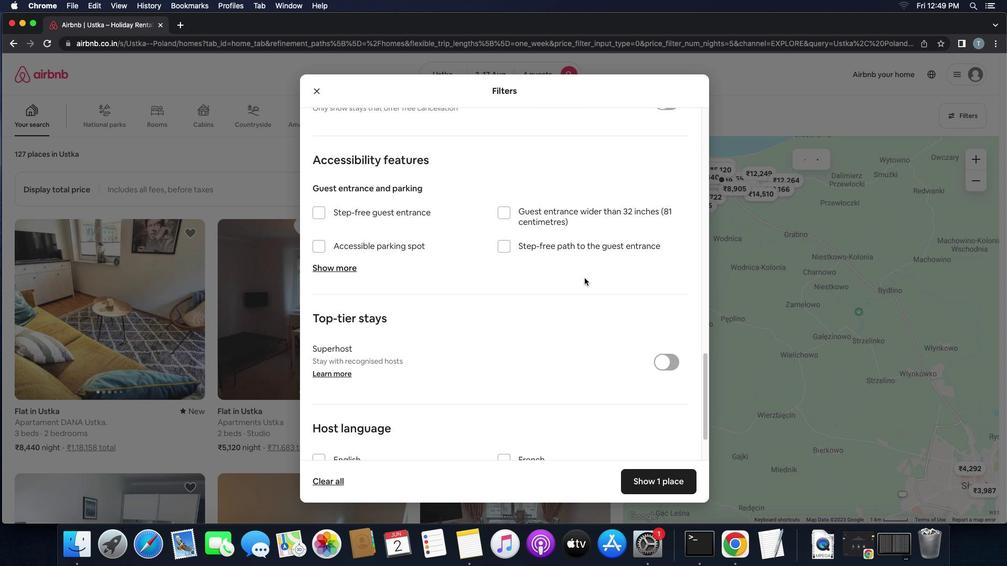 
Action: Mouse moved to (584, 278)
Screenshot: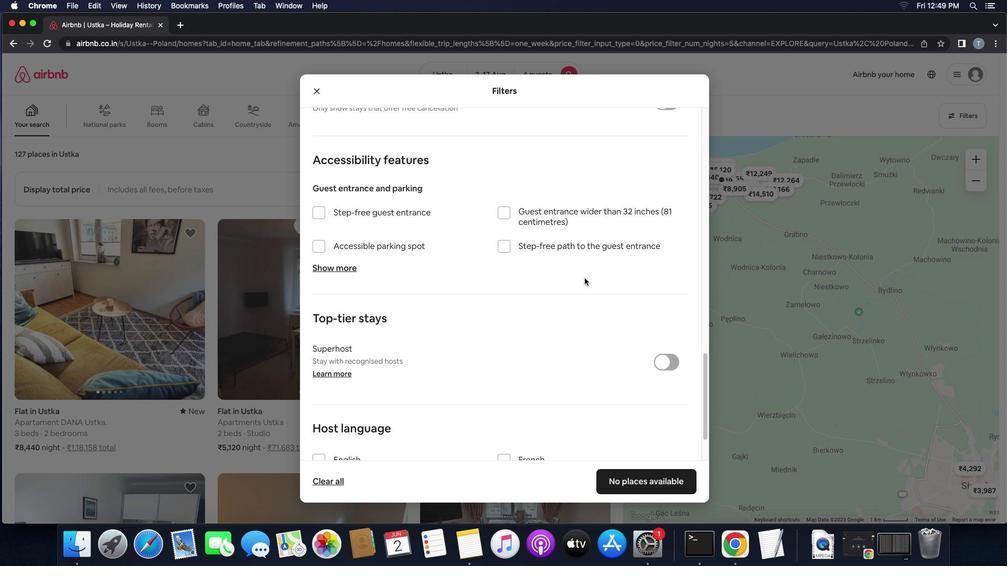 
Action: Mouse scrolled (584, 278) with delta (0, 0)
Screenshot: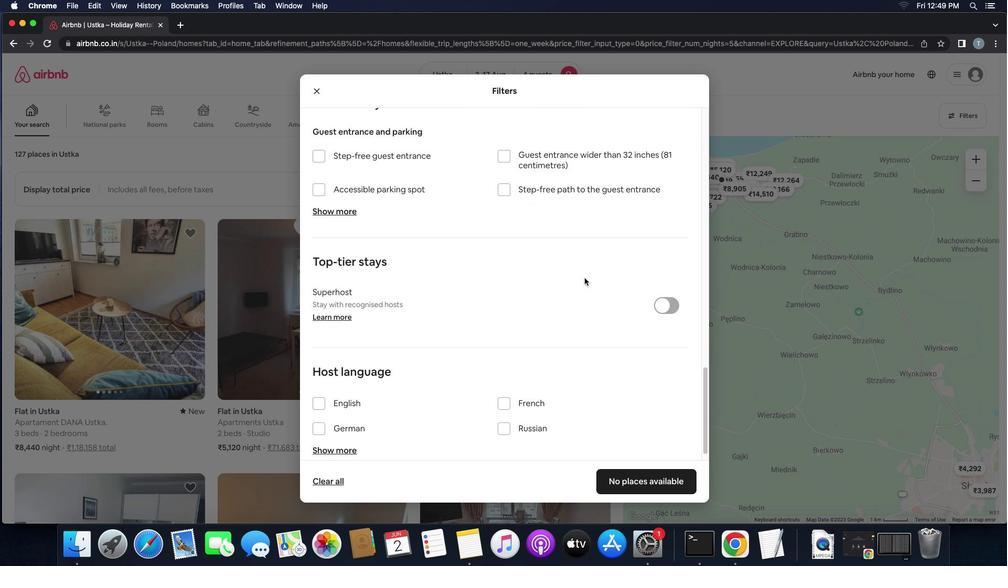 
Action: Mouse scrolled (584, 278) with delta (0, 0)
Screenshot: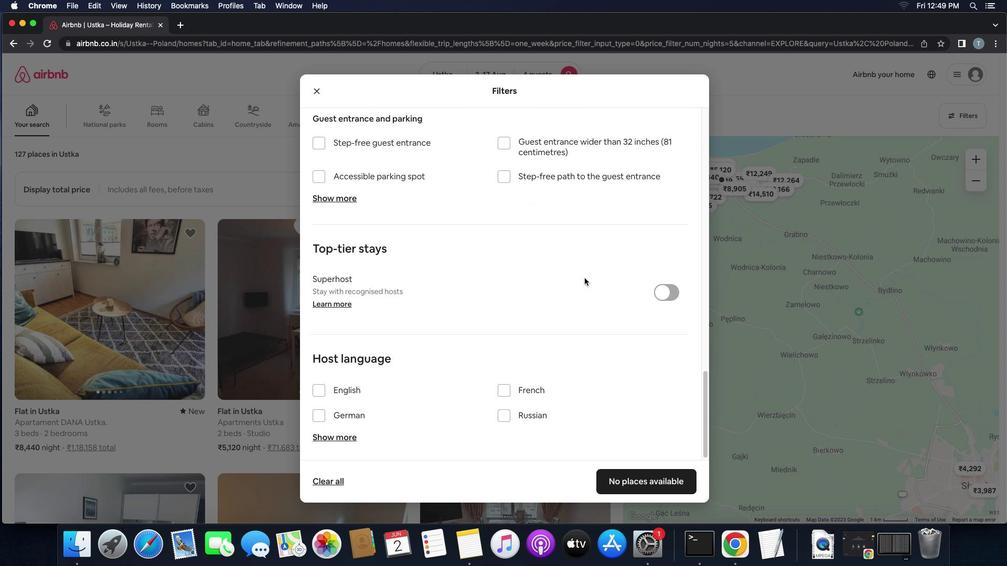 
Action: Mouse scrolled (584, 278) with delta (0, -1)
Screenshot: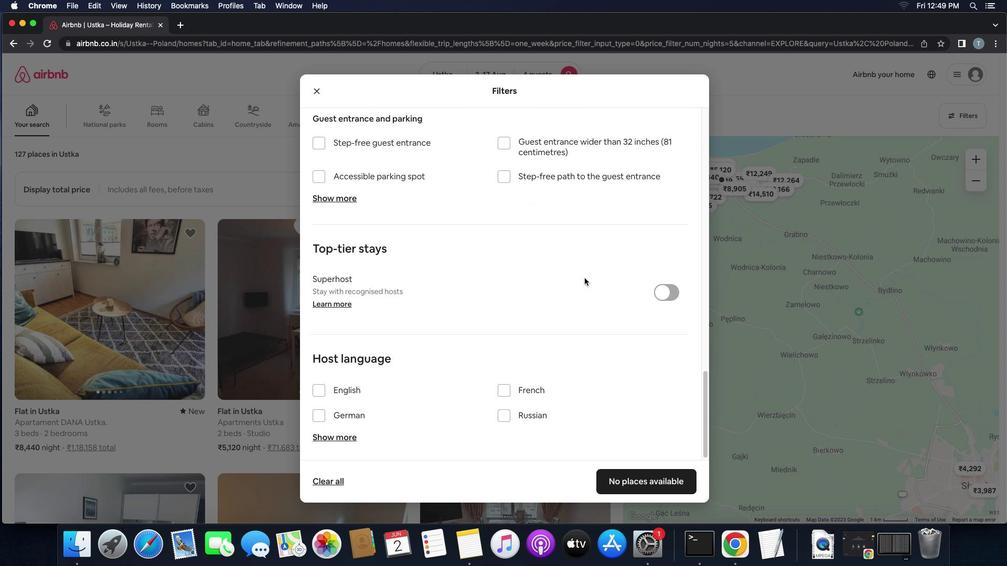 
Action: Mouse scrolled (584, 278) with delta (0, -2)
Screenshot: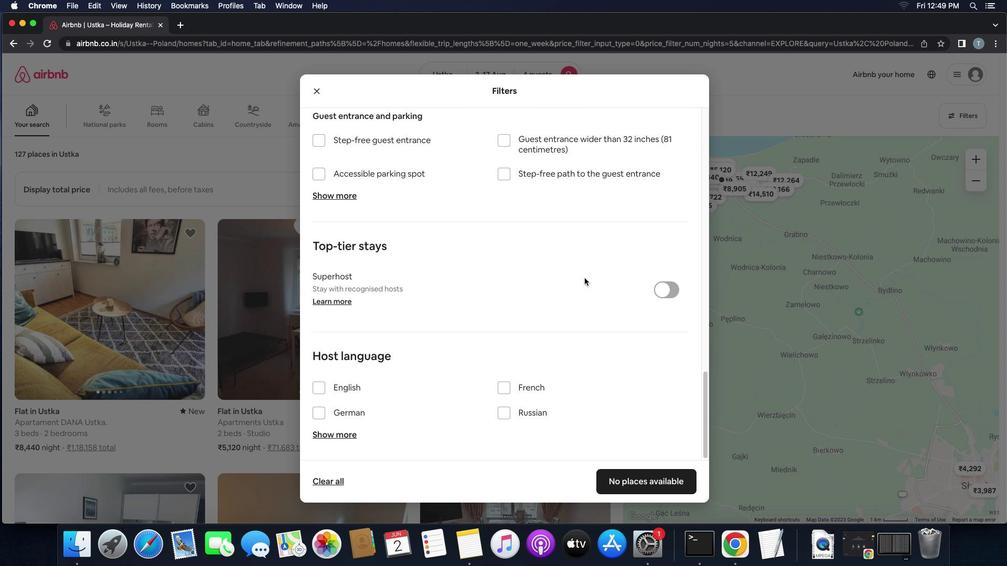 
Action: Mouse moved to (322, 382)
Screenshot: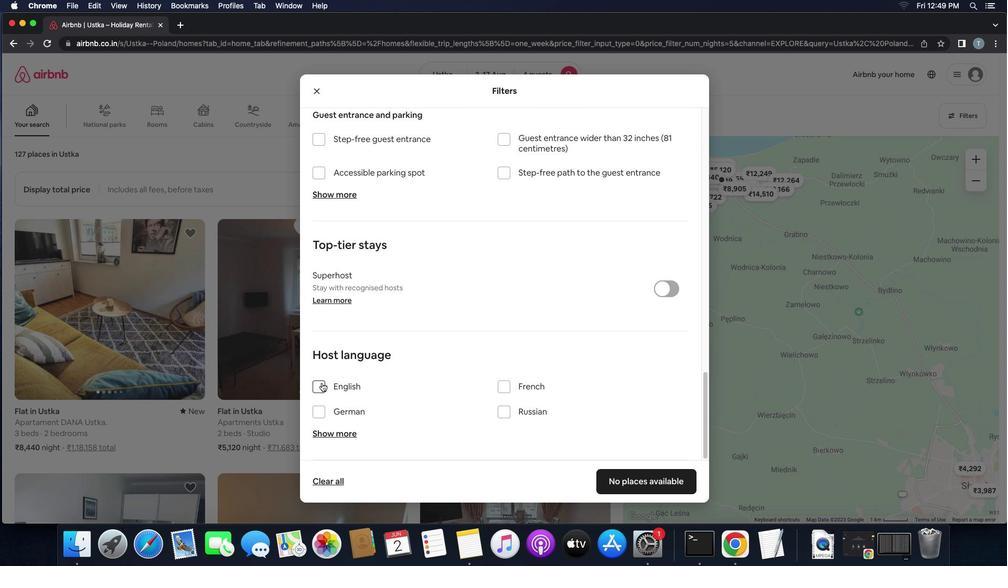 
Action: Mouse pressed left at (322, 382)
Screenshot: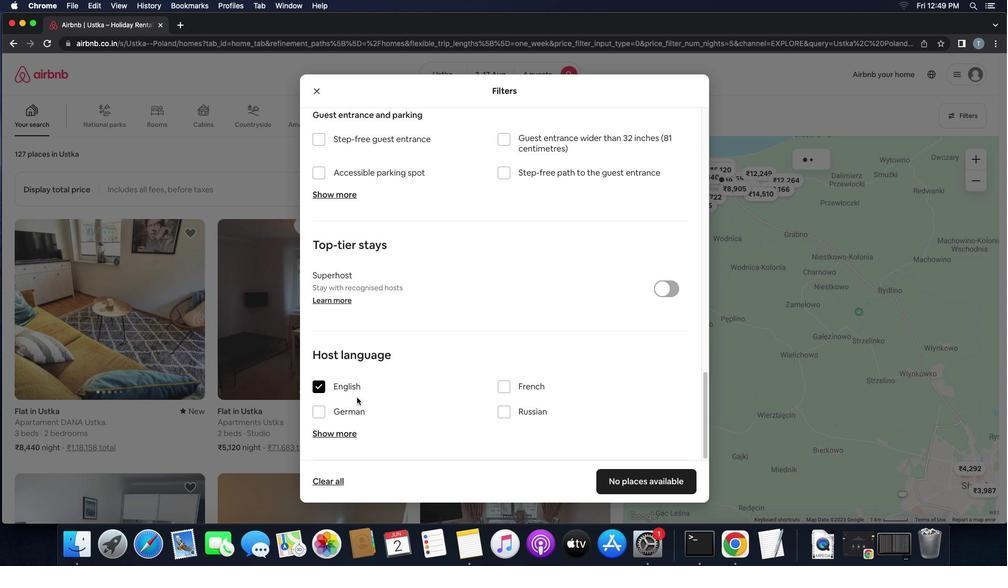 
Action: Mouse moved to (632, 478)
Screenshot: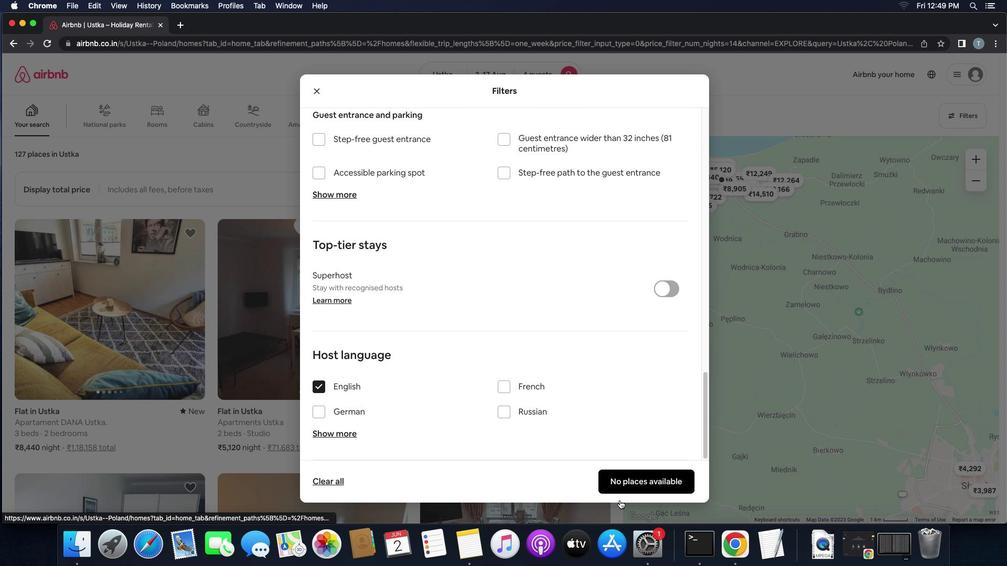 
Action: Mouse pressed left at (632, 478)
Screenshot: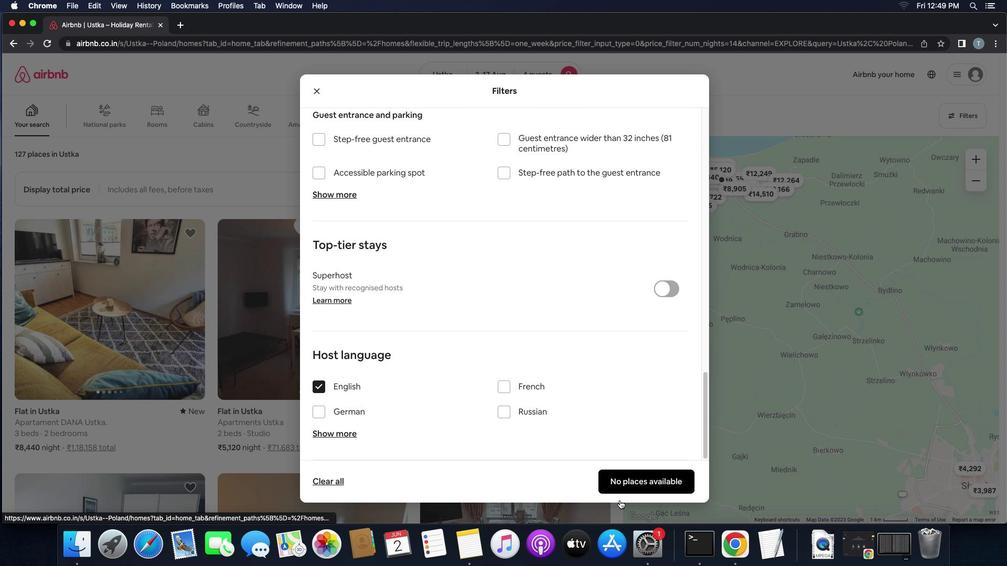 
Action: Mouse moved to (620, 501)
Screenshot: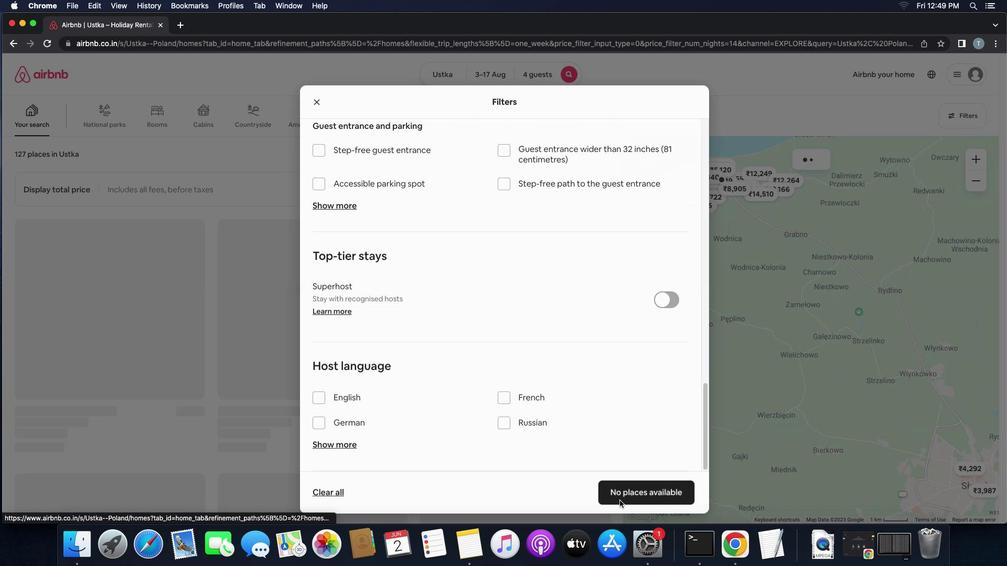 
